 Task: Find connections with filter location Pucheng with filter topic #cybersecuritywith filter profile language German with filter current company Grow Your Staff with filter school GLA University with filter industry IT System Data Services with filter service category Tax Law with filter keywords title Front-Line Employees
Action: Mouse moved to (369, 253)
Screenshot: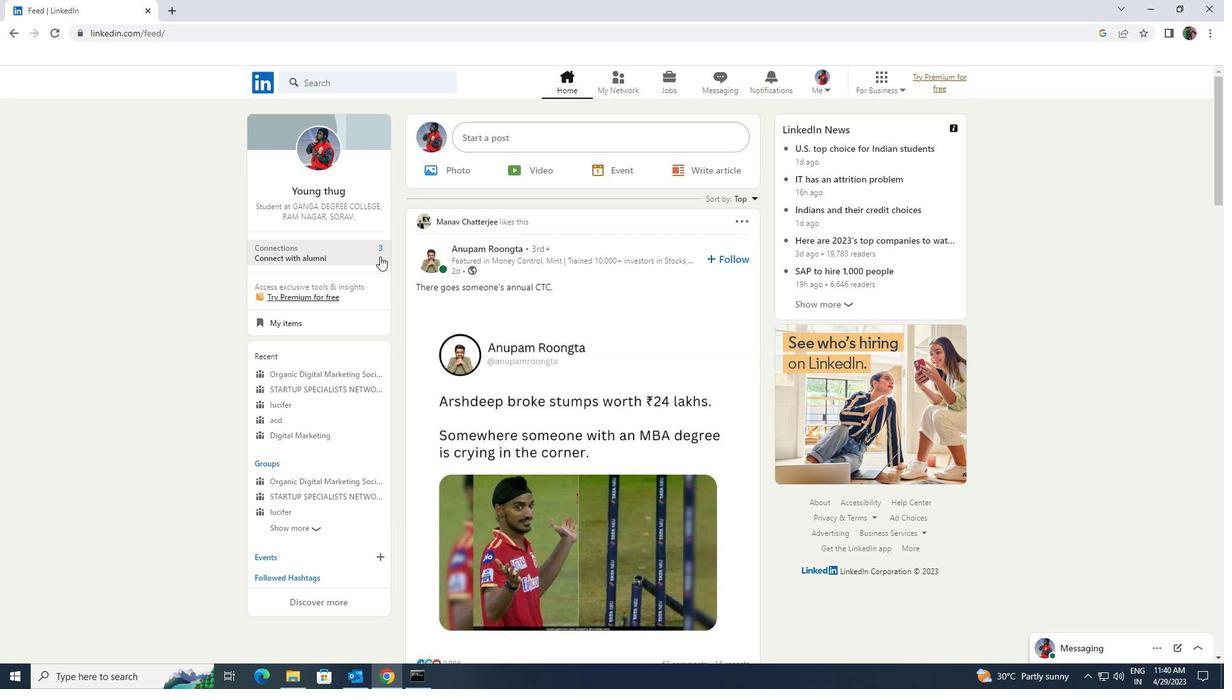 
Action: Mouse pressed left at (369, 253)
Screenshot: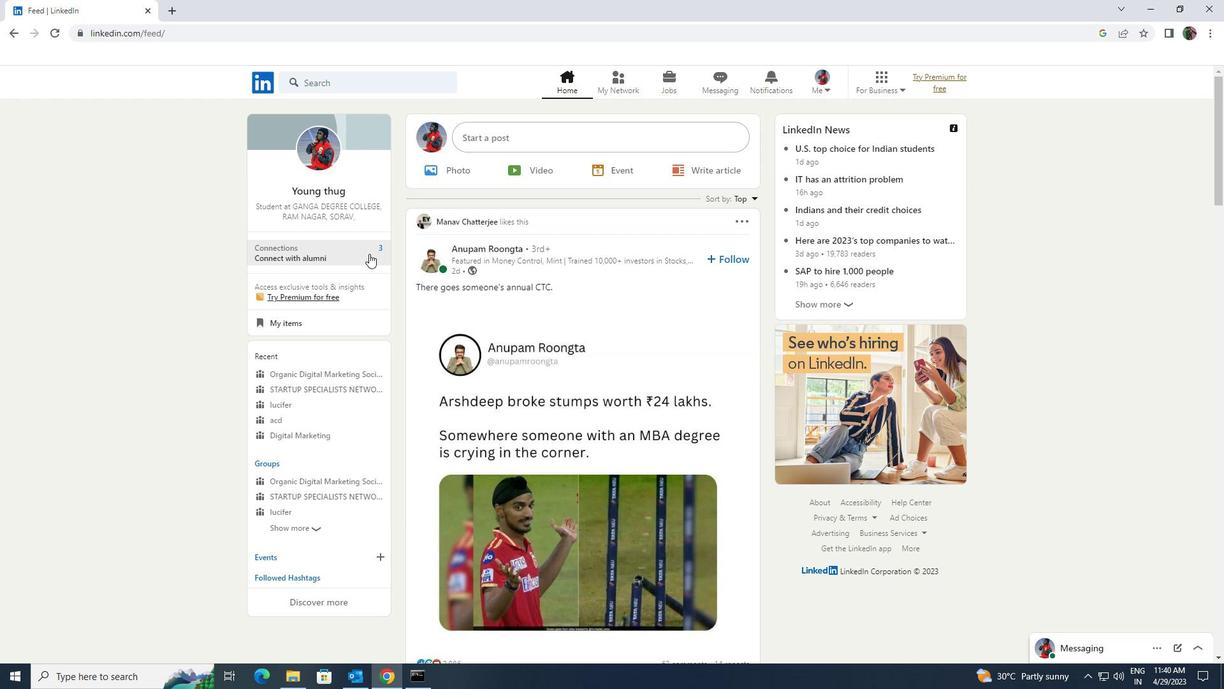 
Action: Mouse moved to (401, 156)
Screenshot: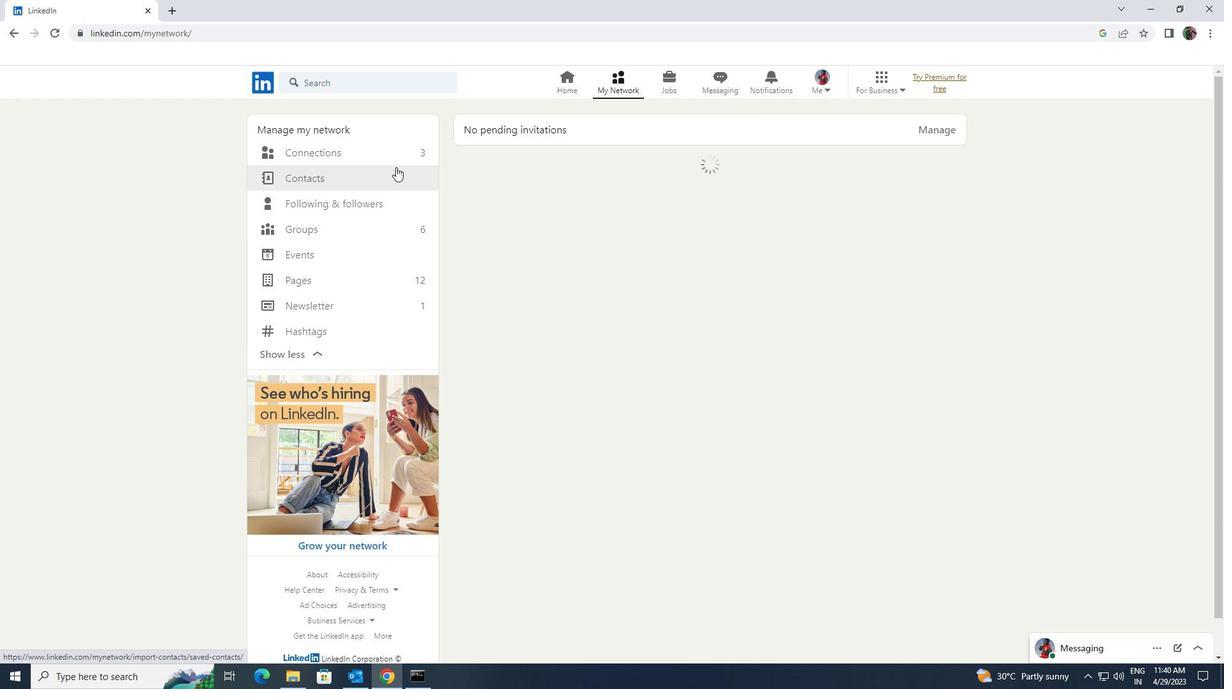 
Action: Mouse pressed left at (401, 156)
Screenshot: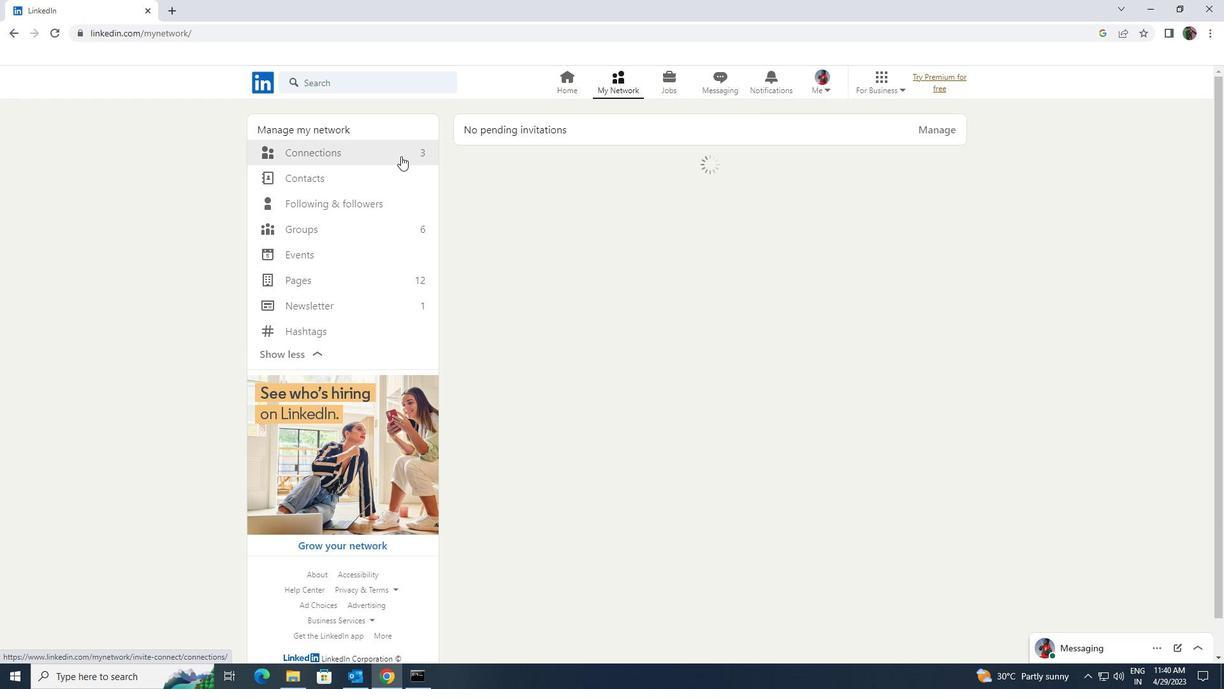 
Action: Mouse moved to (705, 153)
Screenshot: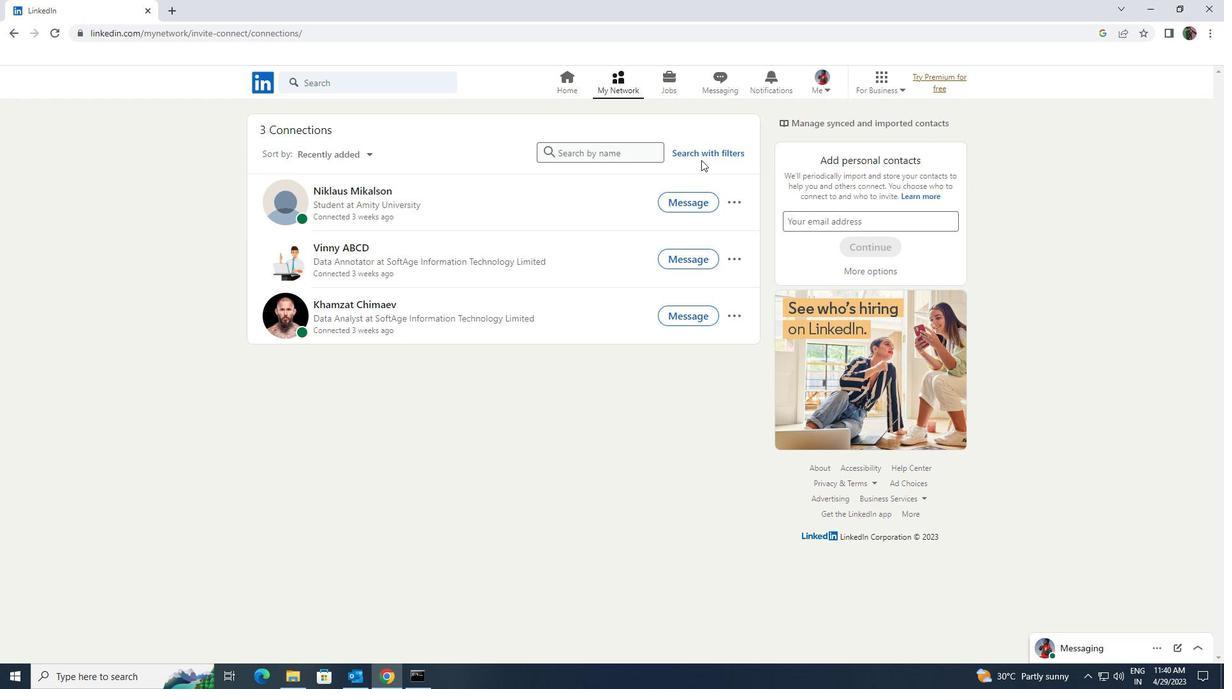 
Action: Mouse pressed left at (705, 153)
Screenshot: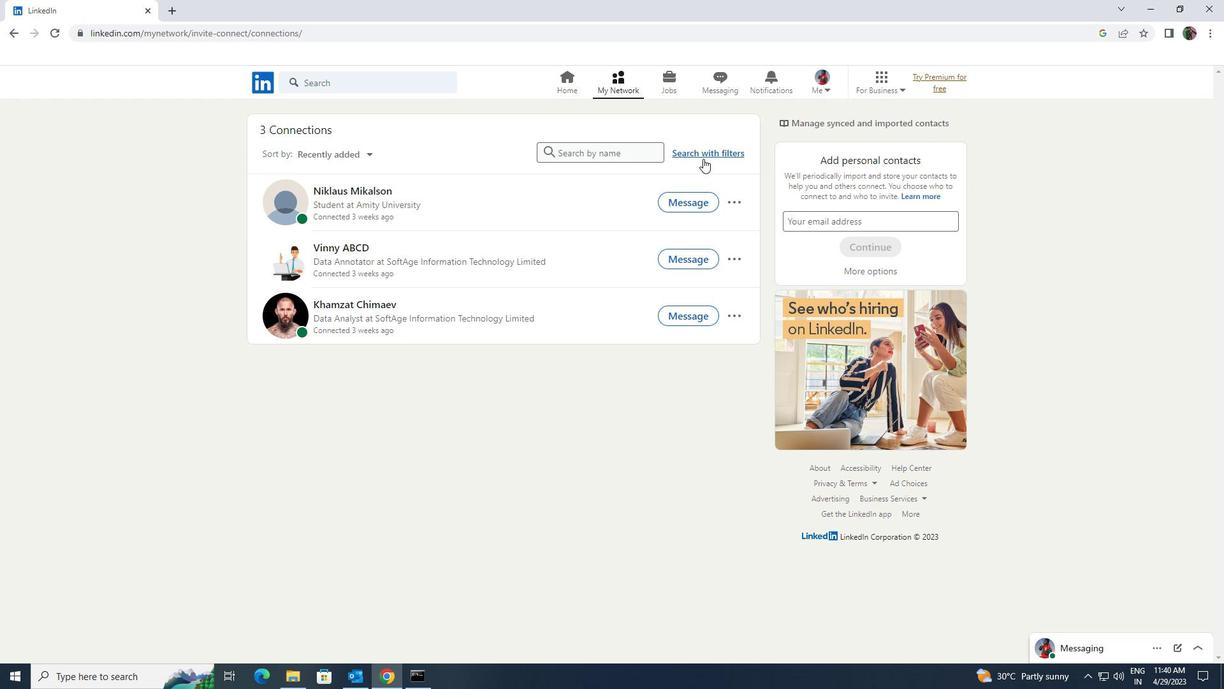 
Action: Mouse moved to (646, 112)
Screenshot: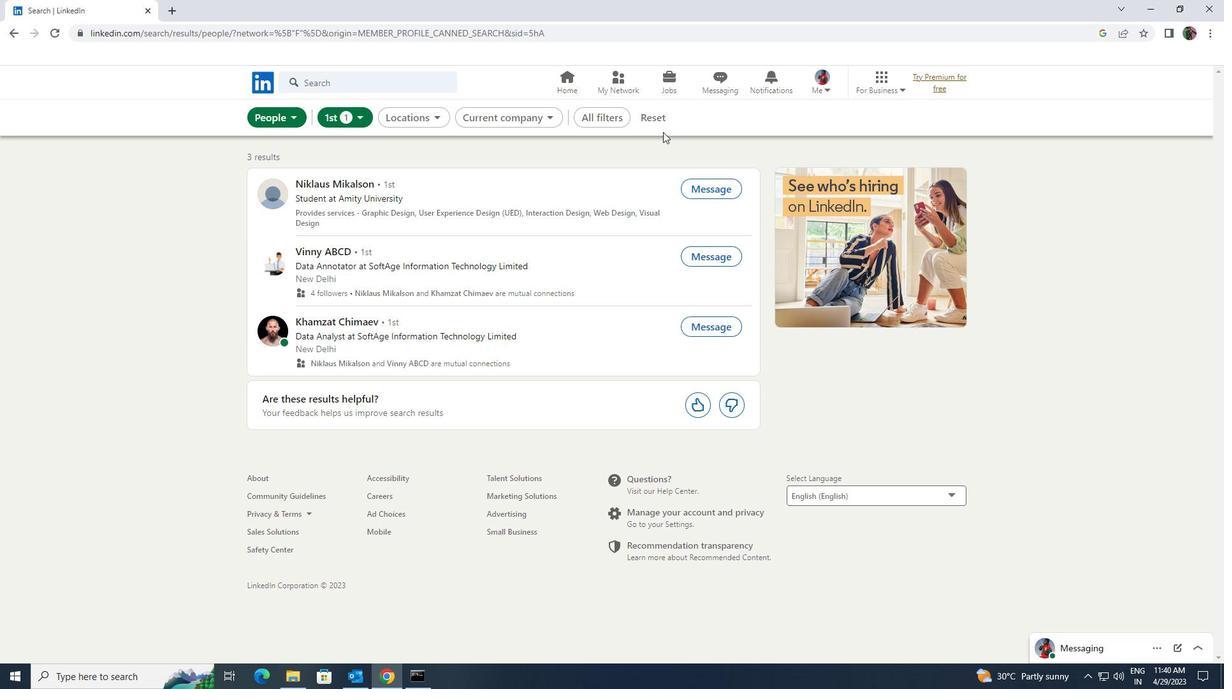 
Action: Mouse pressed left at (646, 112)
Screenshot: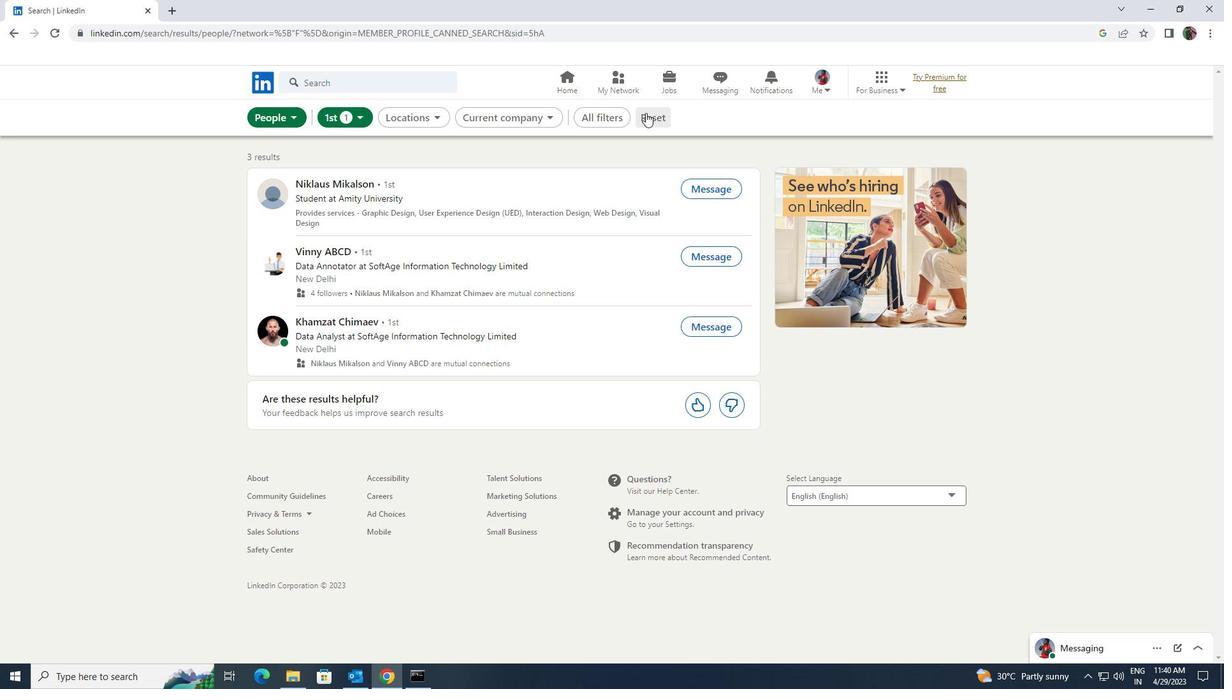 
Action: Mouse moved to (636, 116)
Screenshot: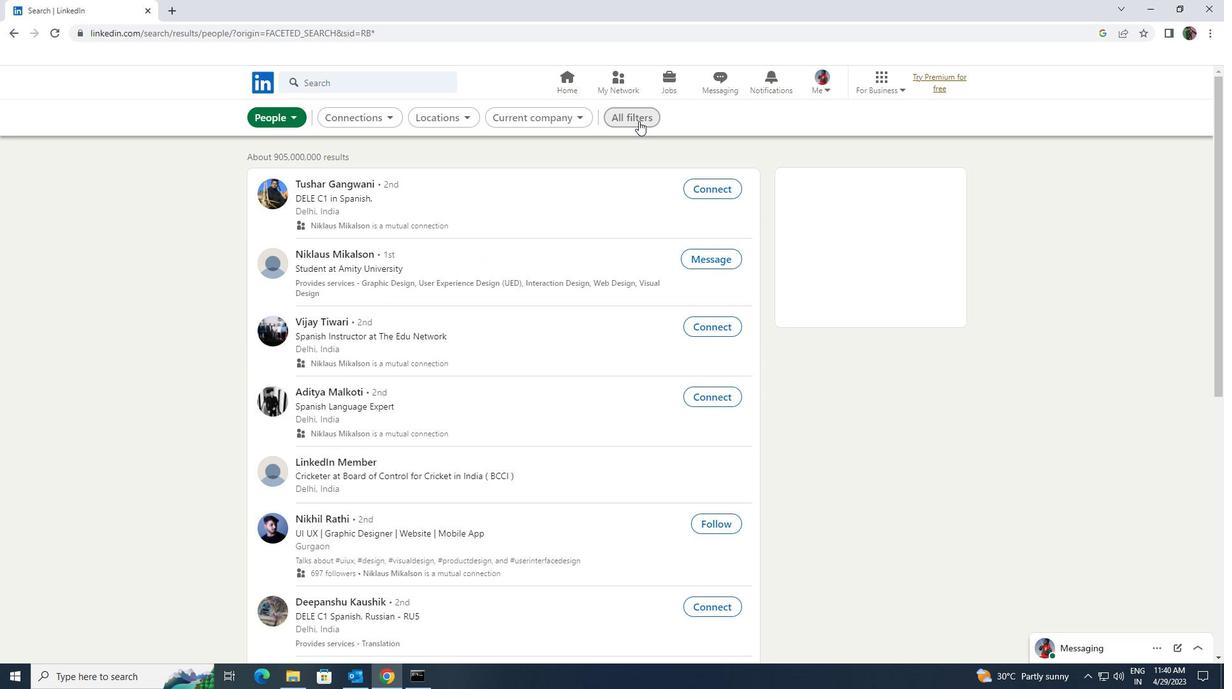 
Action: Mouse pressed left at (636, 116)
Screenshot: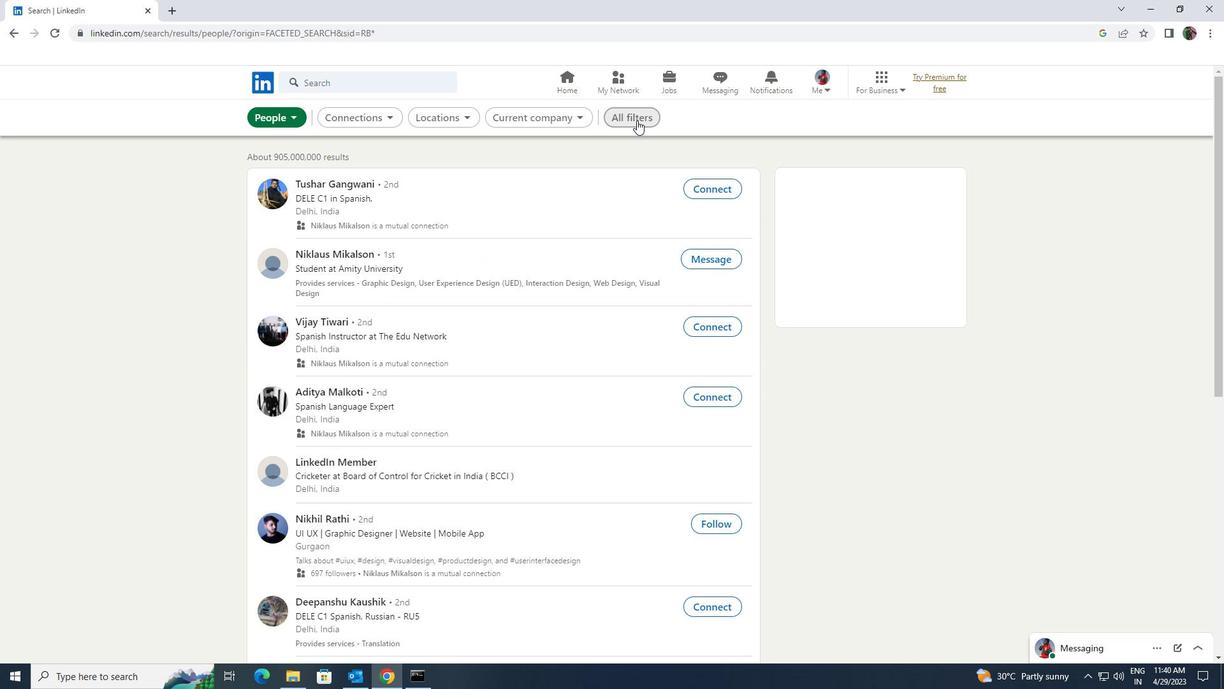 
Action: Mouse moved to (1025, 387)
Screenshot: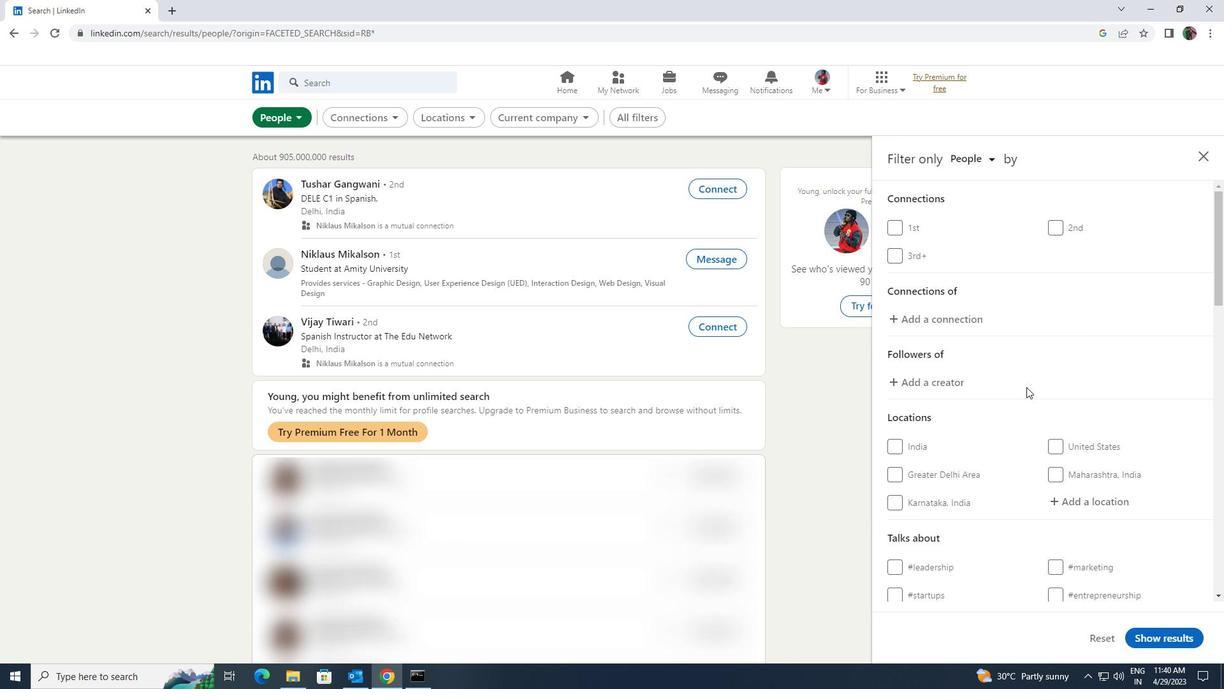 
Action: Mouse scrolled (1025, 386) with delta (0, 0)
Screenshot: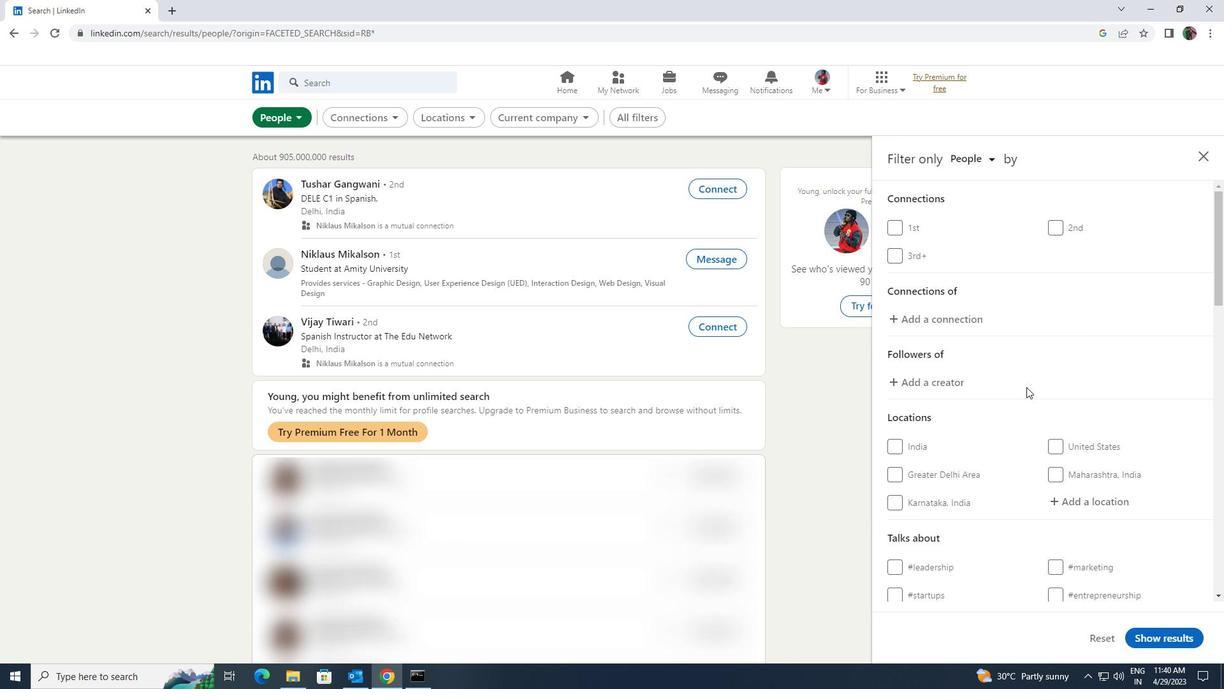 
Action: Mouse moved to (1059, 431)
Screenshot: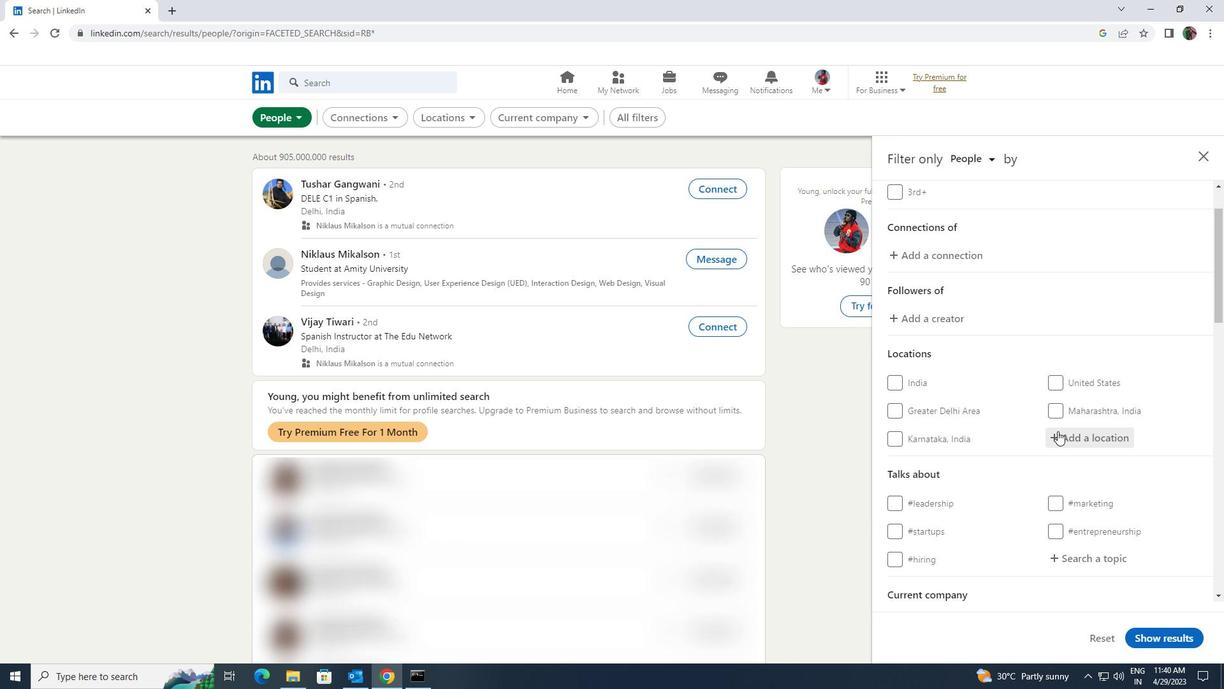 
Action: Mouse pressed left at (1059, 431)
Screenshot: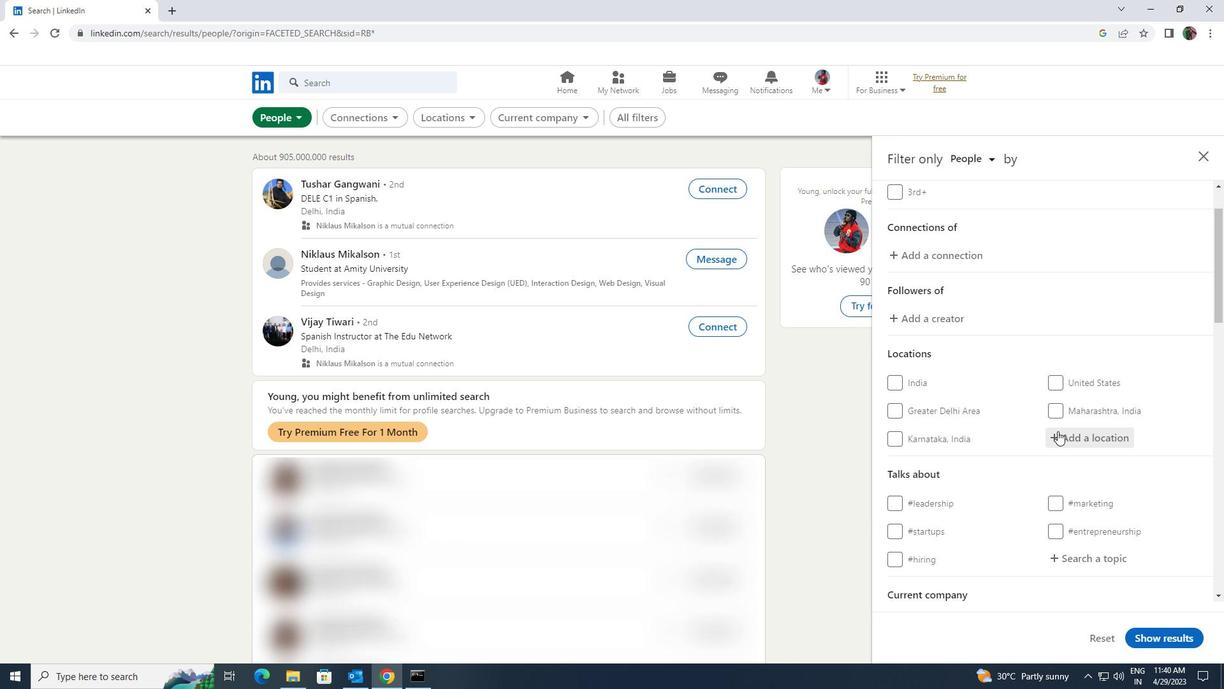 
Action: Mouse moved to (1006, 464)
Screenshot: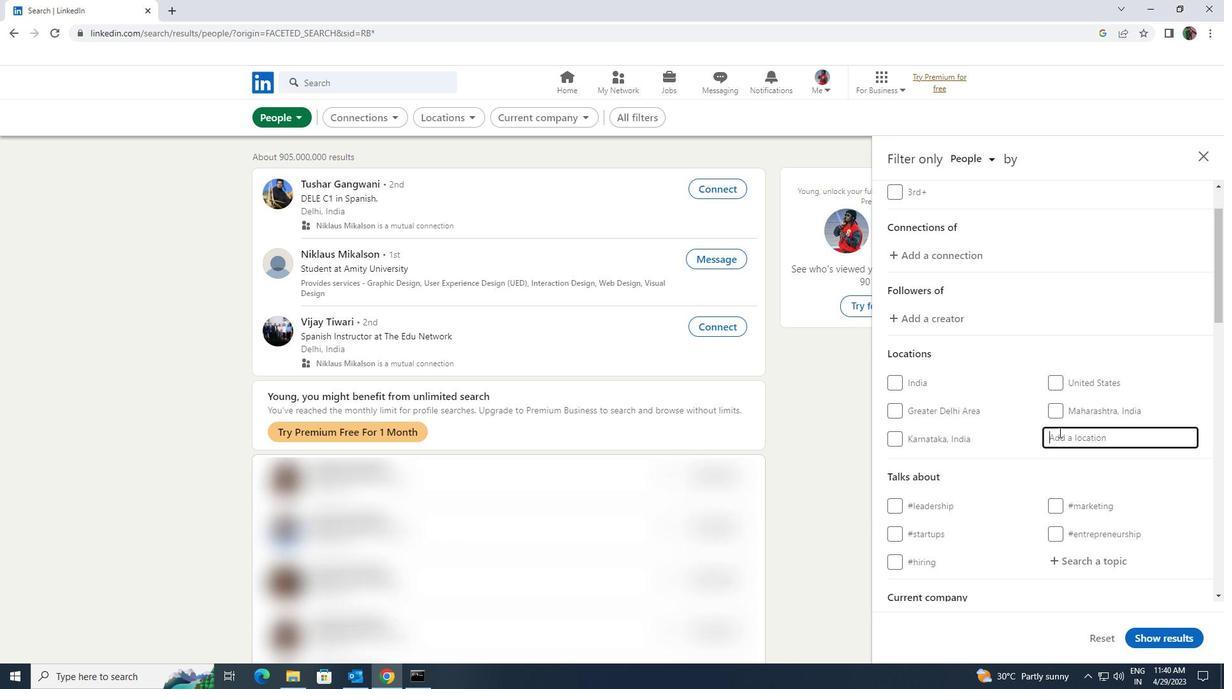 
Action: Key pressed <Key.shift>PUCHENG<Key.enter>
Screenshot: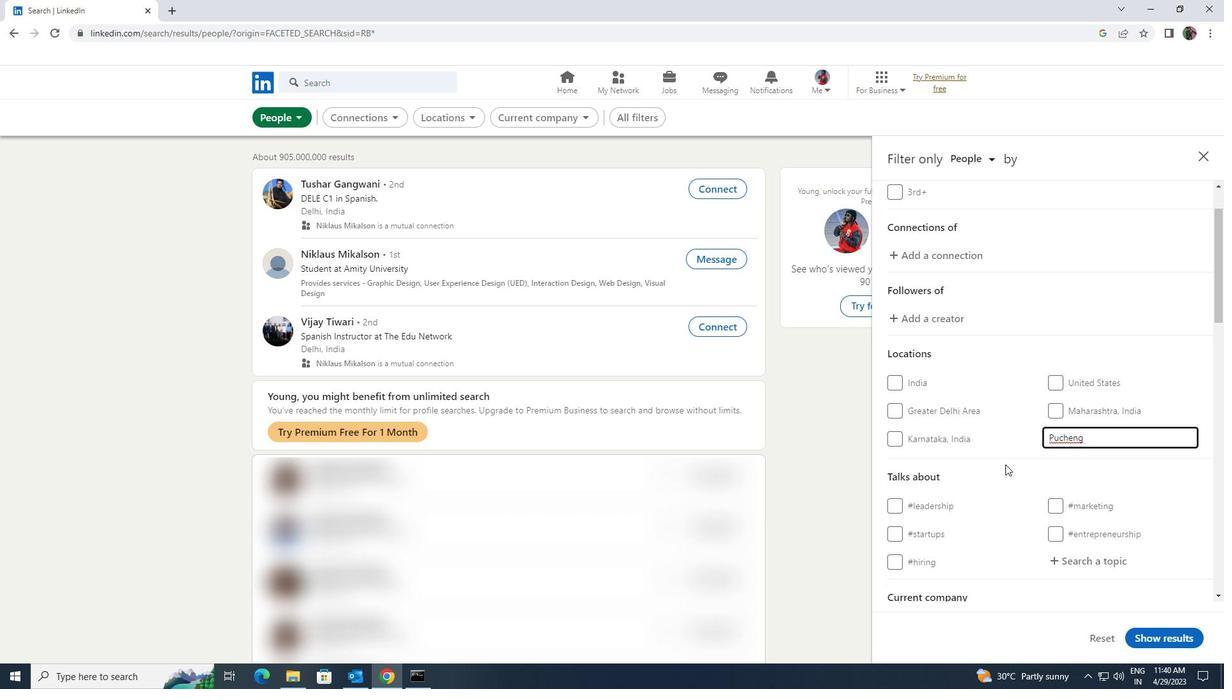 
Action: Mouse scrolled (1006, 463) with delta (0, 0)
Screenshot: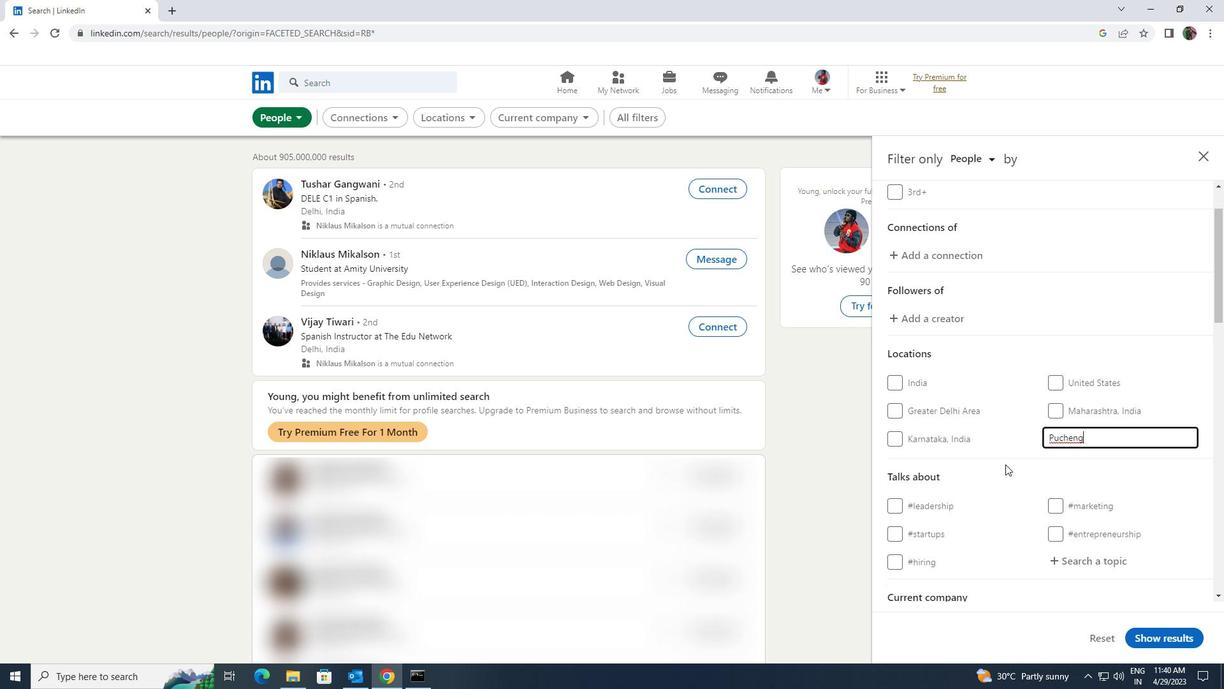 
Action: Mouse scrolled (1006, 463) with delta (0, 0)
Screenshot: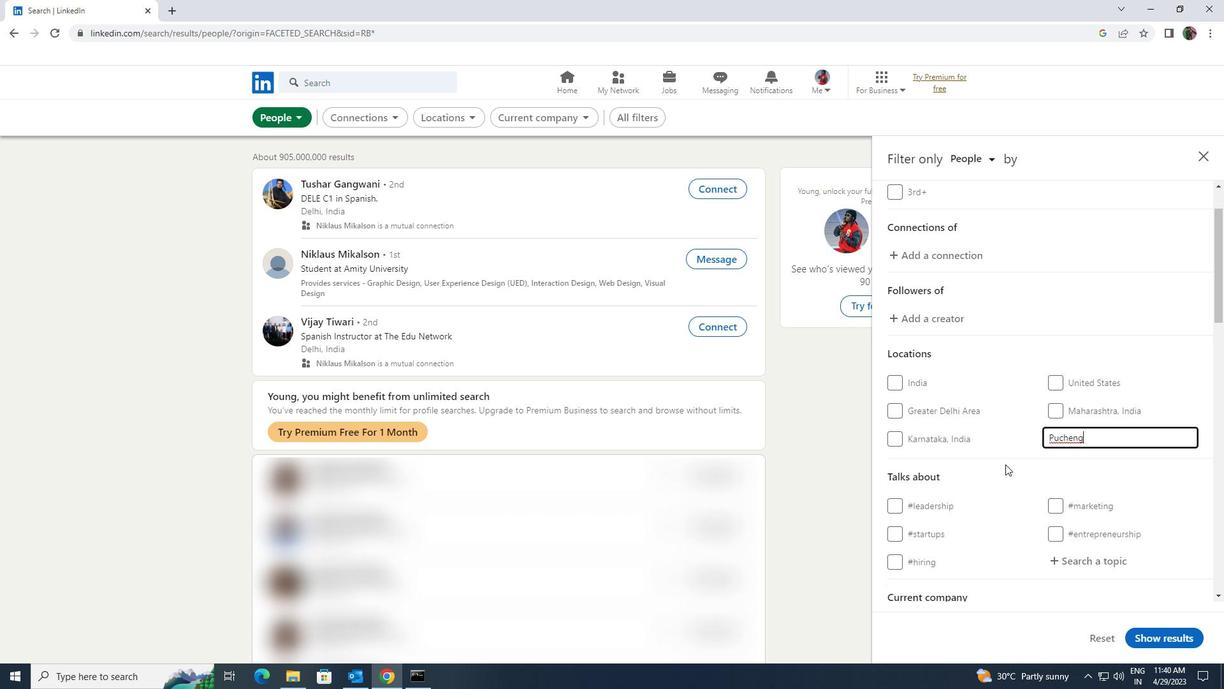 
Action: Mouse moved to (1055, 431)
Screenshot: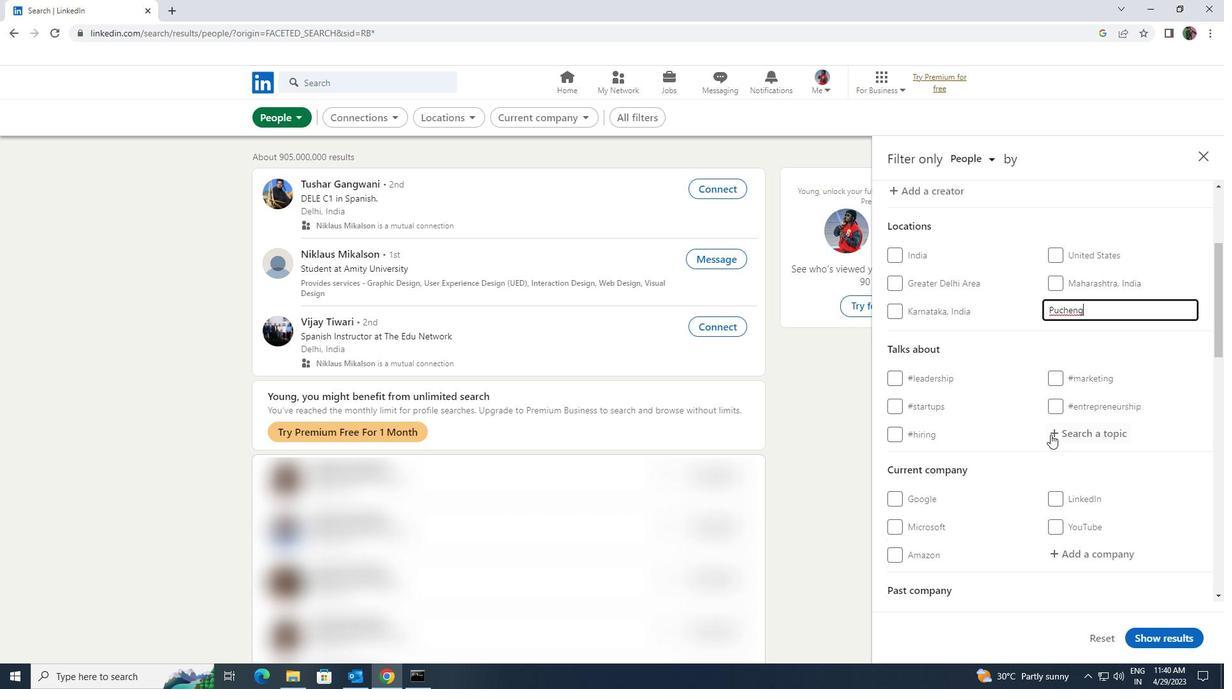 
Action: Mouse pressed left at (1055, 431)
Screenshot: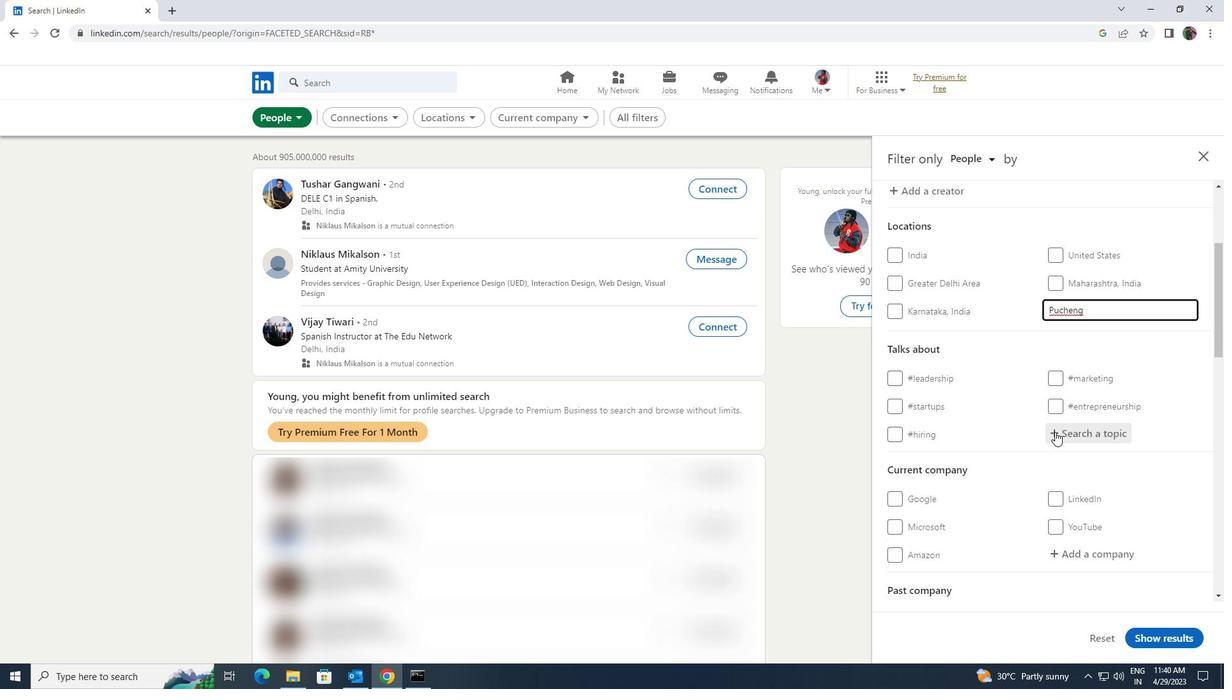 
Action: Mouse moved to (1025, 447)
Screenshot: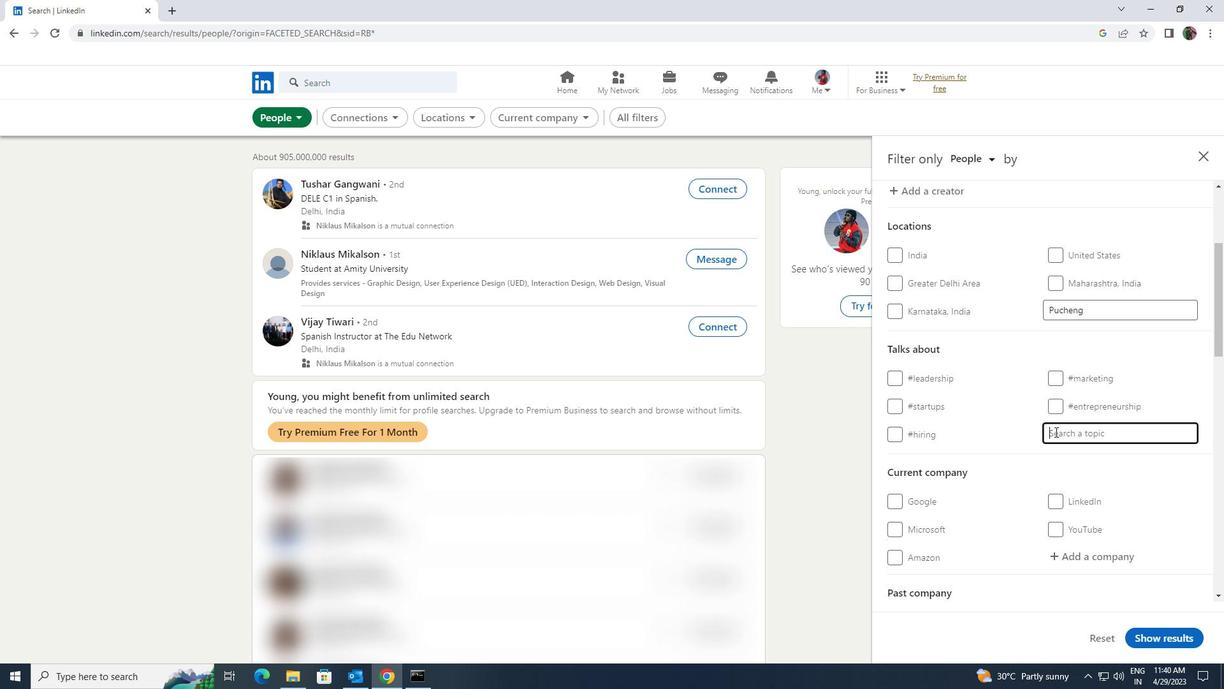 
Action: Key pressed <Key.shift>CYBERSU<Key.backspace>ECURITY
Screenshot: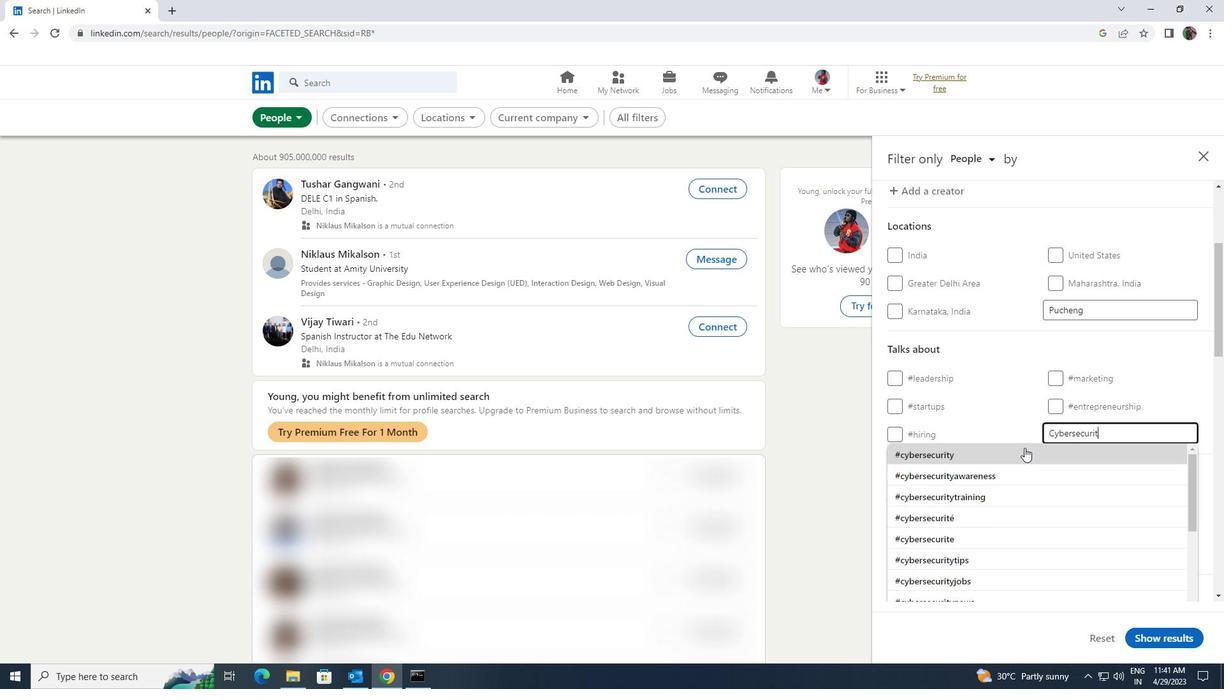 
Action: Mouse pressed left at (1025, 447)
Screenshot: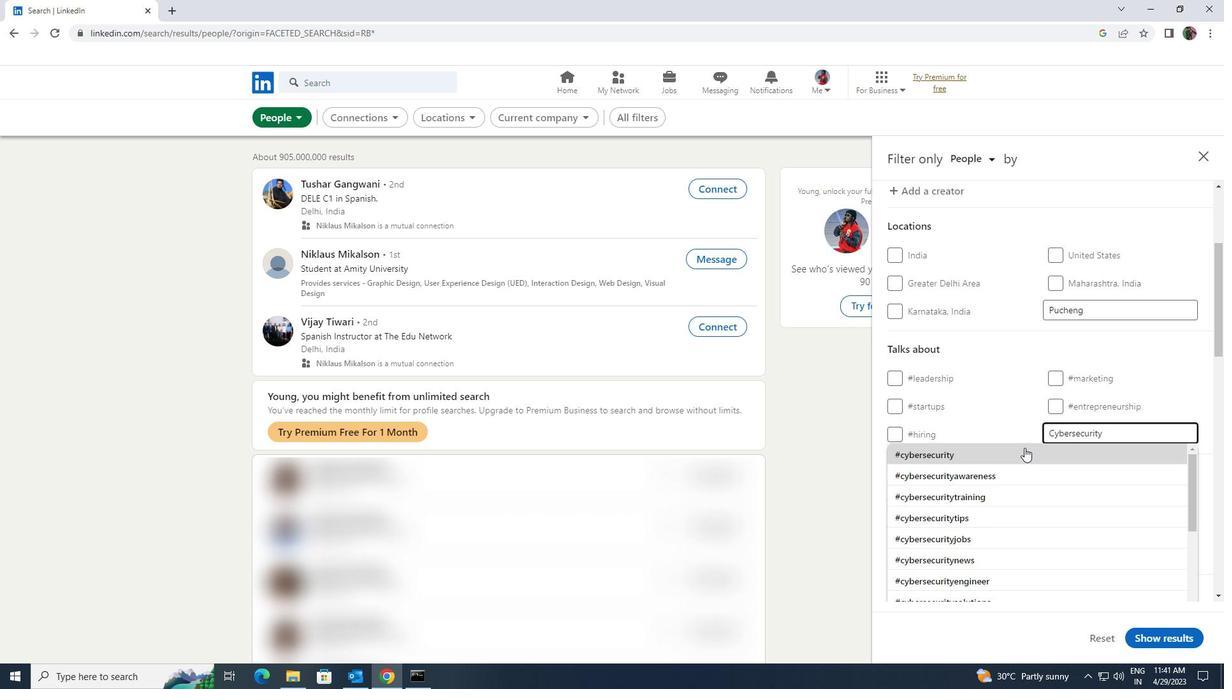 
Action: Mouse scrolled (1025, 447) with delta (0, 0)
Screenshot: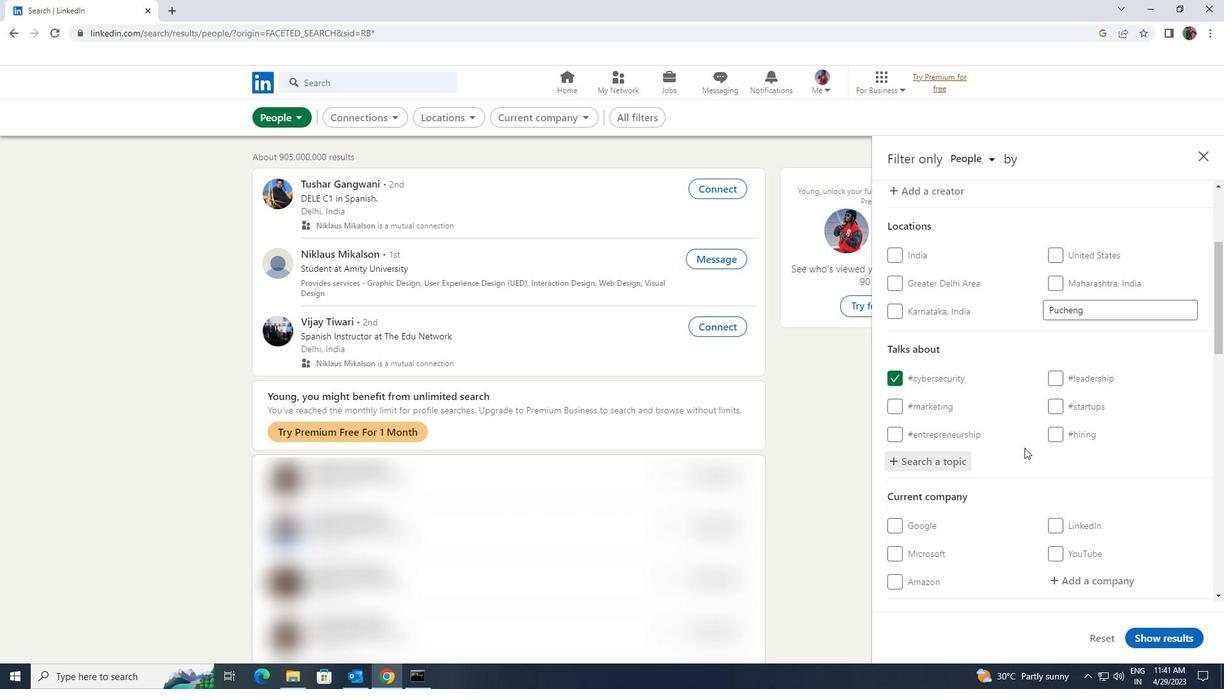 
Action: Mouse scrolled (1025, 447) with delta (0, 0)
Screenshot: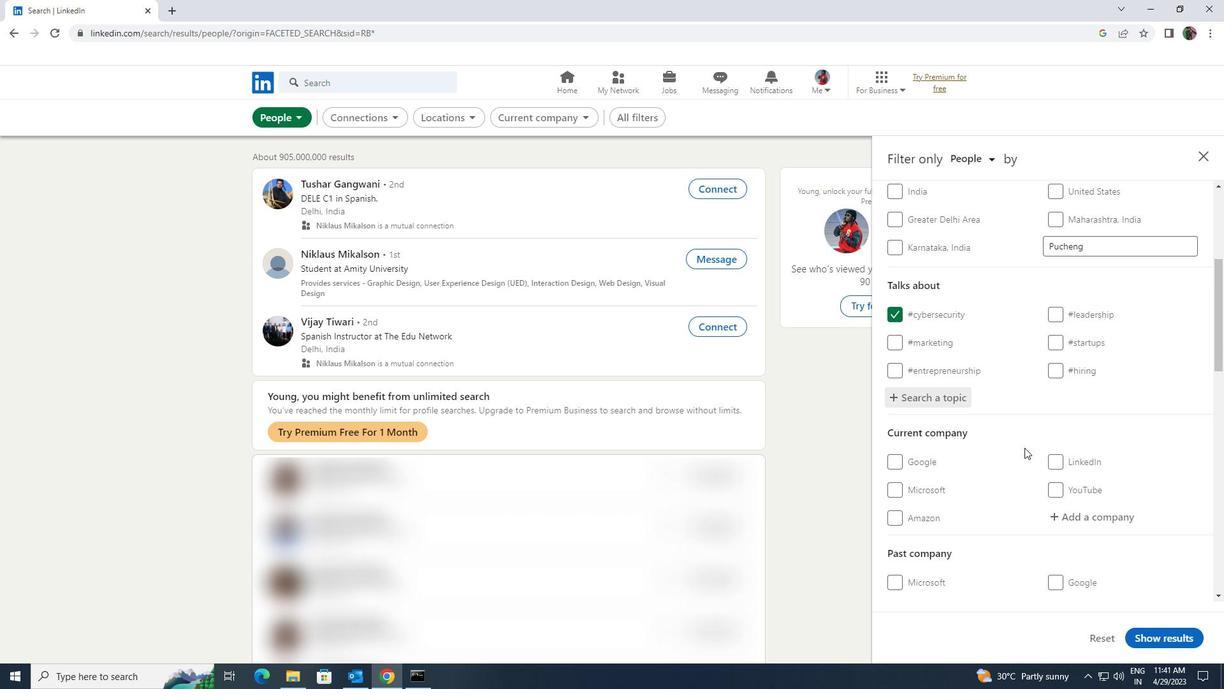 
Action: Mouse scrolled (1025, 447) with delta (0, 0)
Screenshot: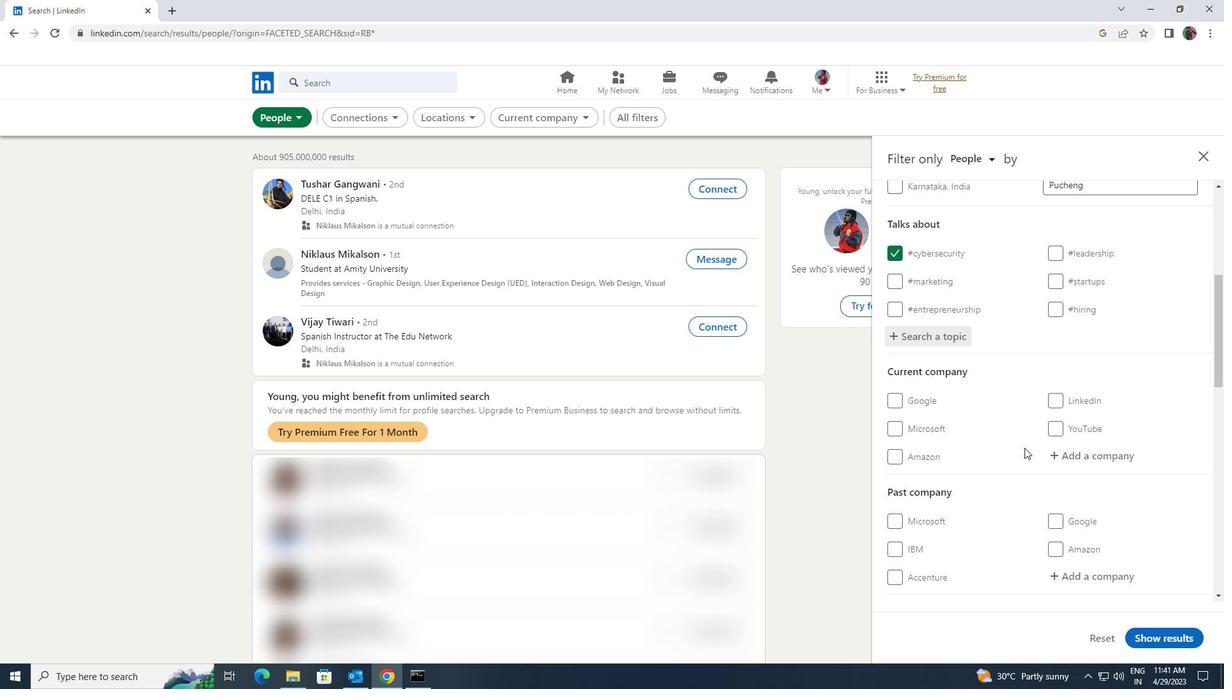 
Action: Mouse moved to (1023, 448)
Screenshot: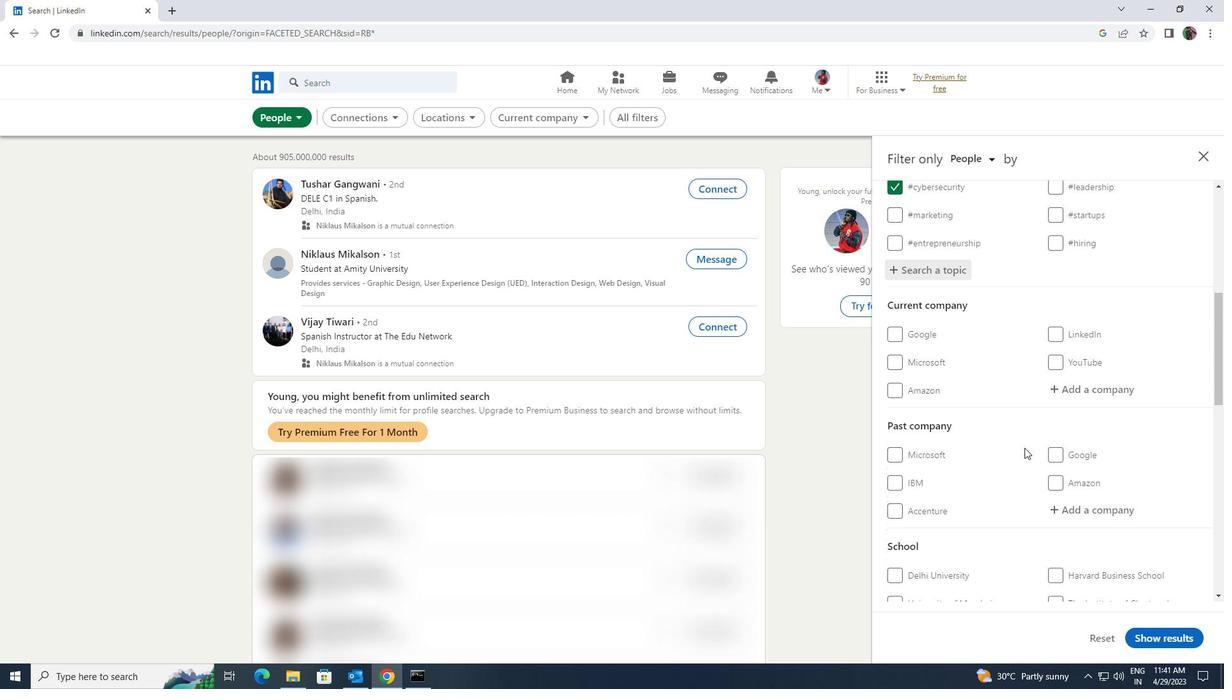 
Action: Mouse scrolled (1023, 447) with delta (0, 0)
Screenshot: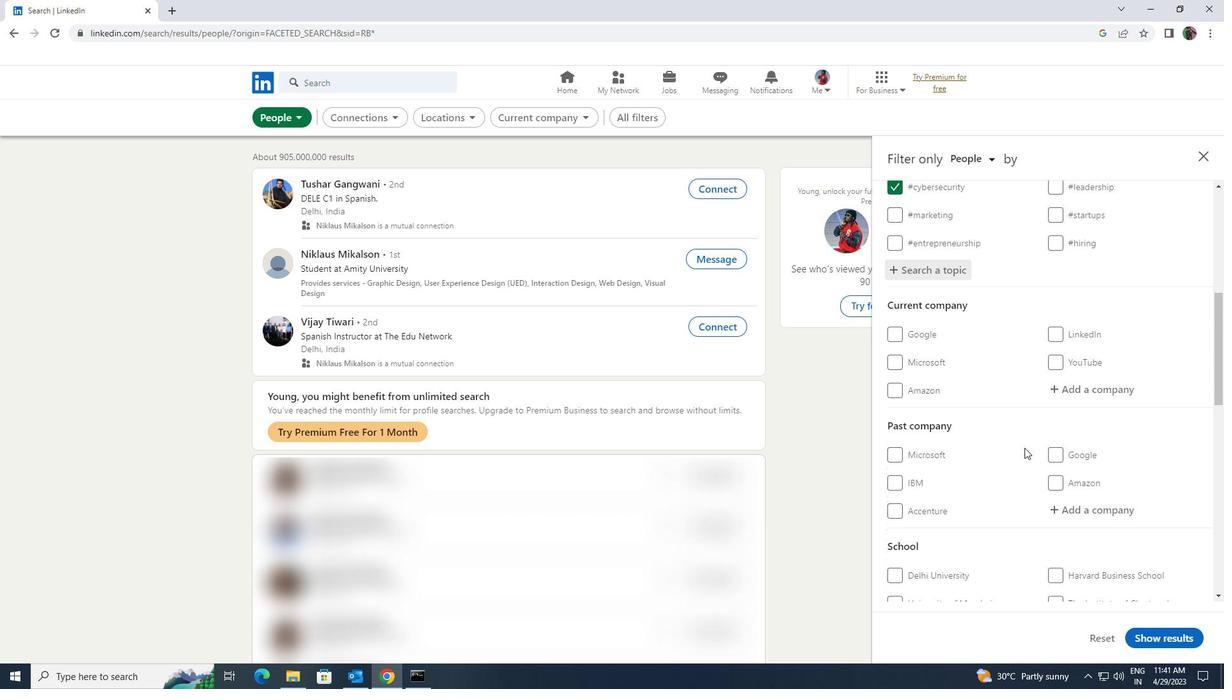 
Action: Mouse scrolled (1023, 447) with delta (0, 0)
Screenshot: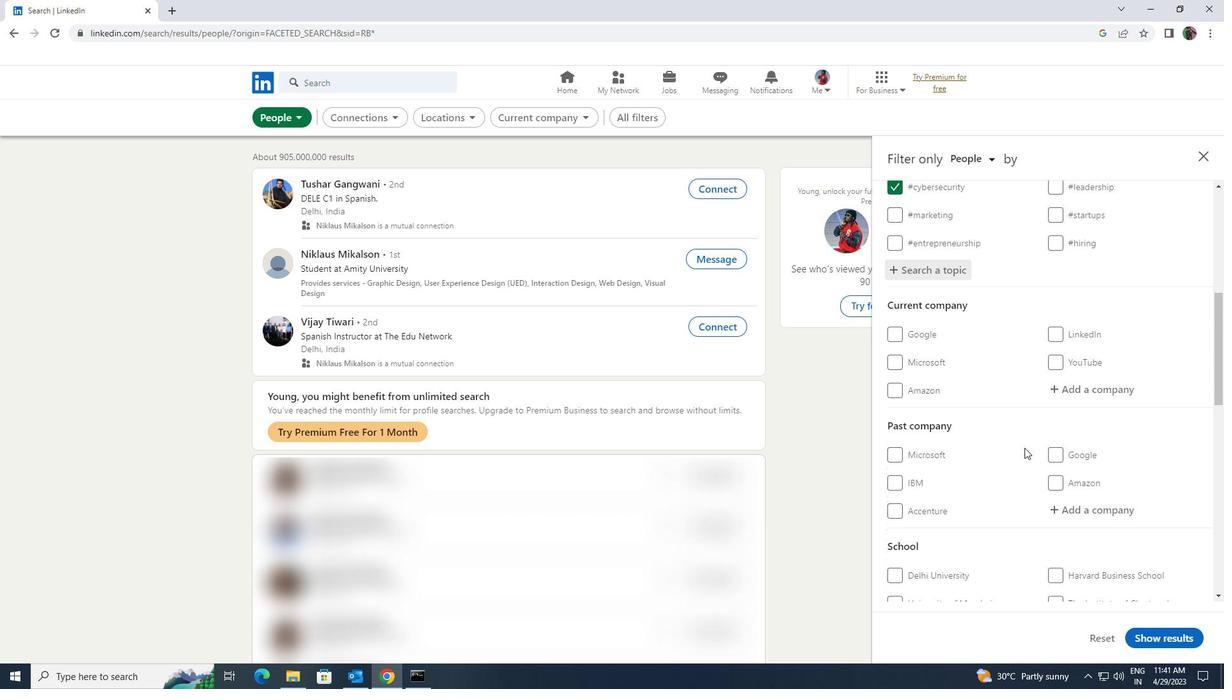
Action: Mouse scrolled (1023, 447) with delta (0, 0)
Screenshot: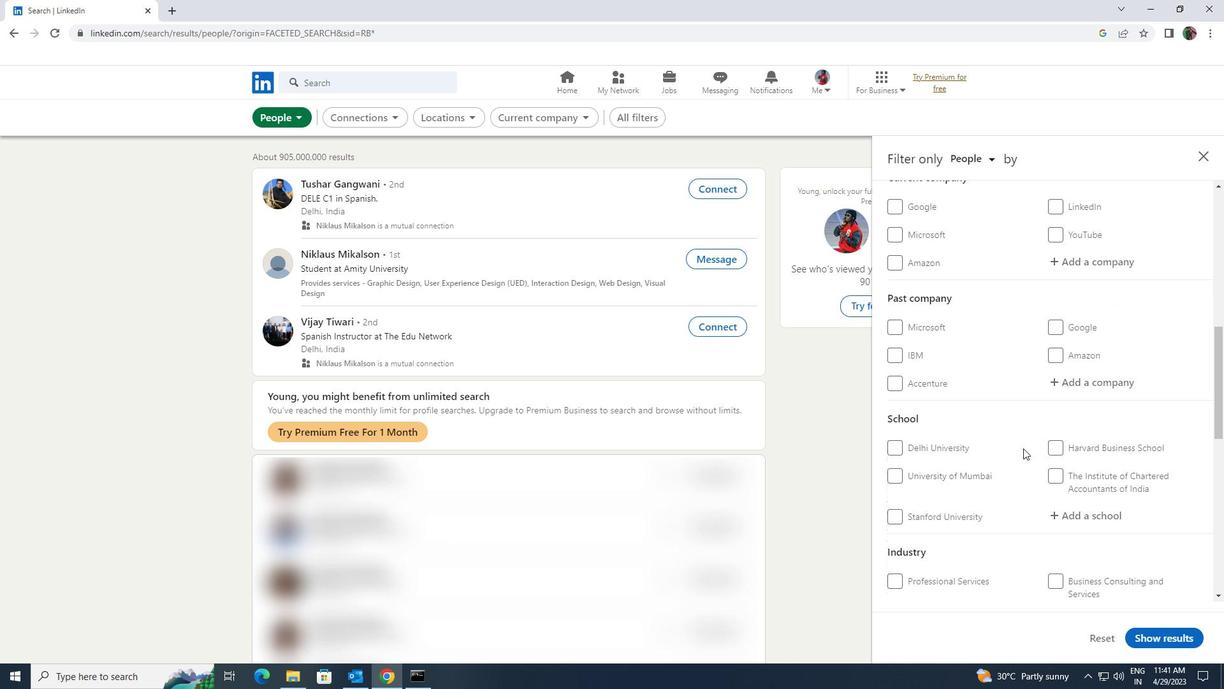 
Action: Mouse scrolled (1023, 447) with delta (0, 0)
Screenshot: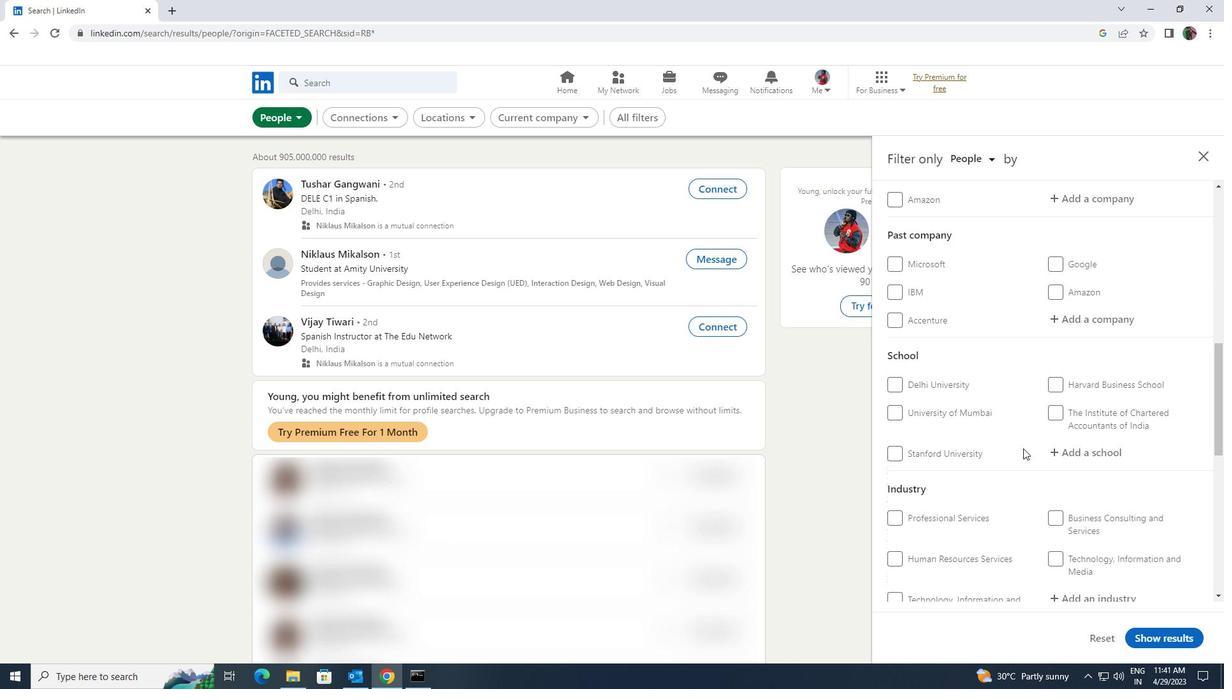 
Action: Mouse scrolled (1023, 447) with delta (0, 0)
Screenshot: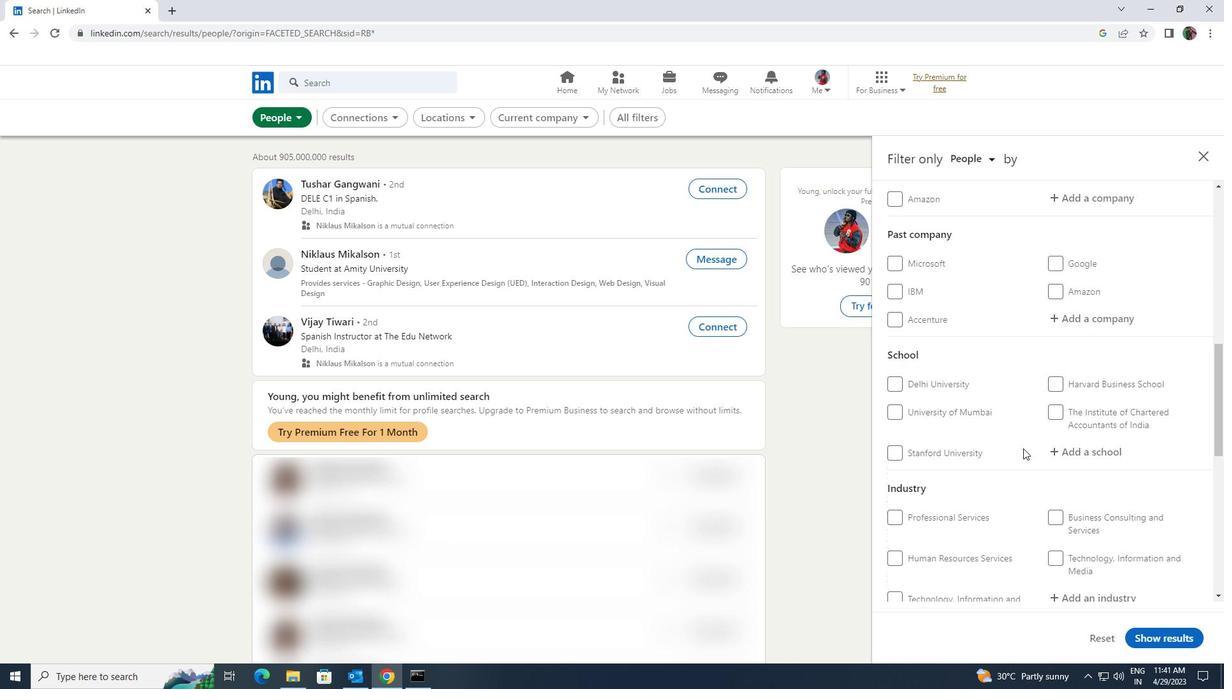 
Action: Mouse scrolled (1023, 447) with delta (0, 0)
Screenshot: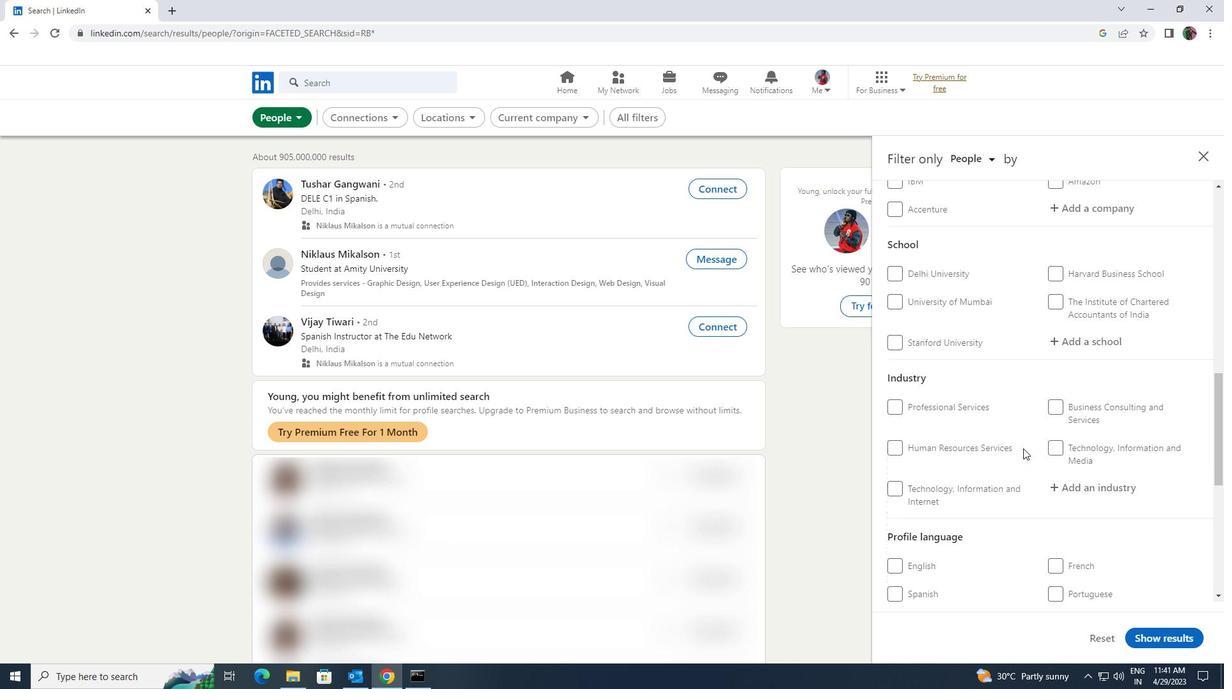 
Action: Mouse scrolled (1023, 447) with delta (0, 0)
Screenshot: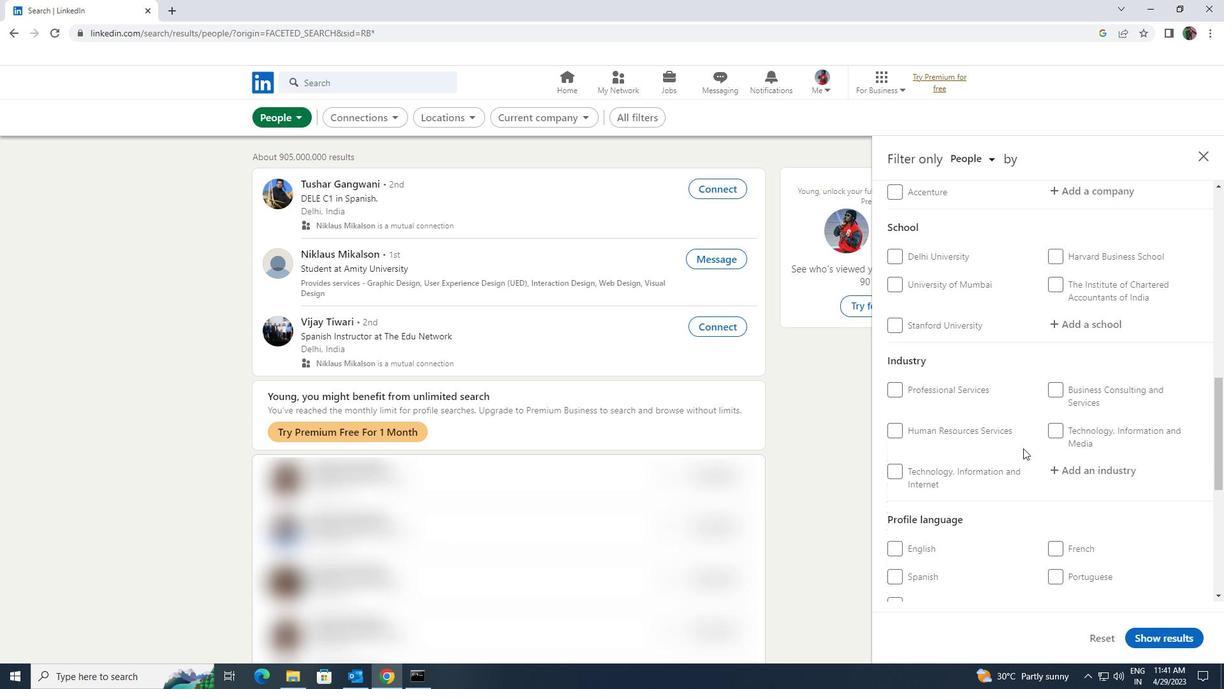 
Action: Mouse moved to (898, 474)
Screenshot: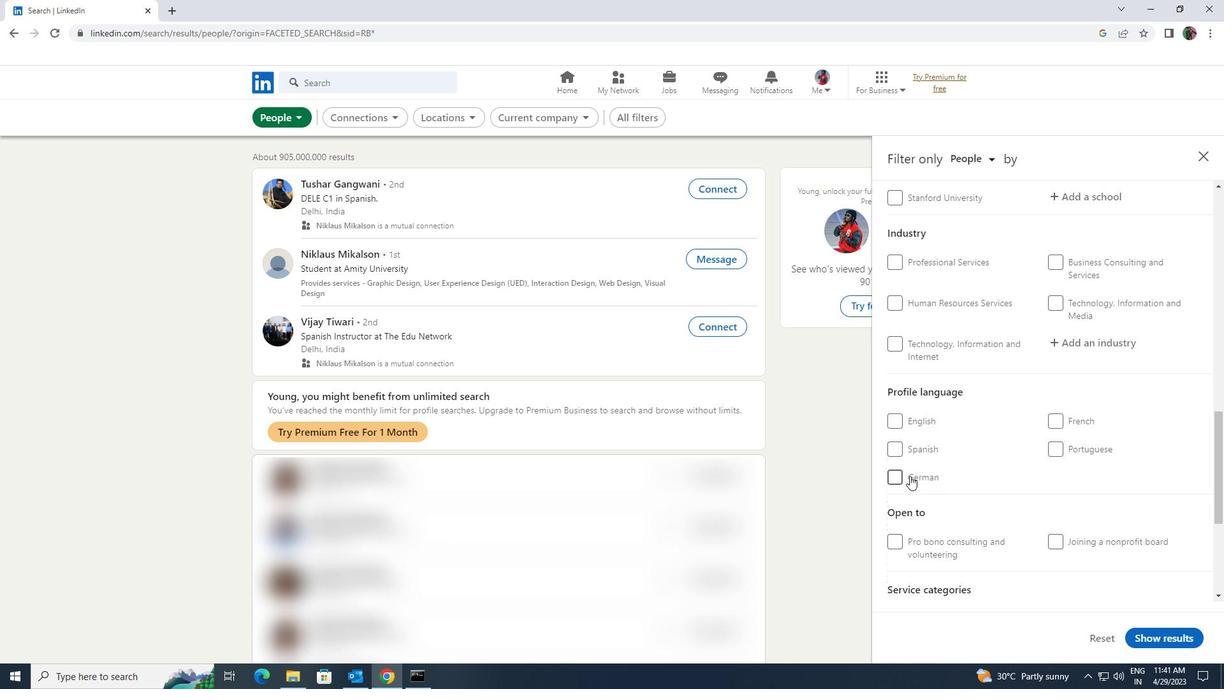 
Action: Mouse pressed left at (898, 474)
Screenshot: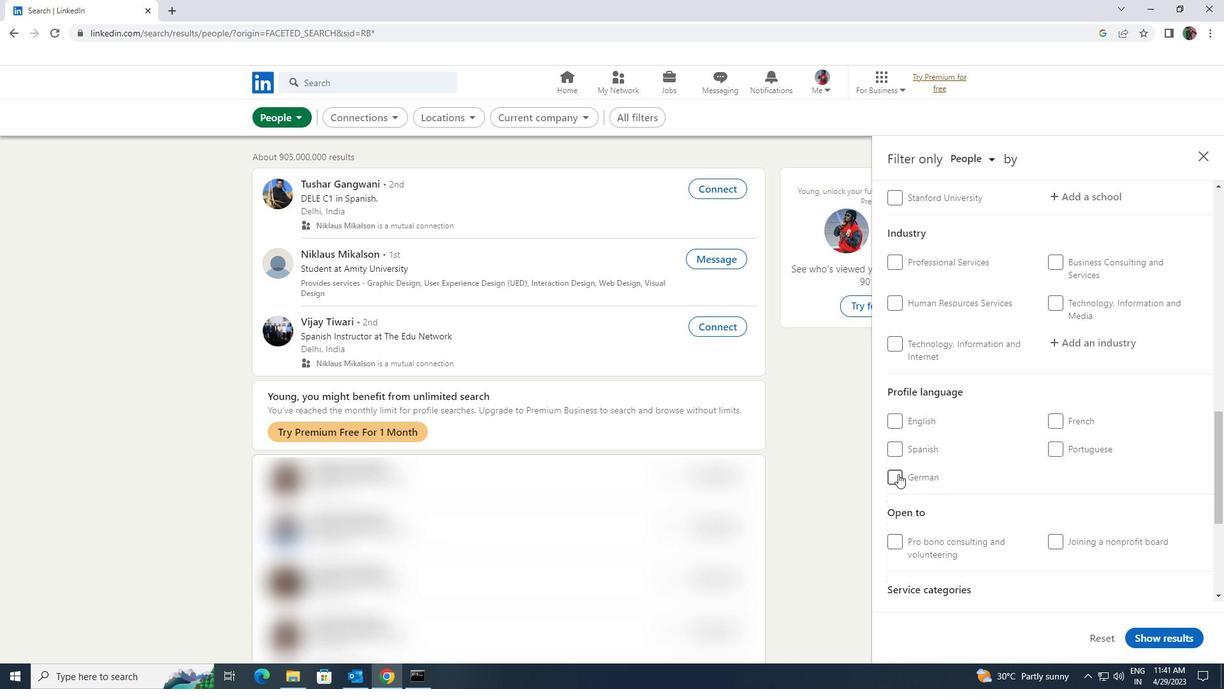 
Action: Mouse moved to (1007, 470)
Screenshot: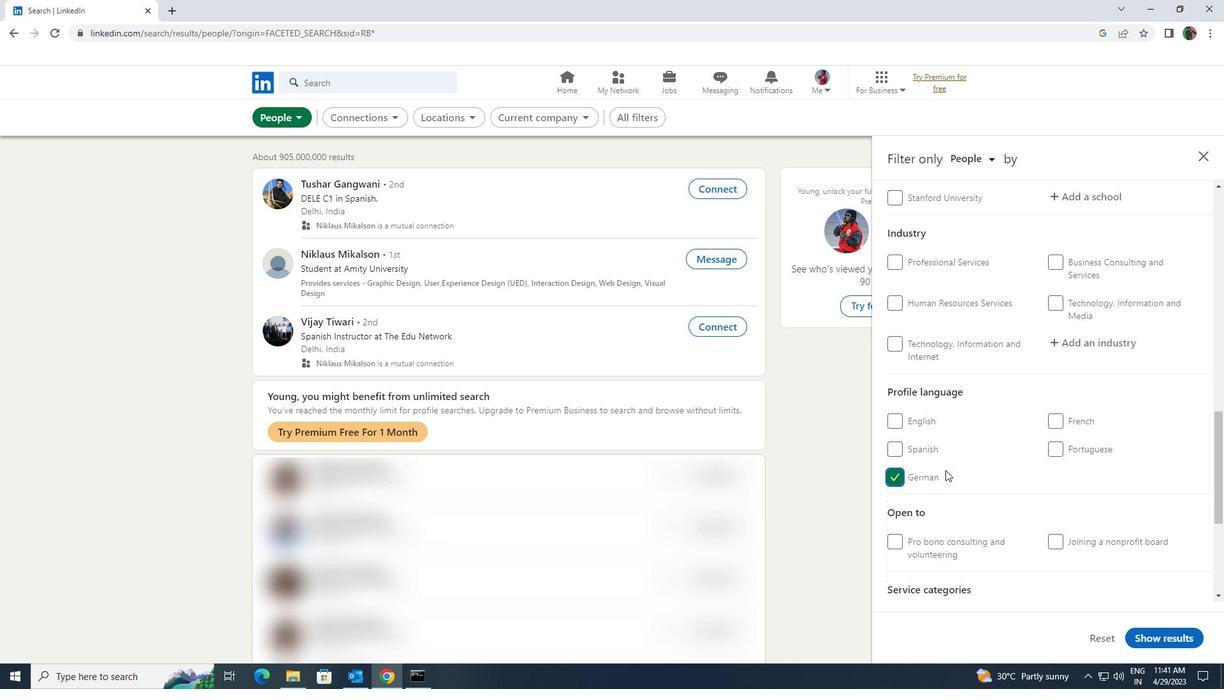 
Action: Mouse scrolled (1007, 470) with delta (0, 0)
Screenshot: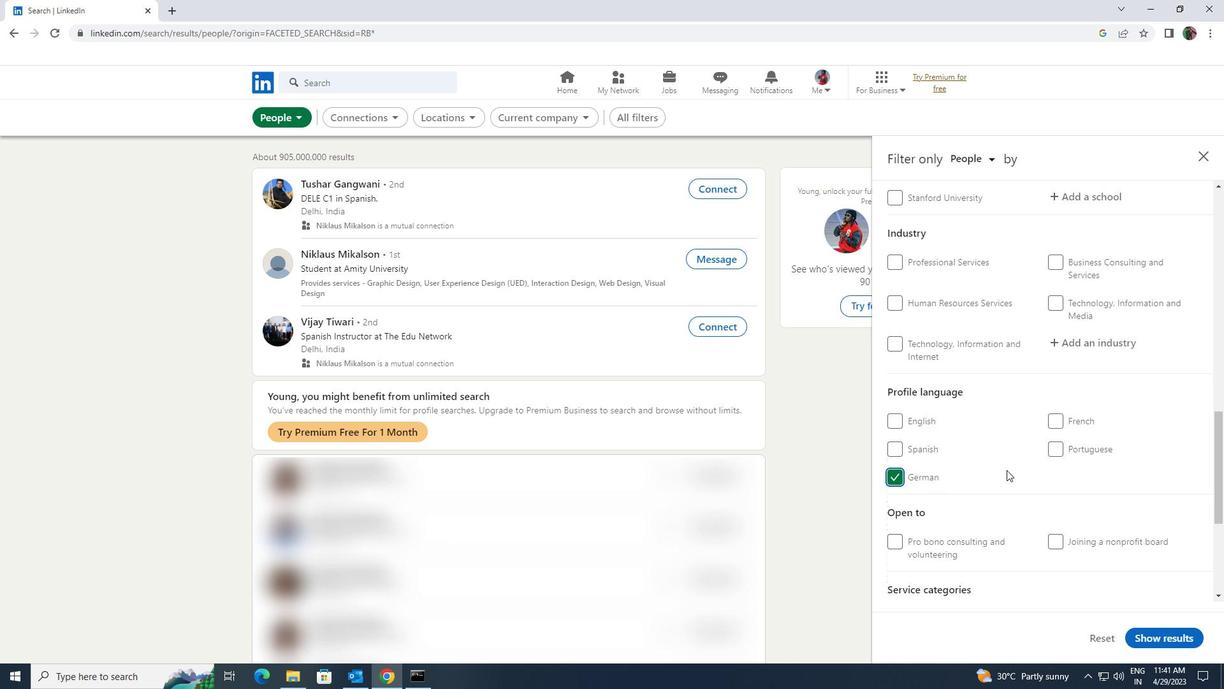 
Action: Mouse scrolled (1007, 470) with delta (0, 0)
Screenshot: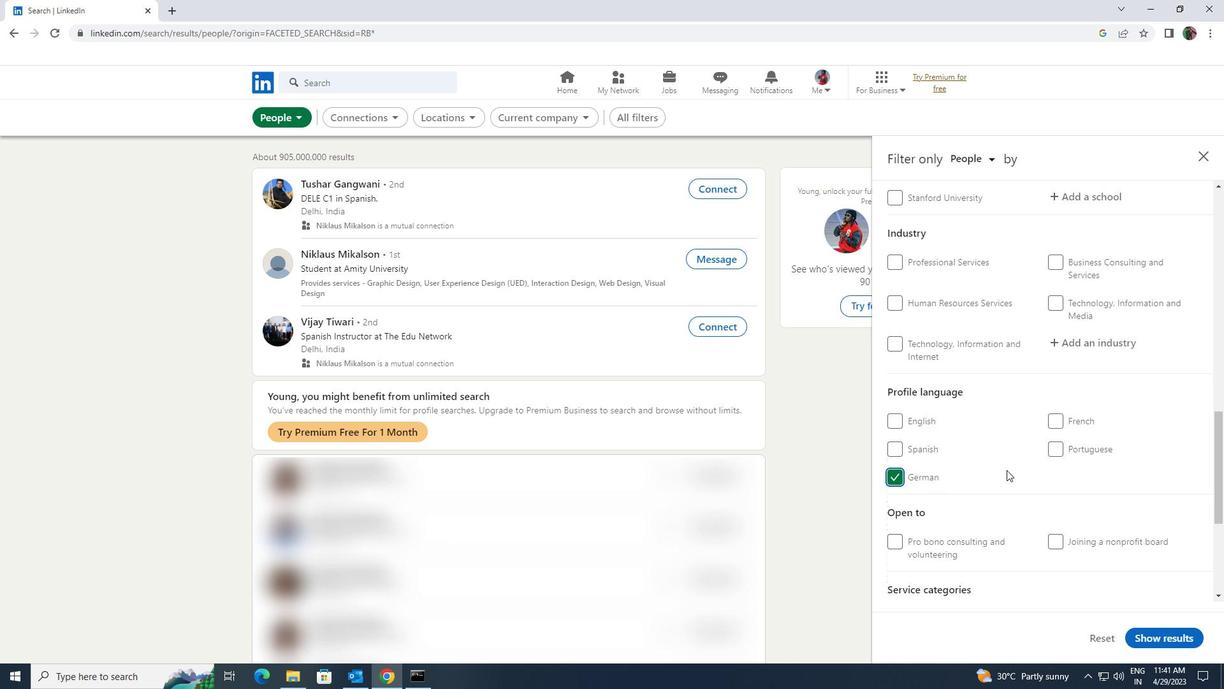 
Action: Mouse moved to (1010, 470)
Screenshot: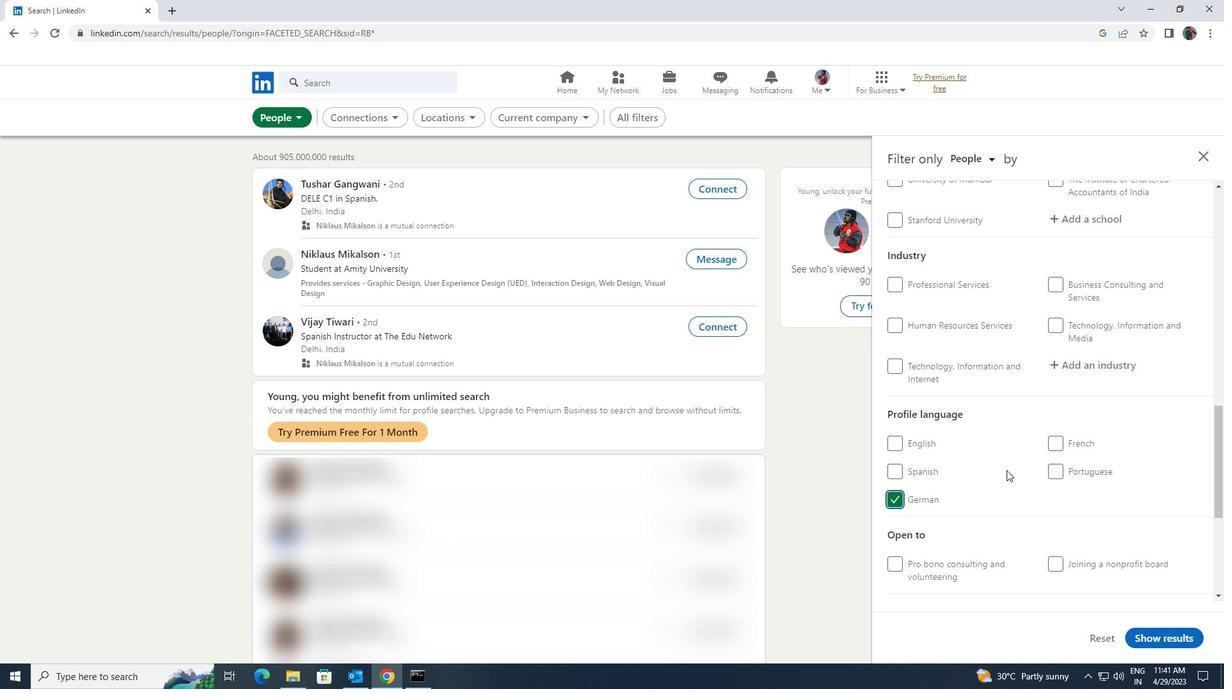 
Action: Mouse scrolled (1010, 470) with delta (0, 0)
Screenshot: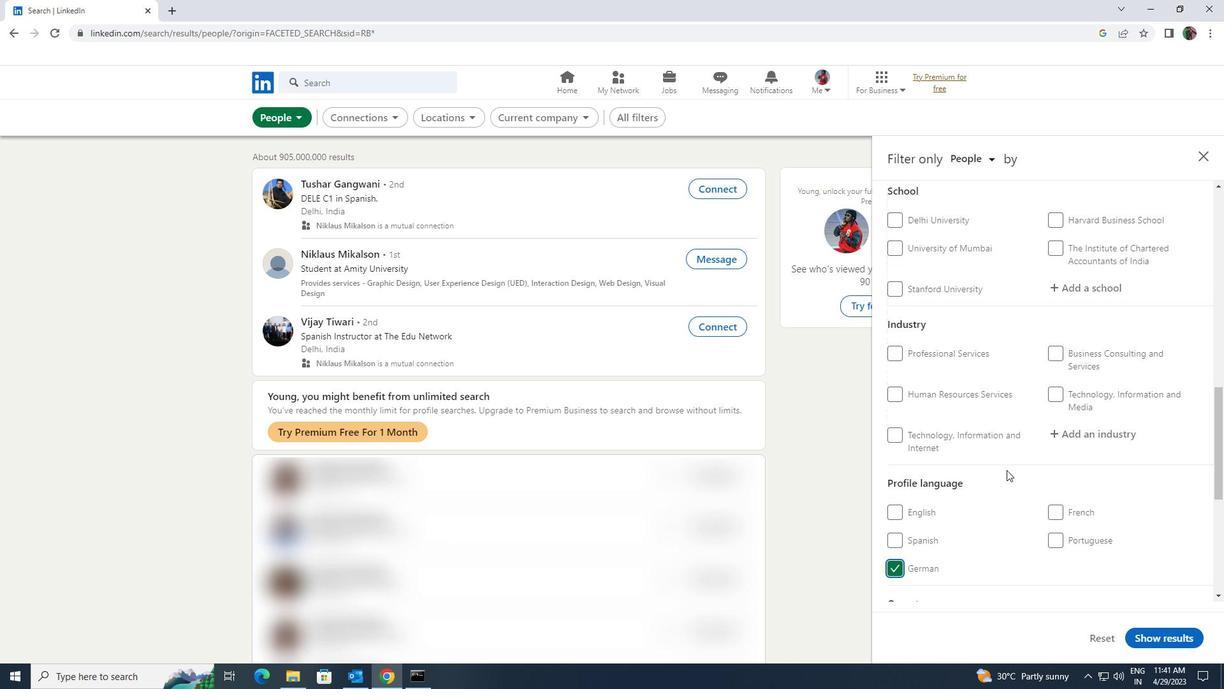 
Action: Mouse scrolled (1010, 470) with delta (0, 0)
Screenshot: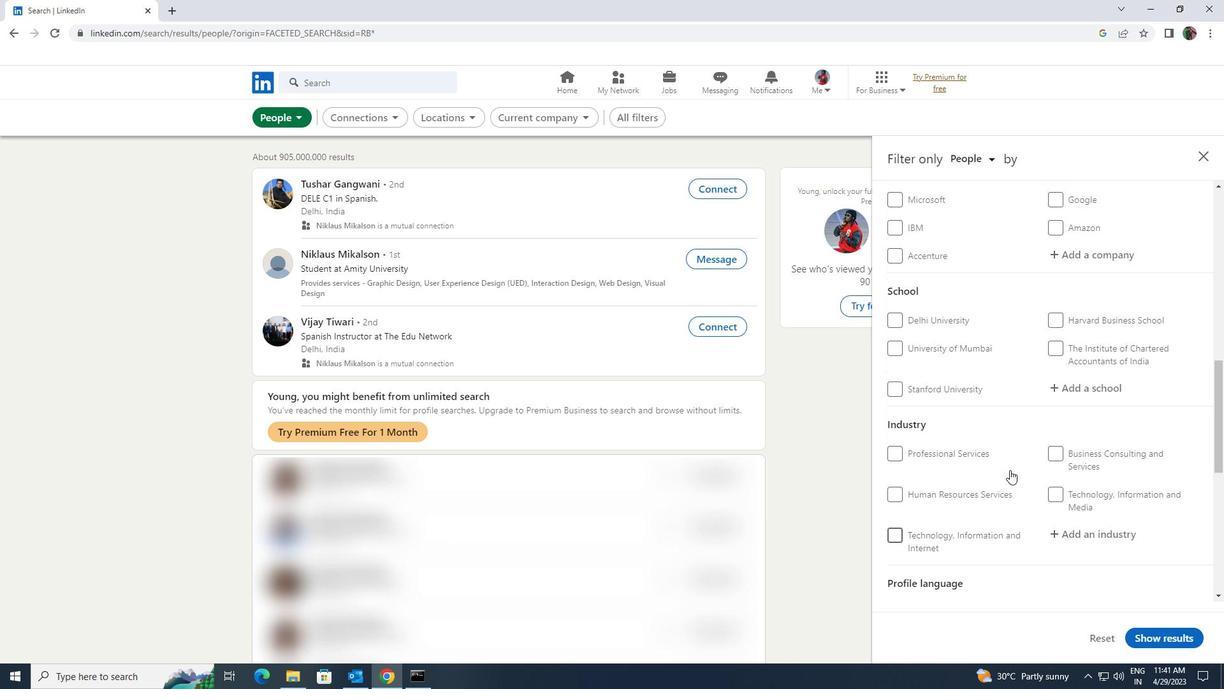 
Action: Mouse moved to (1011, 470)
Screenshot: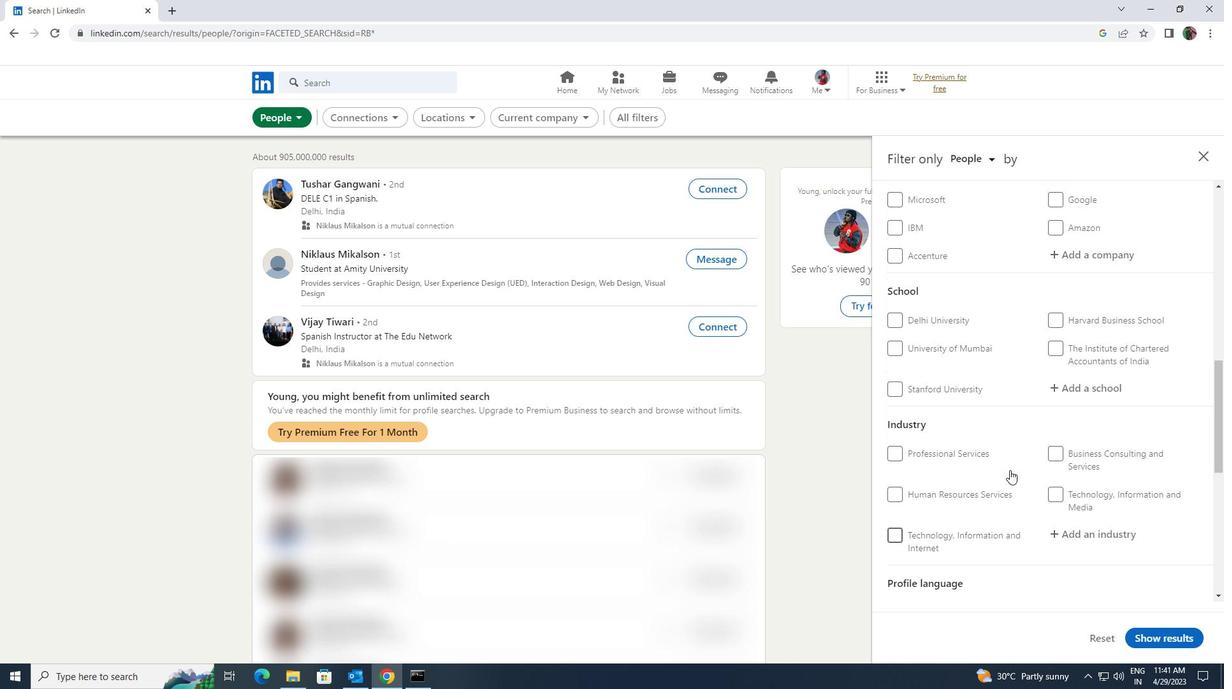 
Action: Mouse scrolled (1011, 470) with delta (0, 0)
Screenshot: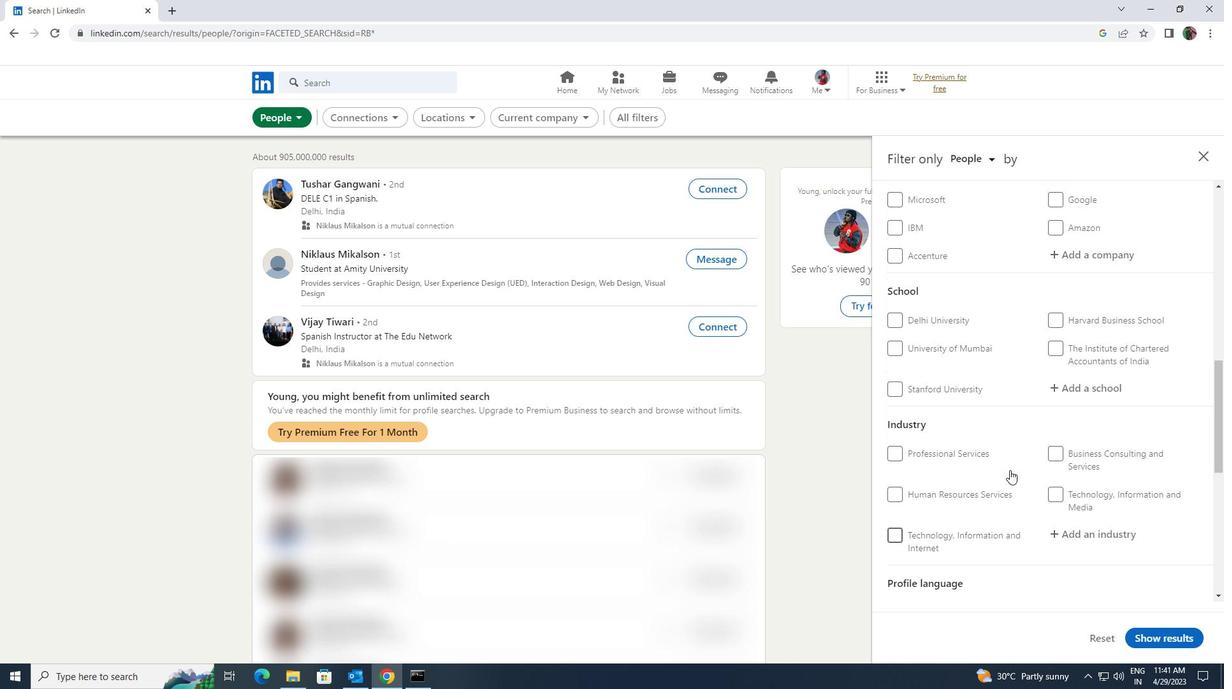 
Action: Mouse moved to (1011, 469)
Screenshot: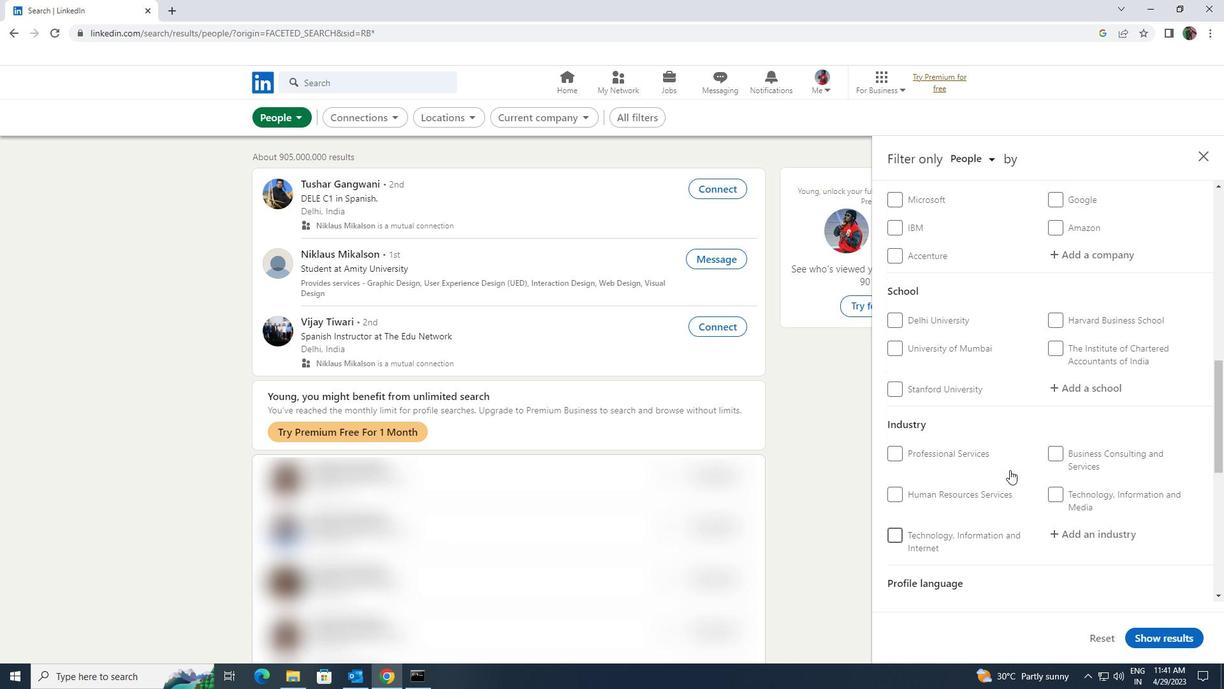 
Action: Mouse scrolled (1011, 470) with delta (0, 0)
Screenshot: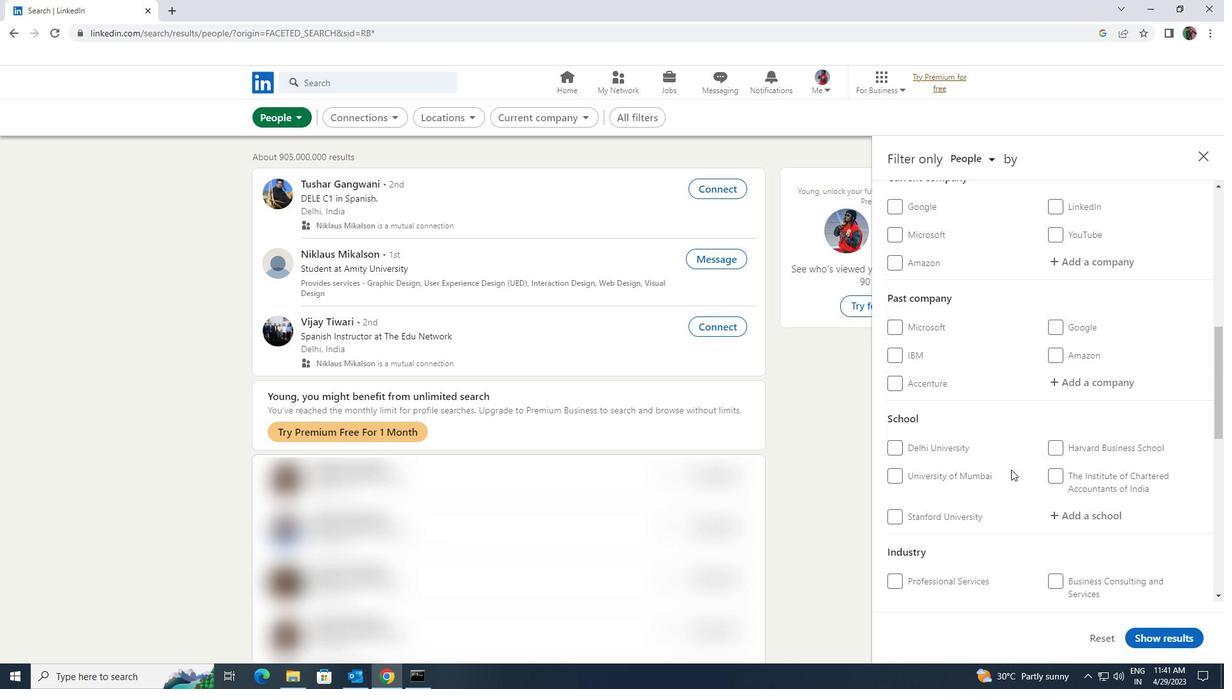 
Action: Mouse scrolled (1011, 470) with delta (0, 0)
Screenshot: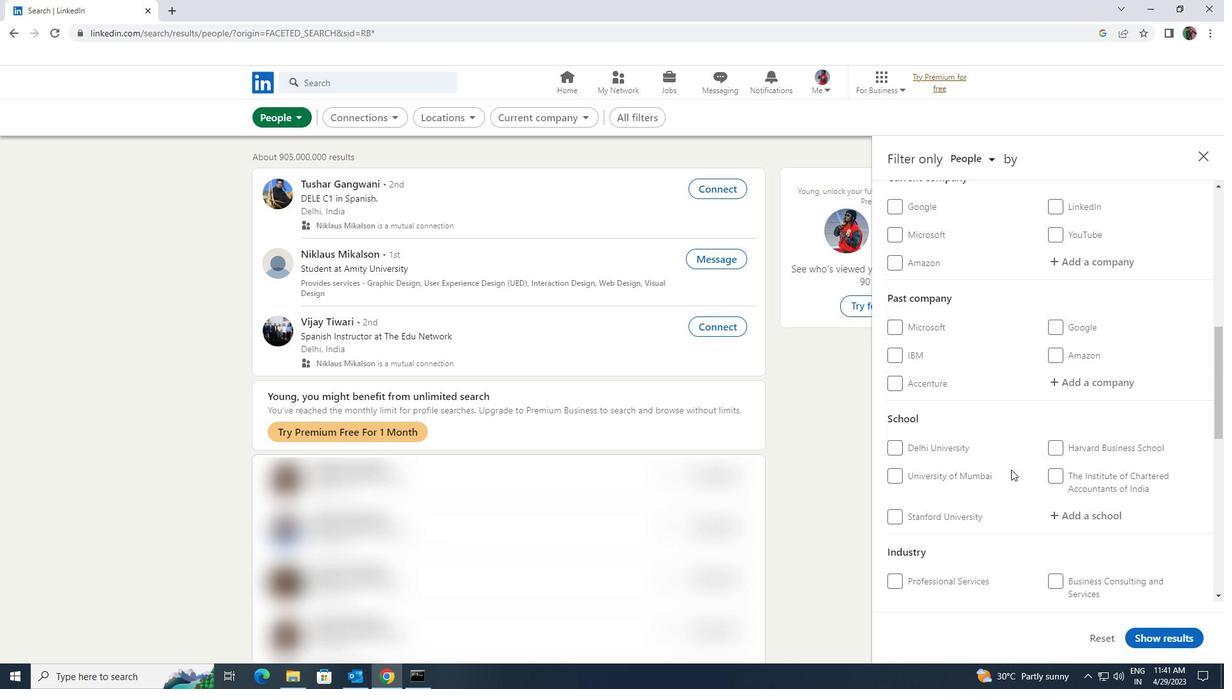 
Action: Mouse moved to (1058, 384)
Screenshot: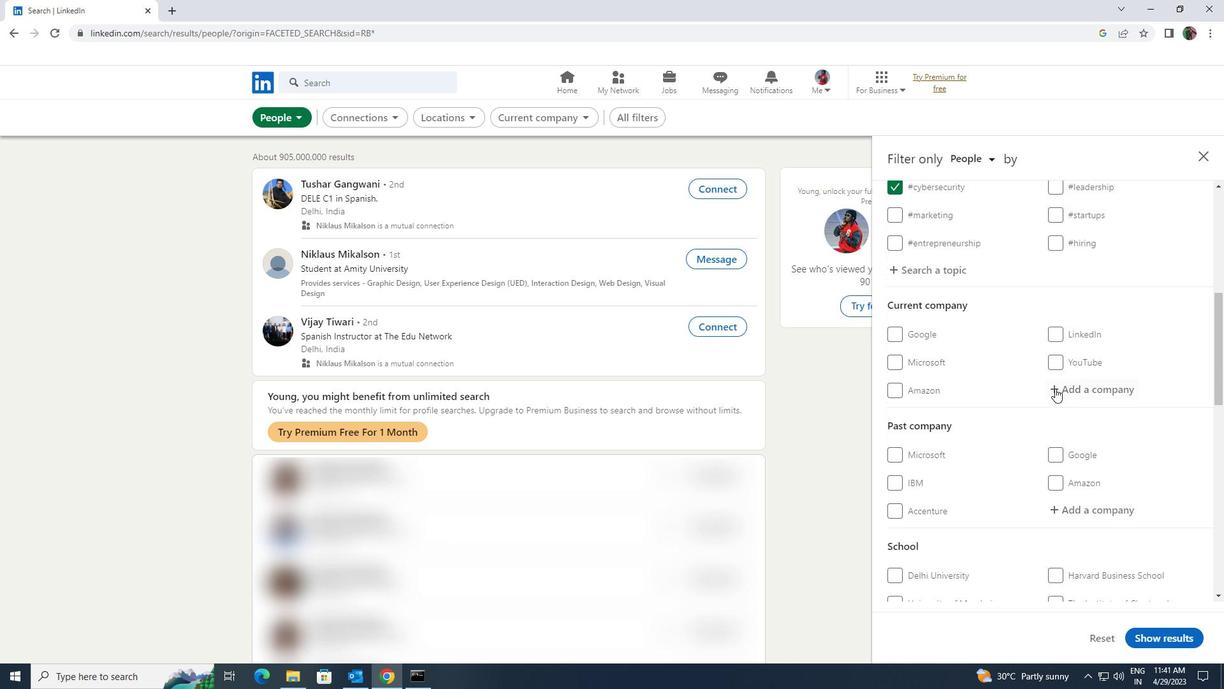 
Action: Mouse pressed left at (1058, 384)
Screenshot: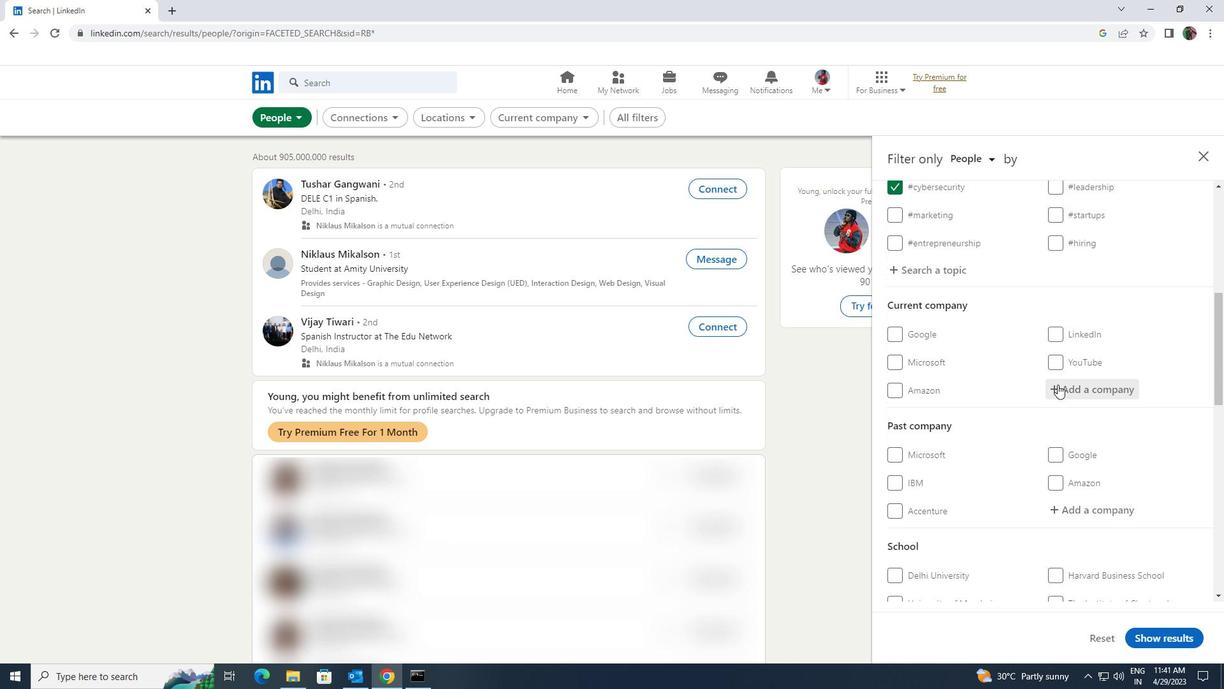 
Action: Key pressed <Key.shift>GROW<Key.space><Key.shift>YOUR
Screenshot: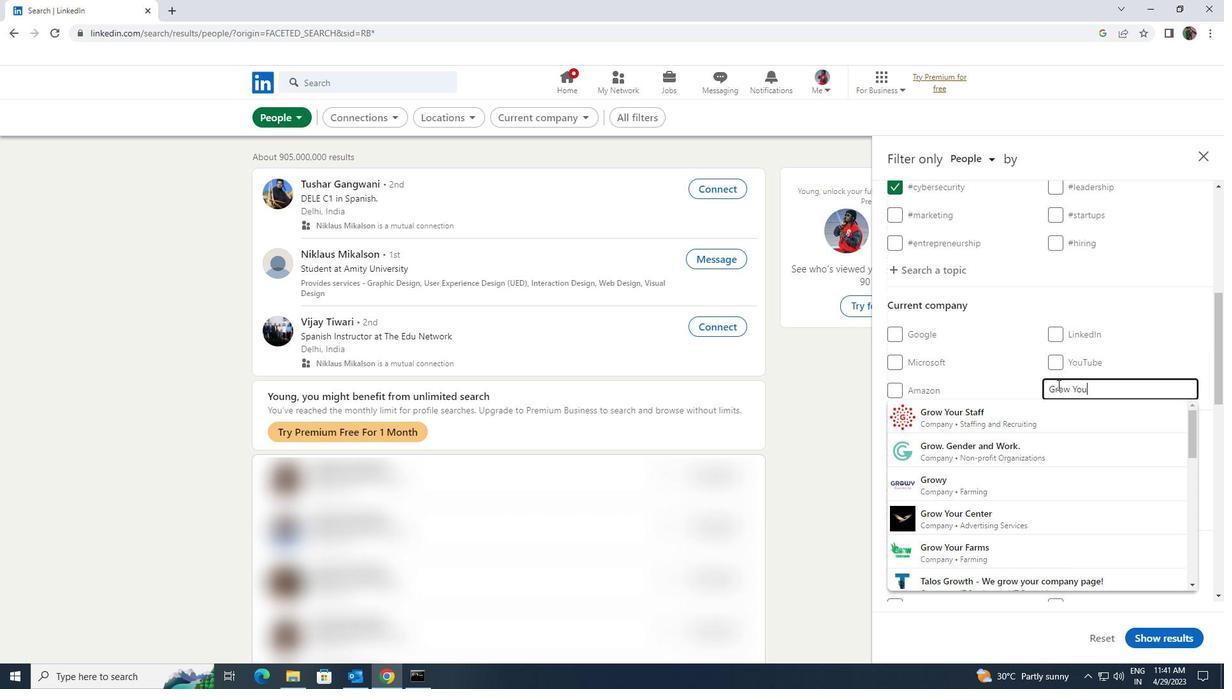
Action: Mouse moved to (1045, 402)
Screenshot: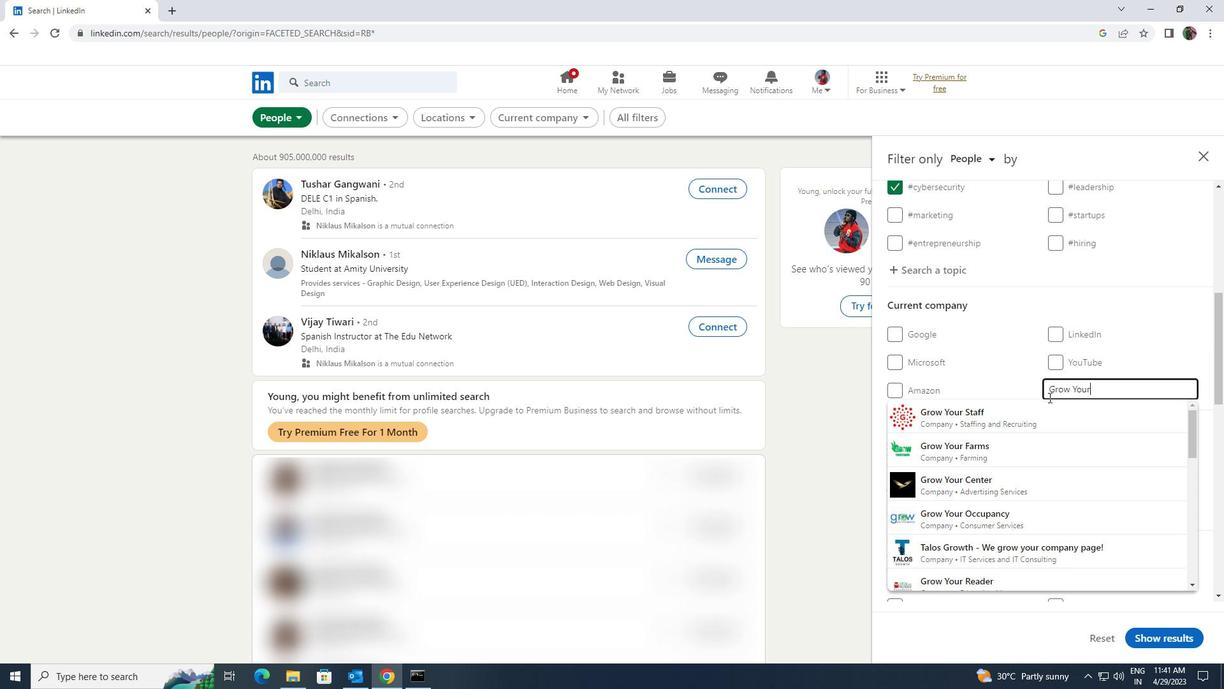 
Action: Mouse pressed left at (1045, 402)
Screenshot: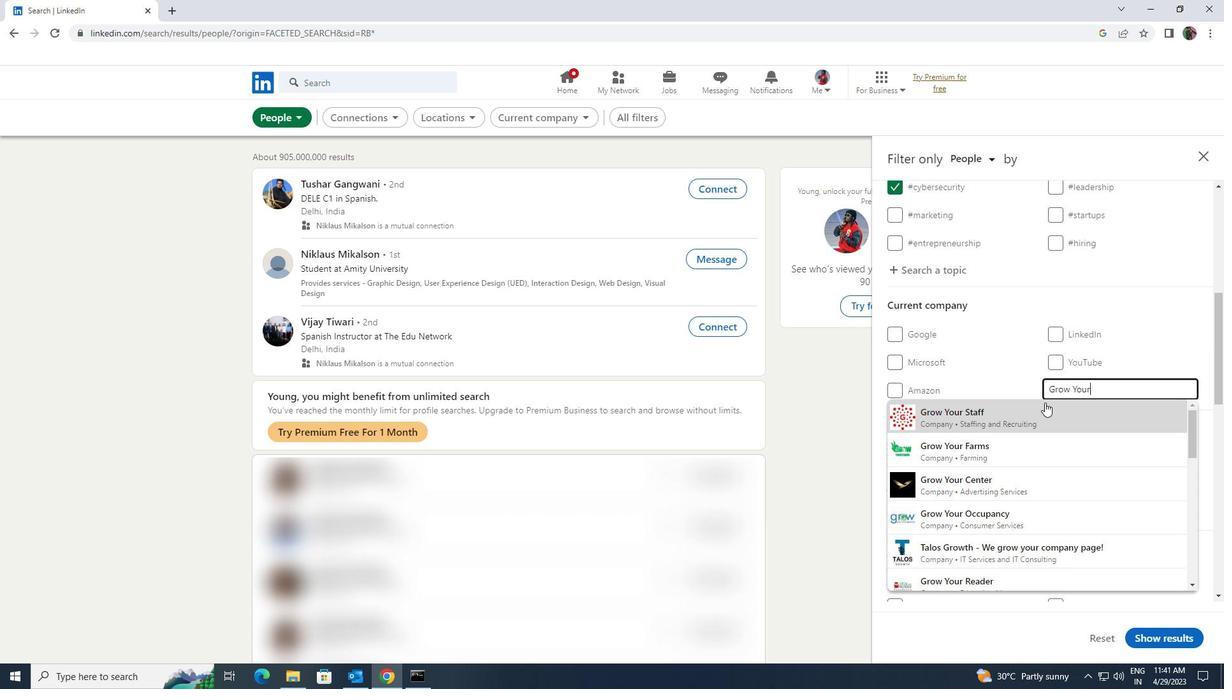 
Action: Mouse scrolled (1045, 401) with delta (0, 0)
Screenshot: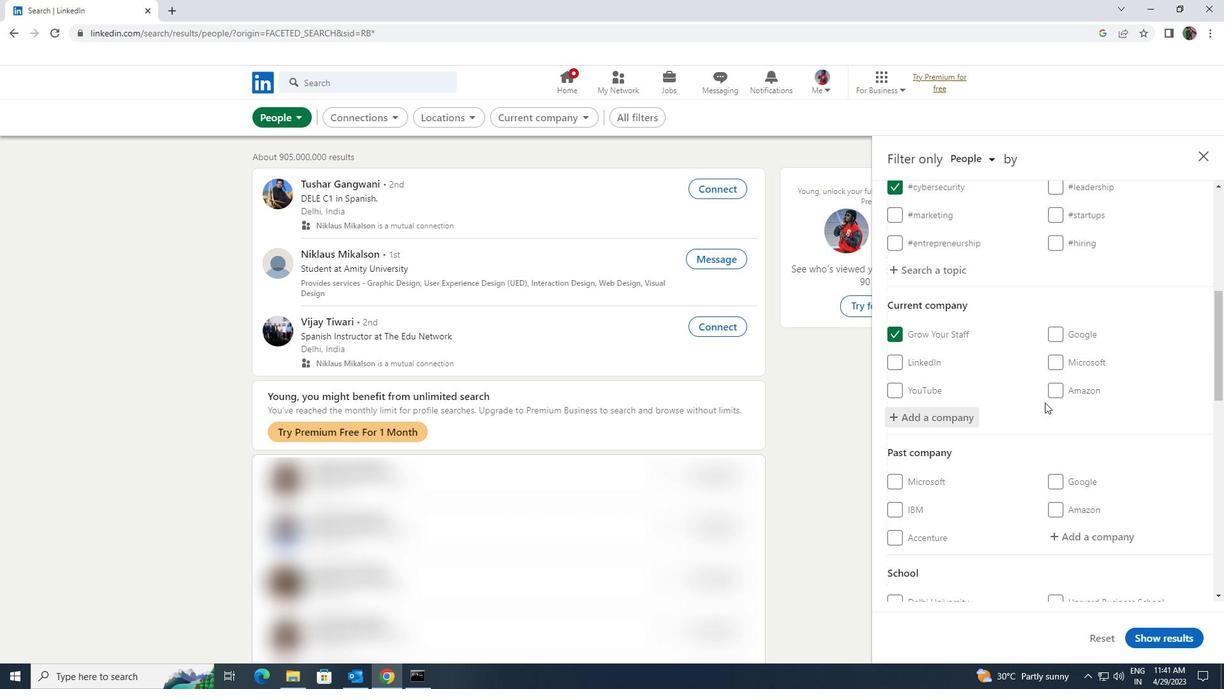 
Action: Mouse scrolled (1045, 401) with delta (0, 0)
Screenshot: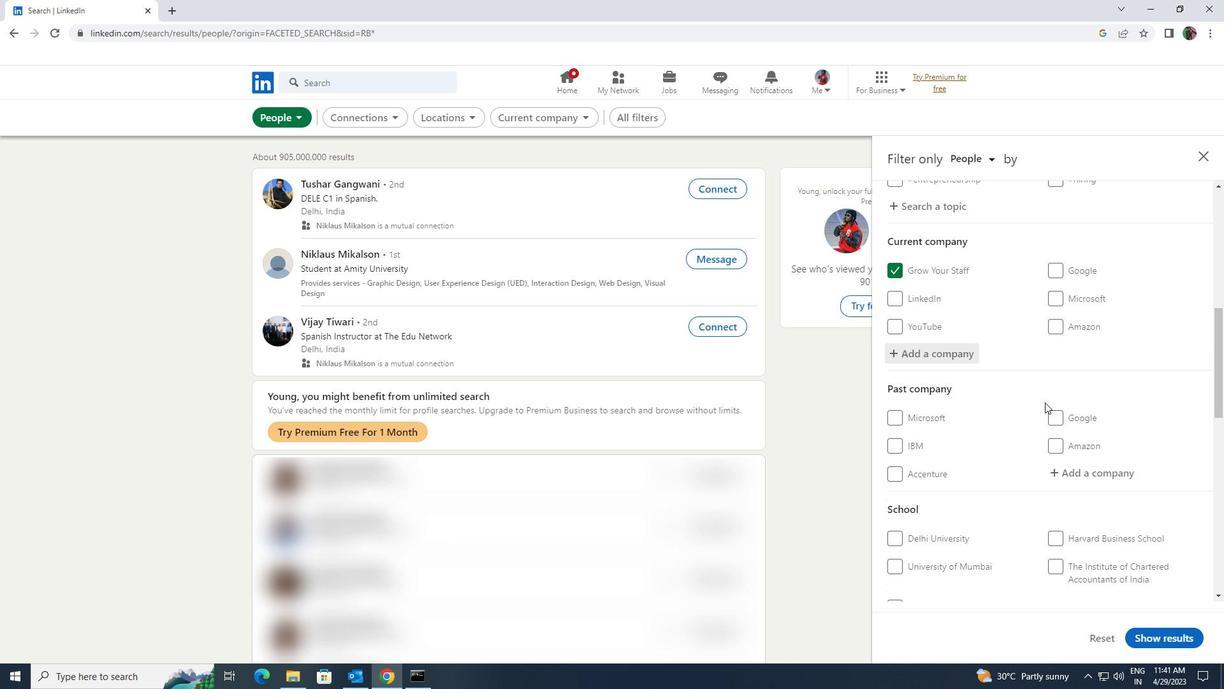 
Action: Mouse scrolled (1045, 401) with delta (0, 0)
Screenshot: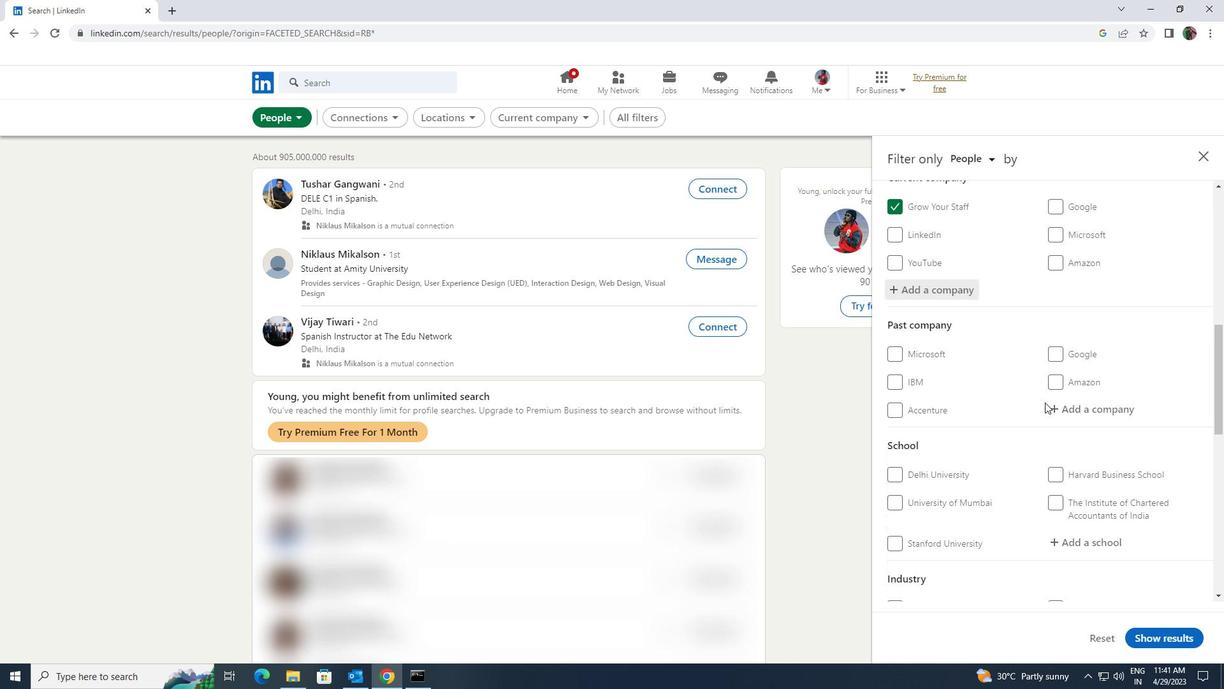 
Action: Mouse moved to (1064, 482)
Screenshot: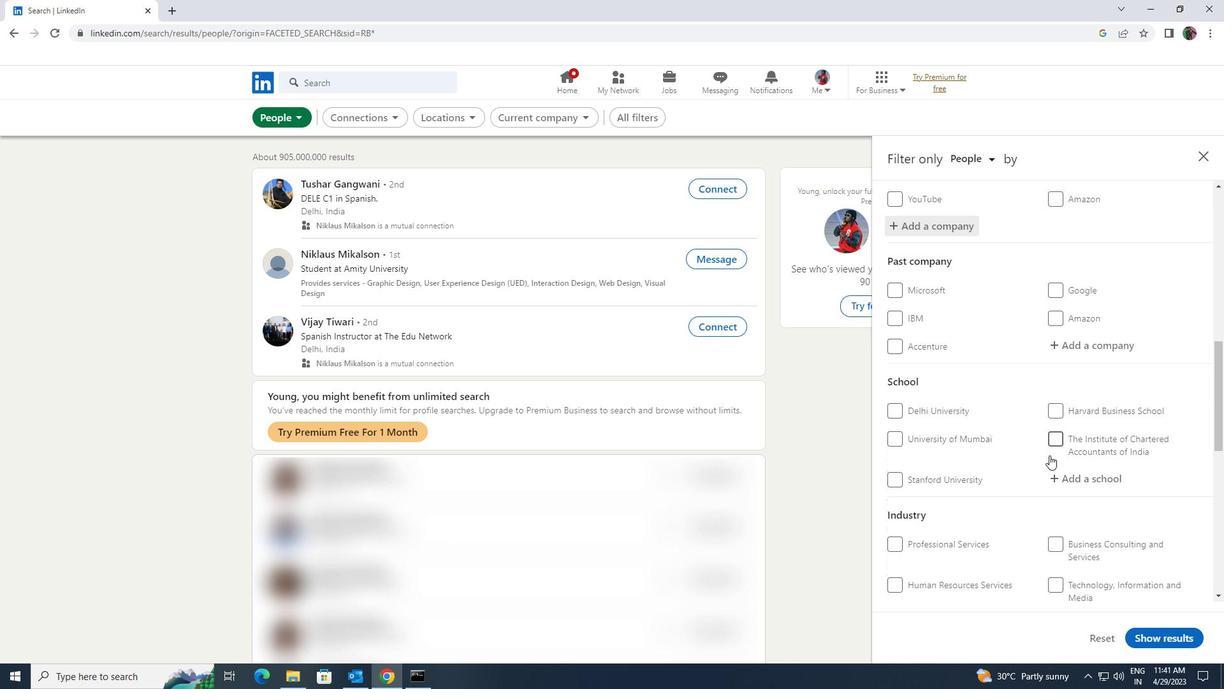 
Action: Mouse pressed left at (1064, 482)
Screenshot: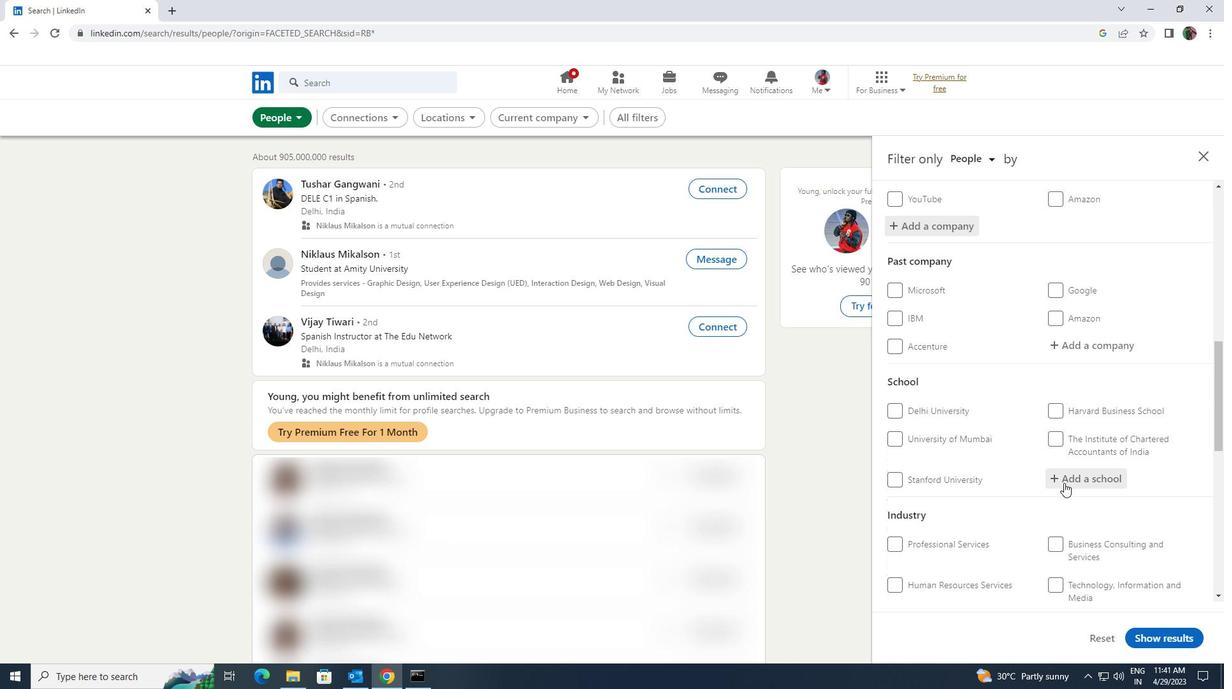 
Action: Key pressed <Key.shift><Key.shift><Key.shift>GLA
Screenshot: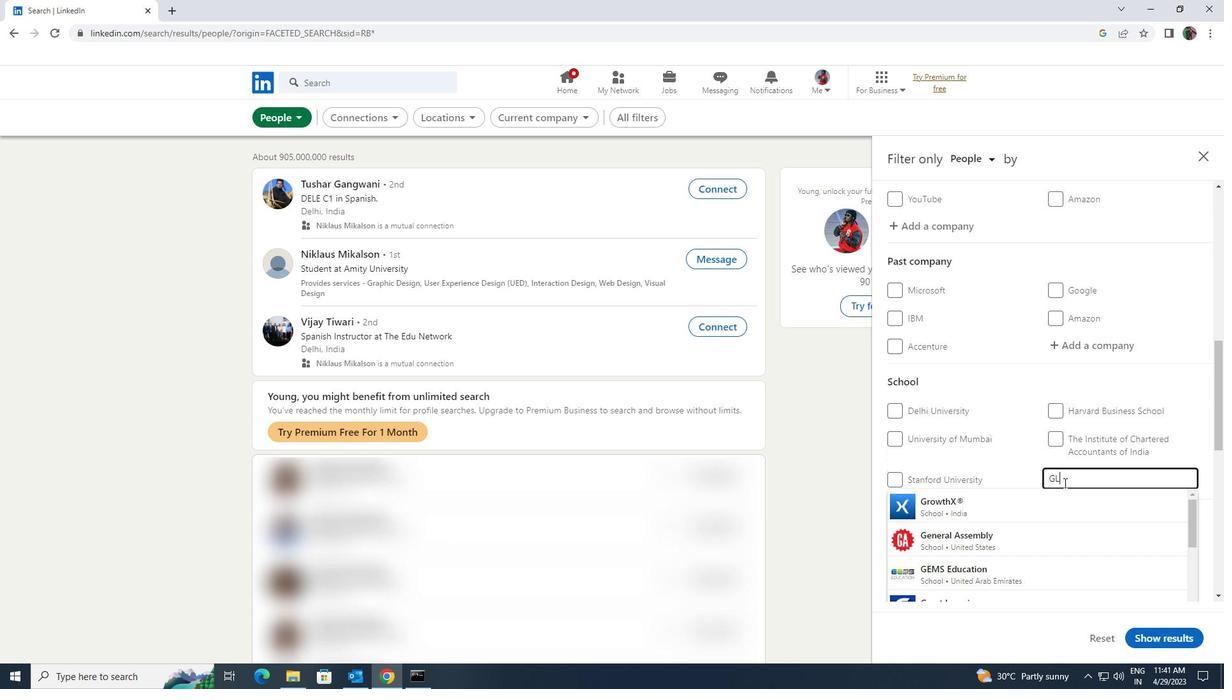 
Action: Mouse moved to (1062, 506)
Screenshot: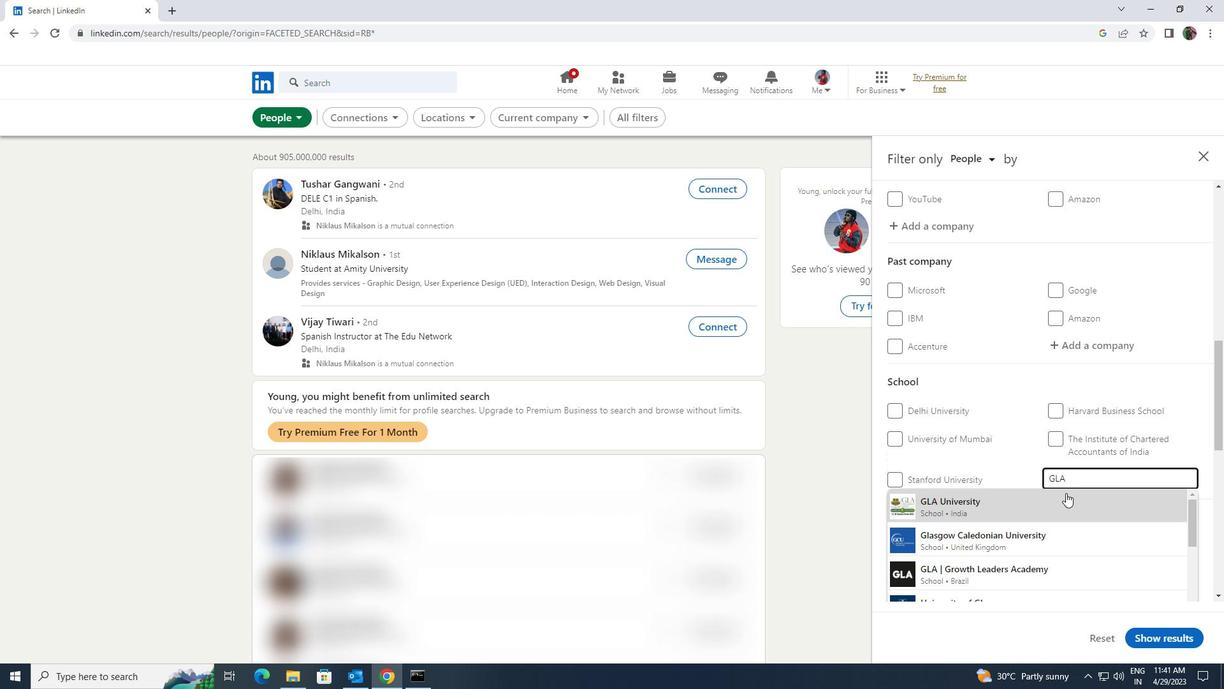 
Action: Mouse pressed left at (1062, 506)
Screenshot: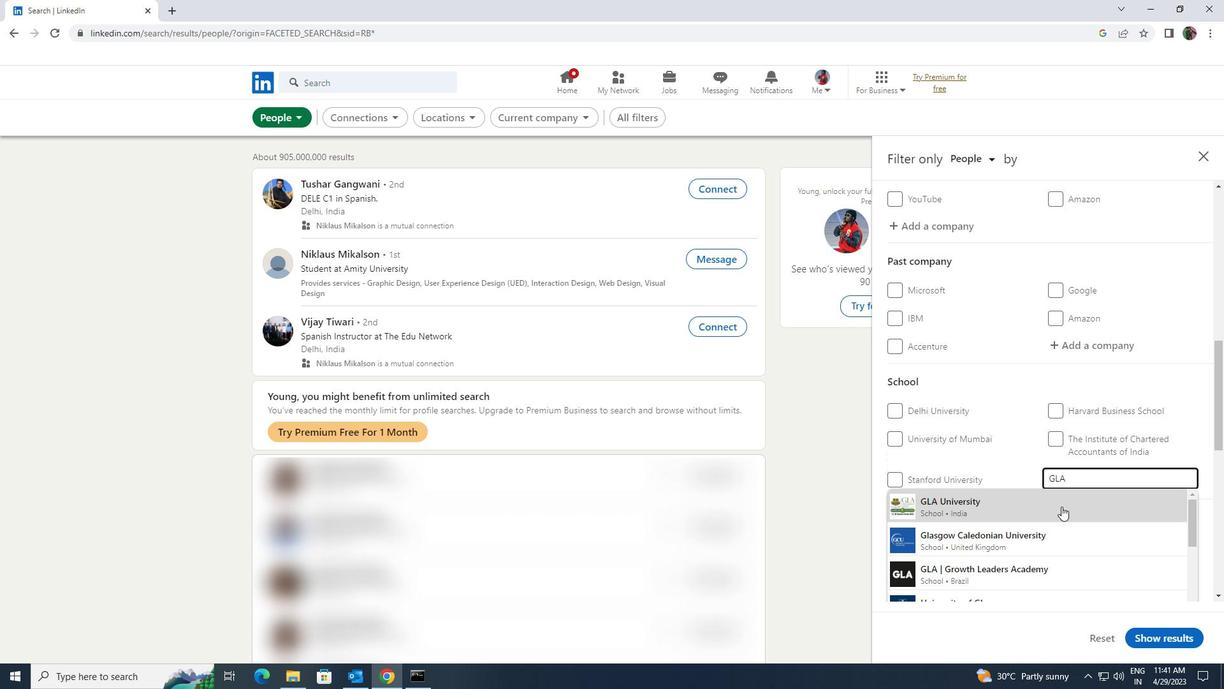 
Action: Mouse scrolled (1062, 505) with delta (0, 0)
Screenshot: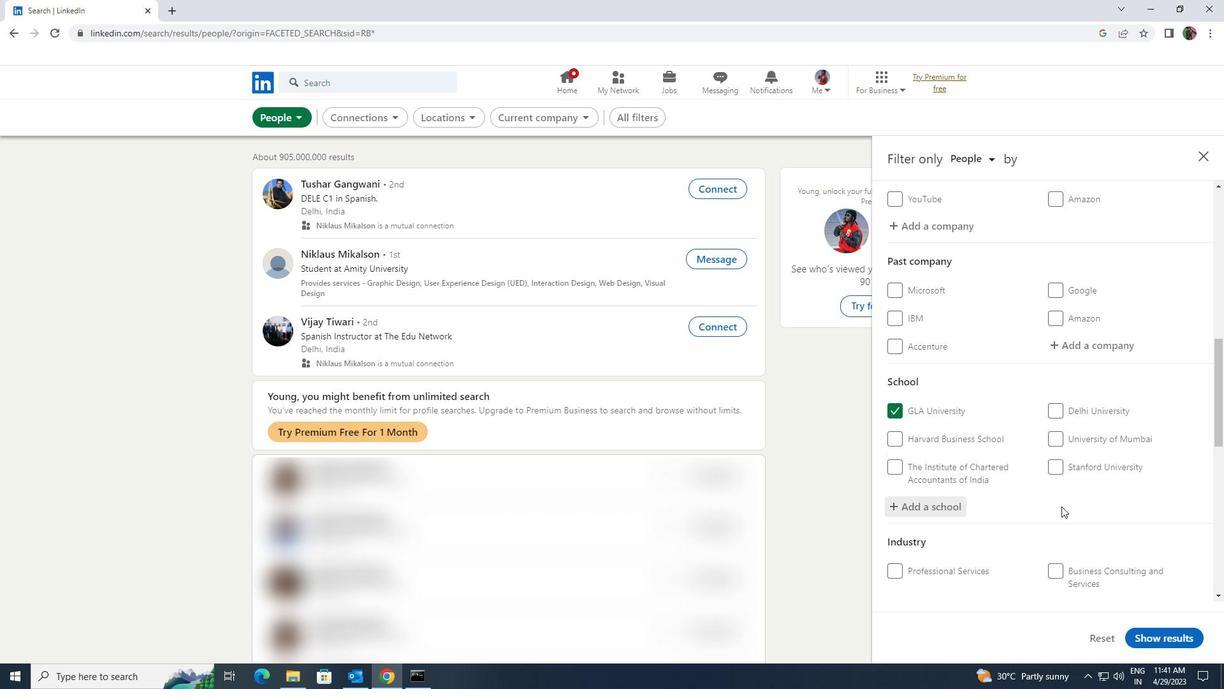 
Action: Mouse scrolled (1062, 505) with delta (0, 0)
Screenshot: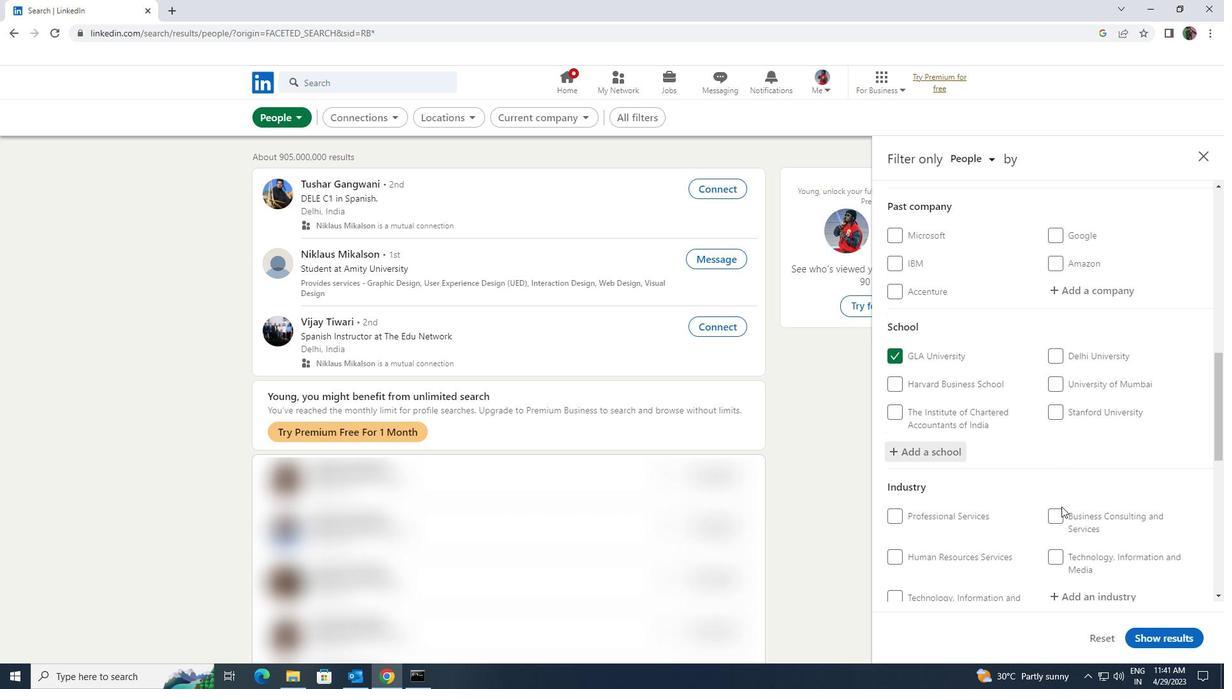 
Action: Mouse moved to (1066, 519)
Screenshot: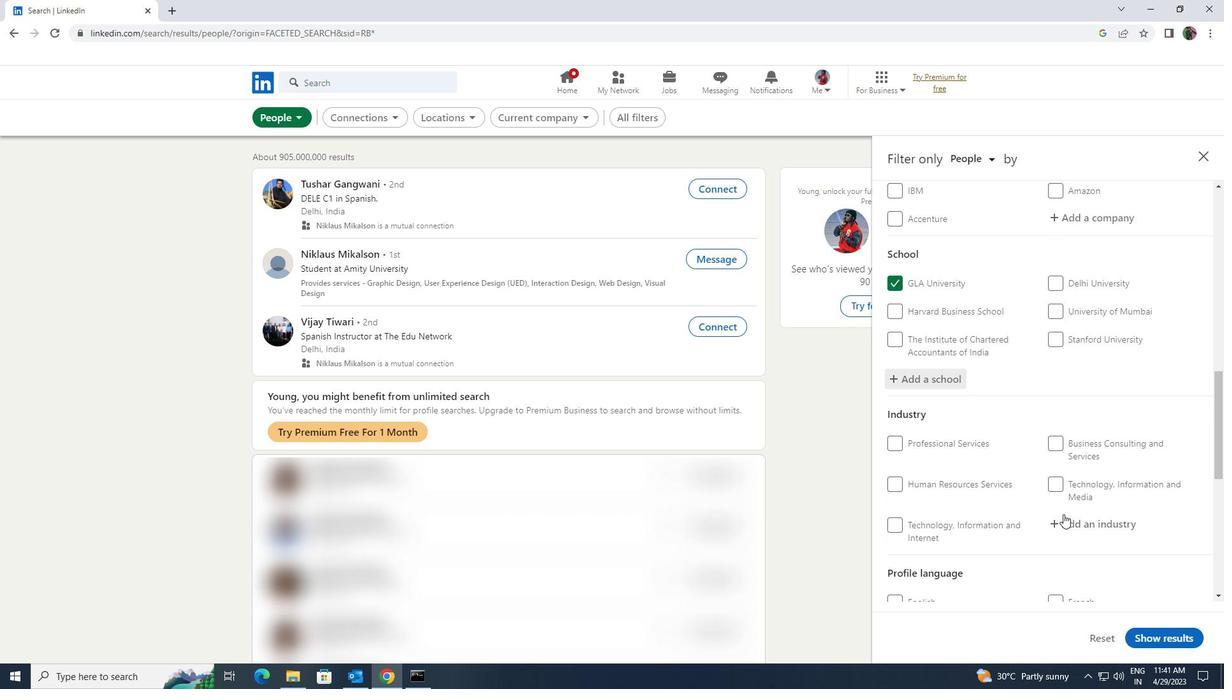 
Action: Mouse pressed left at (1066, 519)
Screenshot: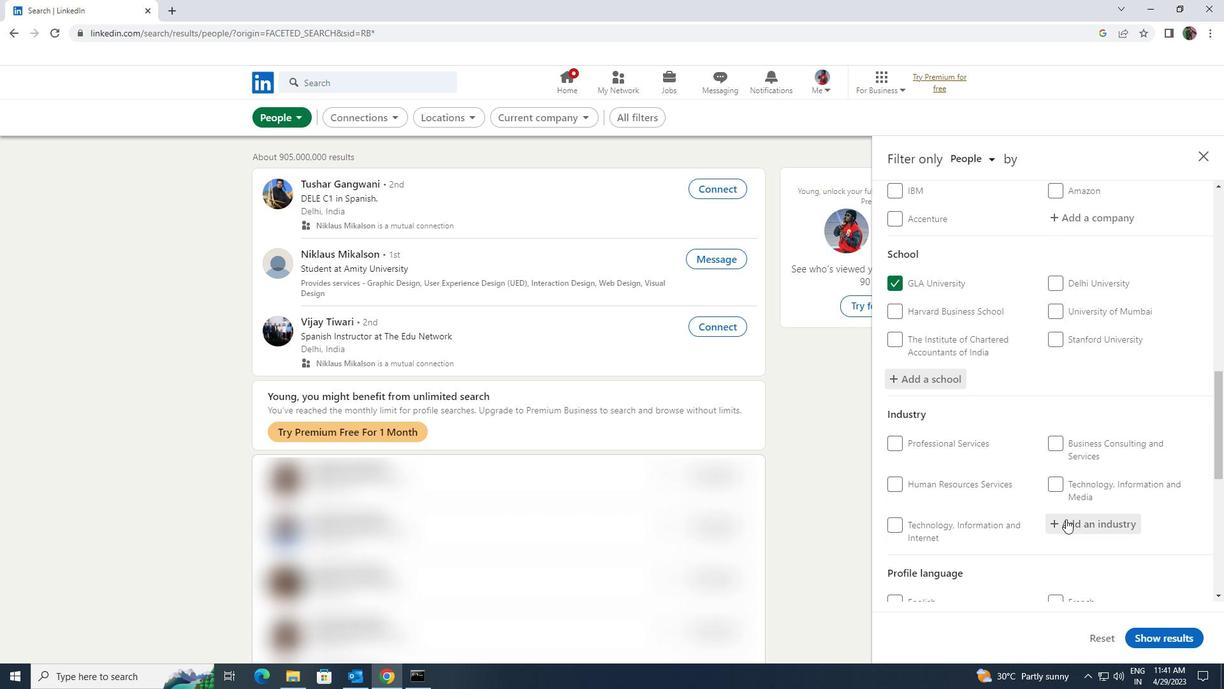 
Action: Key pressed <Key.shift>O<Key.backspace><Key.shift><Key.shift>IT<Key.space>SYSTEM
Screenshot: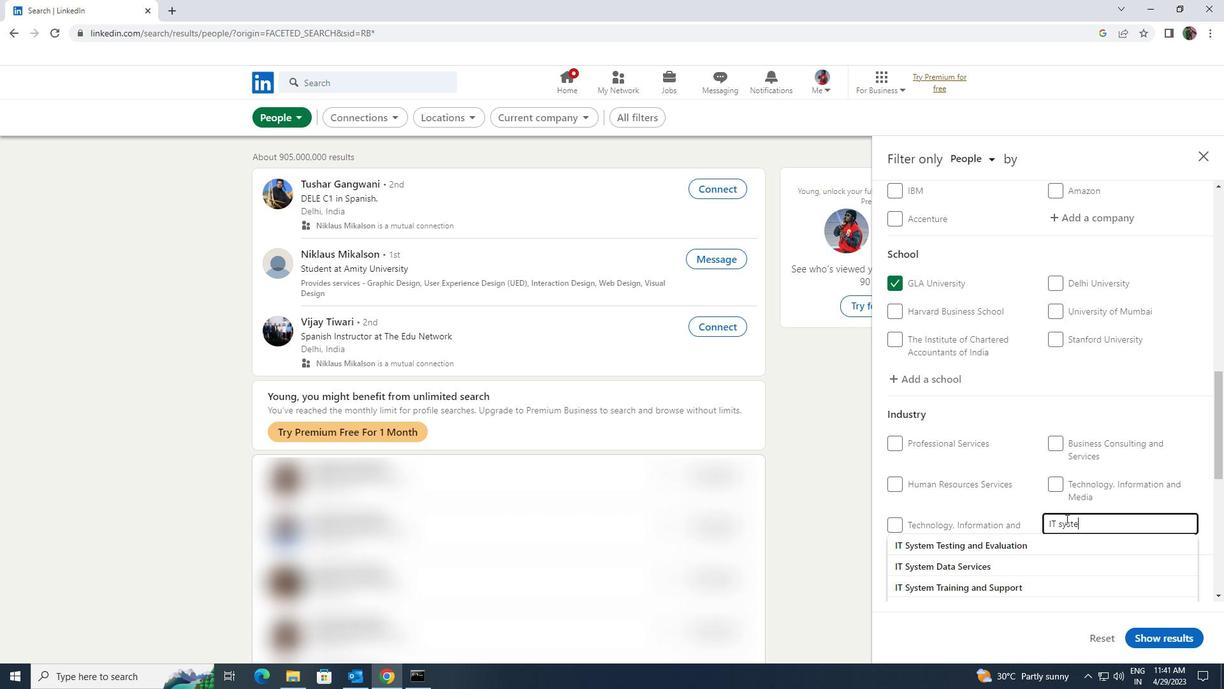 
Action: Mouse moved to (1052, 559)
Screenshot: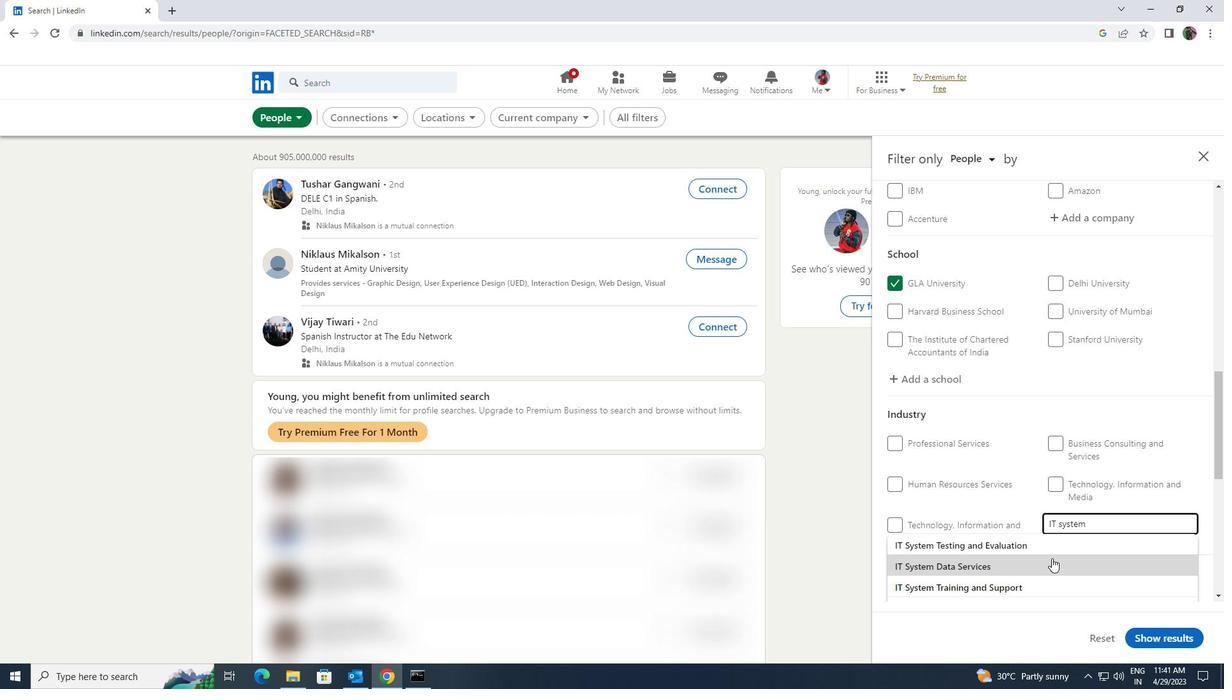 
Action: Mouse pressed left at (1052, 559)
Screenshot: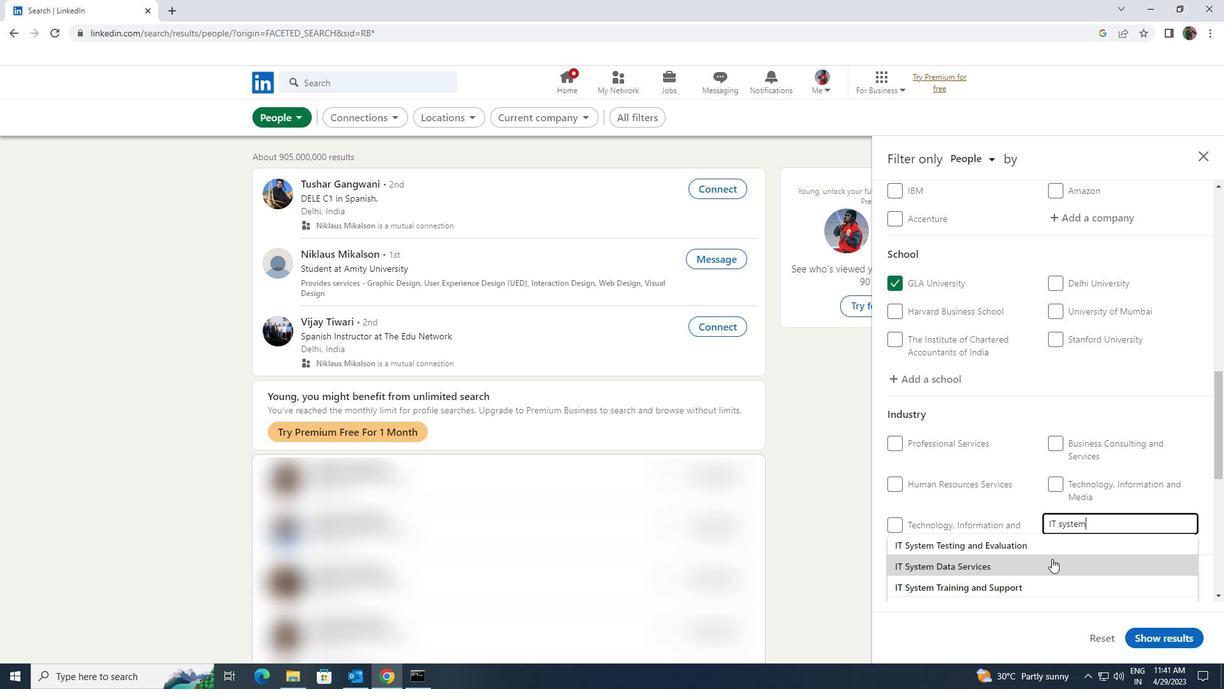 
Action: Mouse moved to (1051, 559)
Screenshot: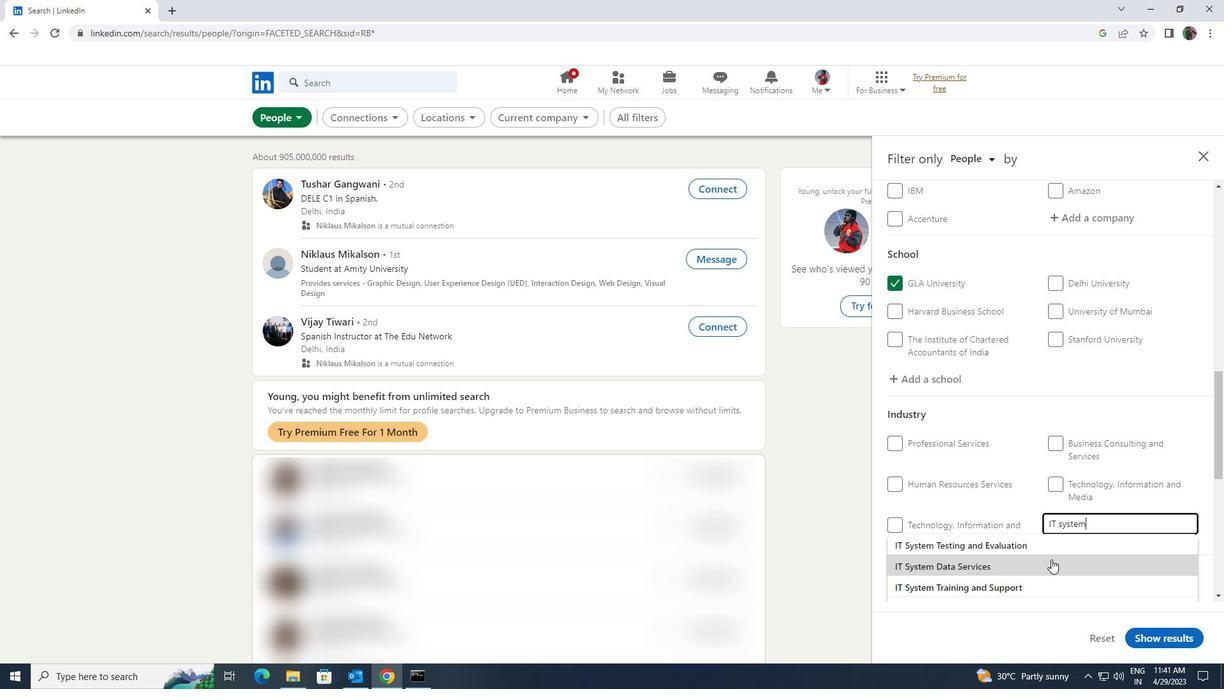 
Action: Mouse scrolled (1051, 558) with delta (0, 0)
Screenshot: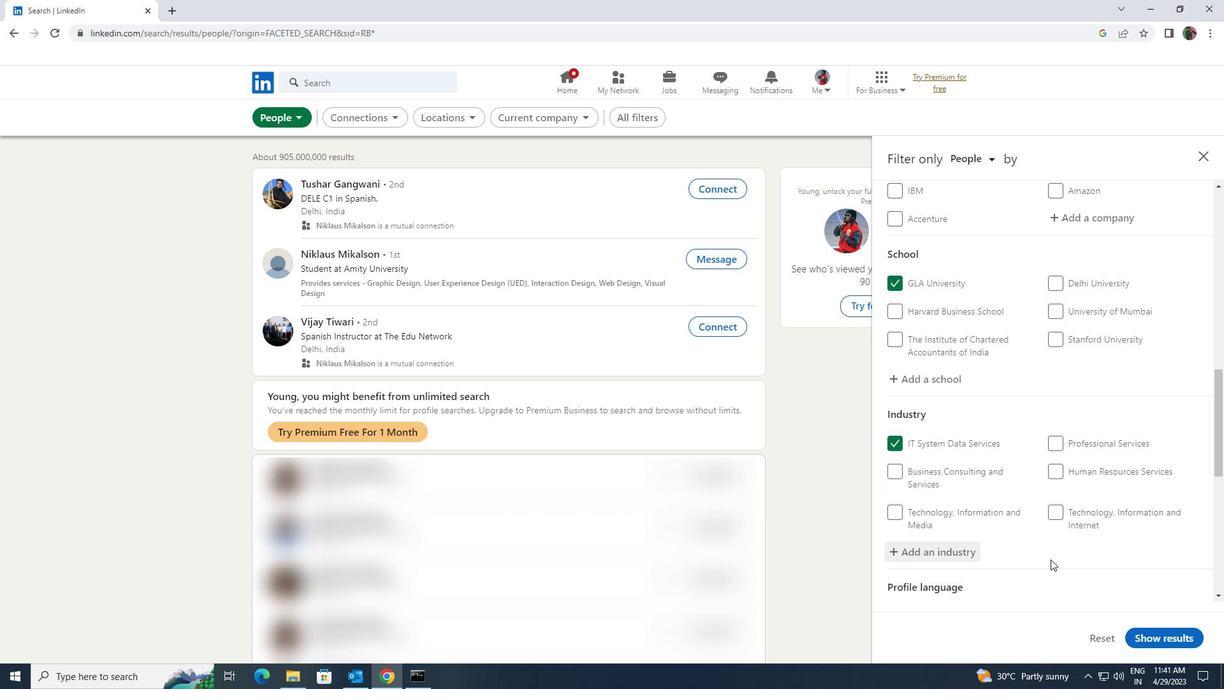 
Action: Mouse scrolled (1051, 558) with delta (0, 0)
Screenshot: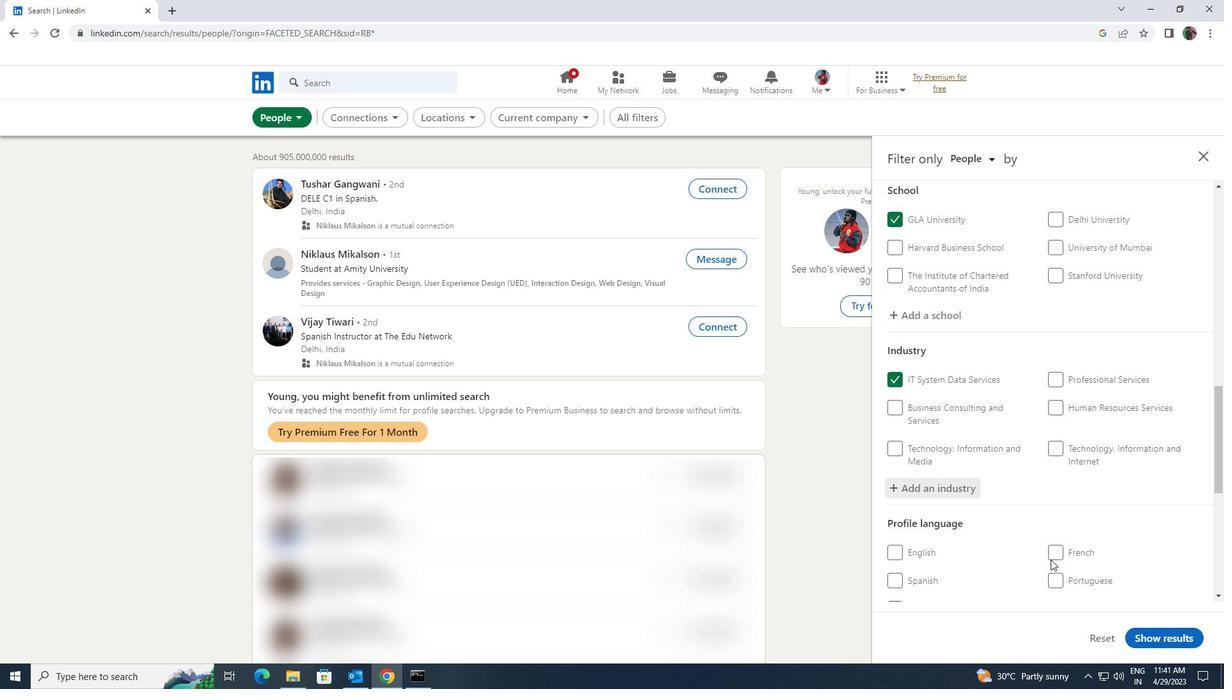 
Action: Mouse scrolled (1051, 558) with delta (0, 0)
Screenshot: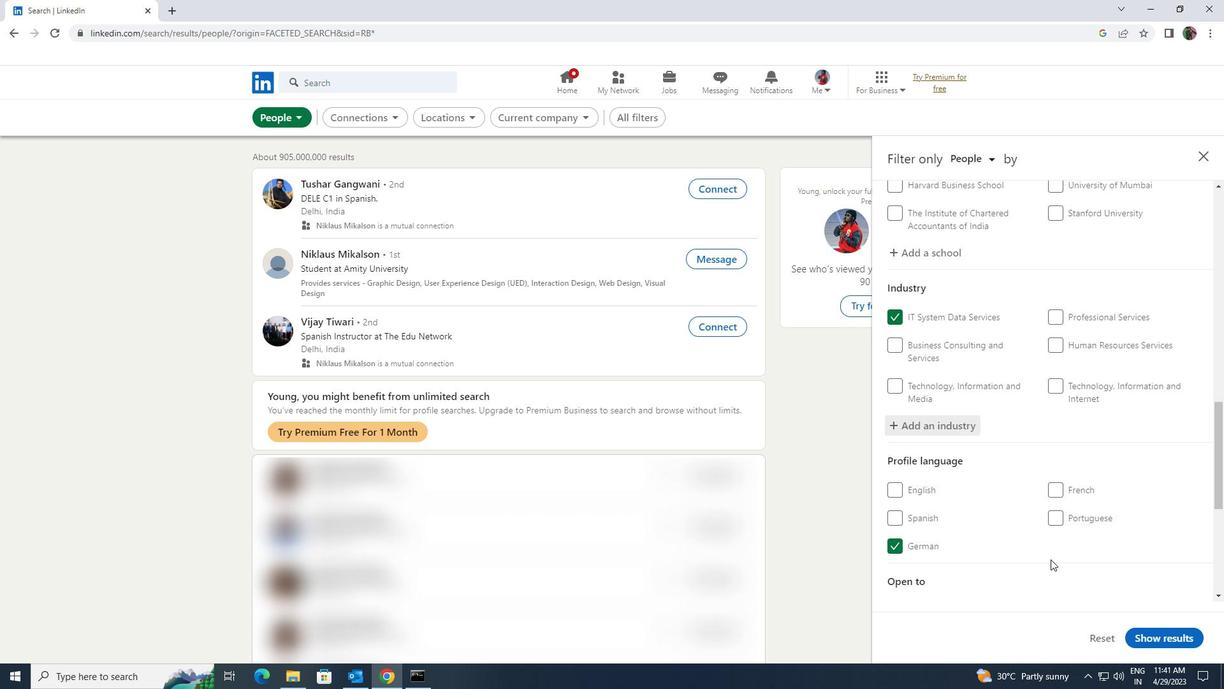 
Action: Mouse scrolled (1051, 558) with delta (0, 0)
Screenshot: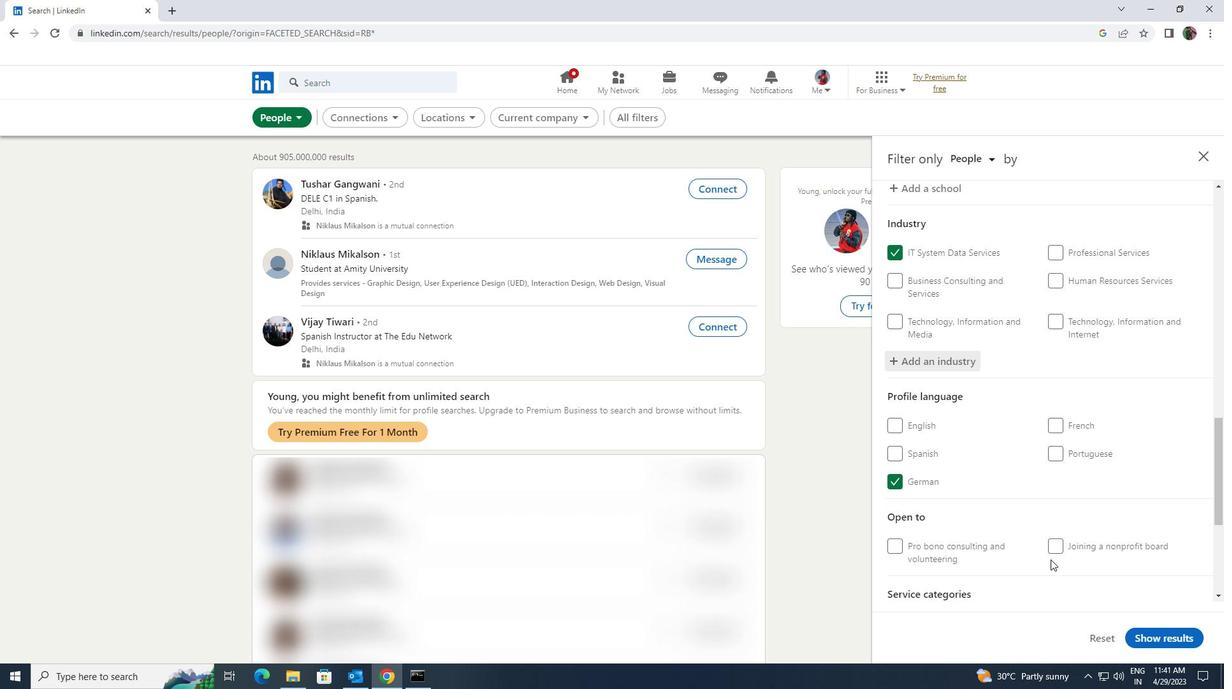 
Action: Mouse scrolled (1051, 558) with delta (0, 0)
Screenshot: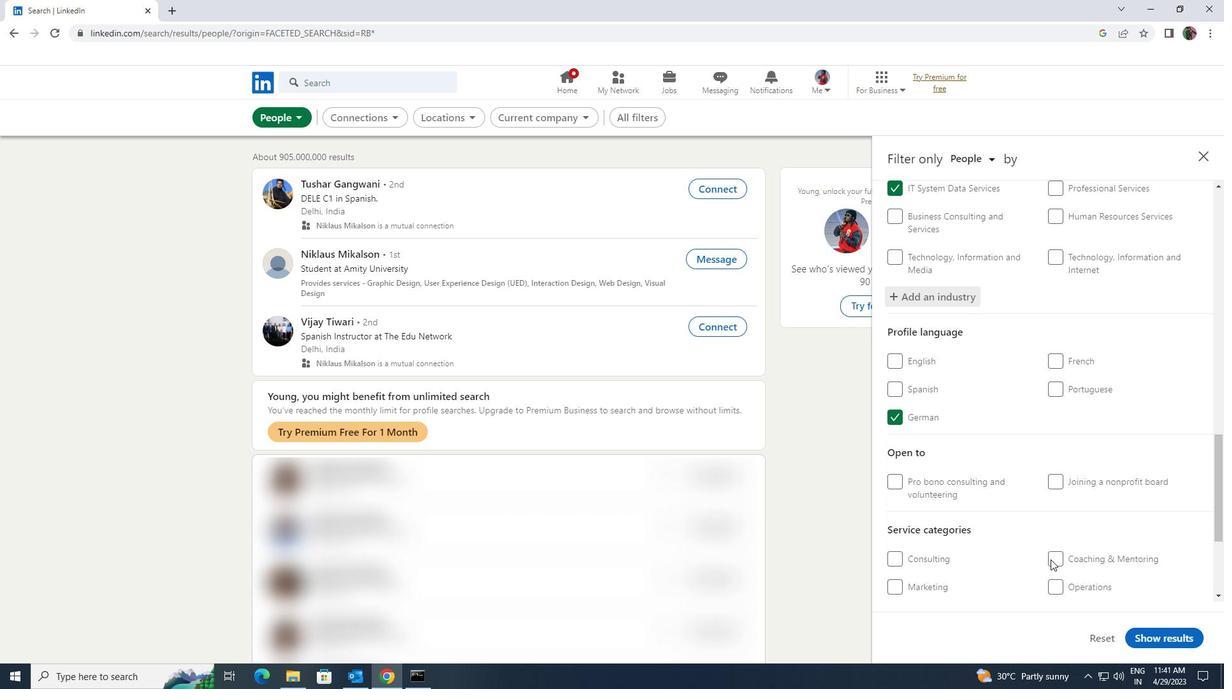 
Action: Mouse moved to (1053, 548)
Screenshot: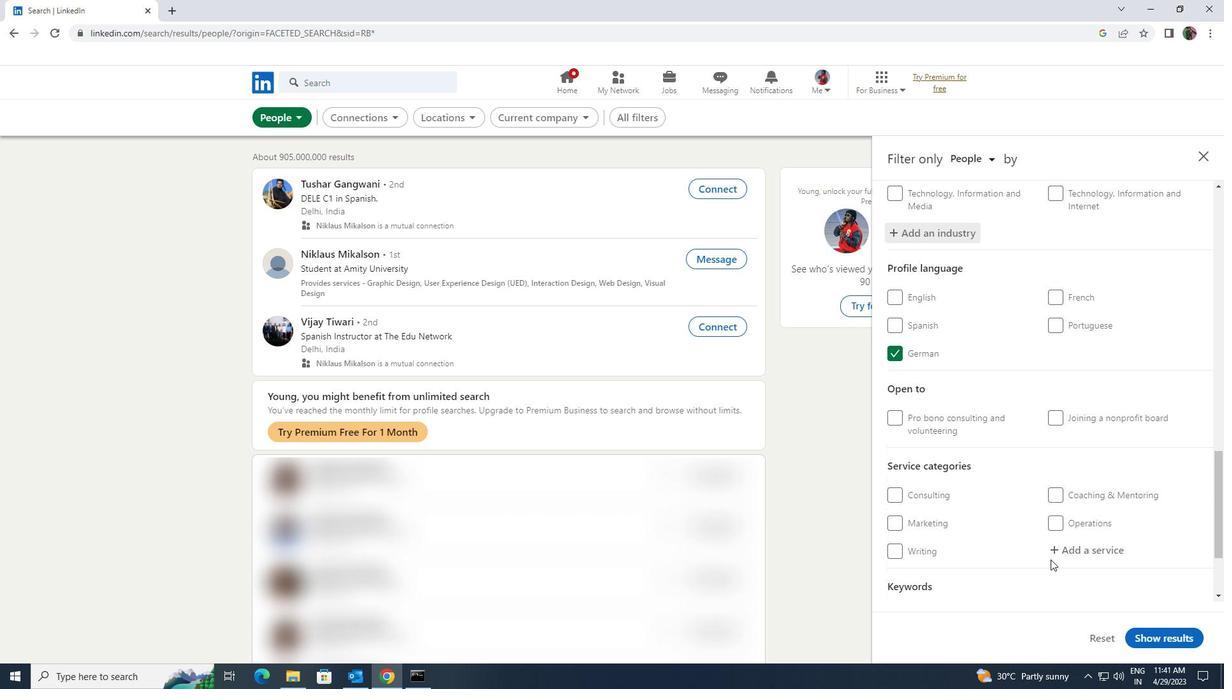 
Action: Mouse pressed left at (1053, 548)
Screenshot: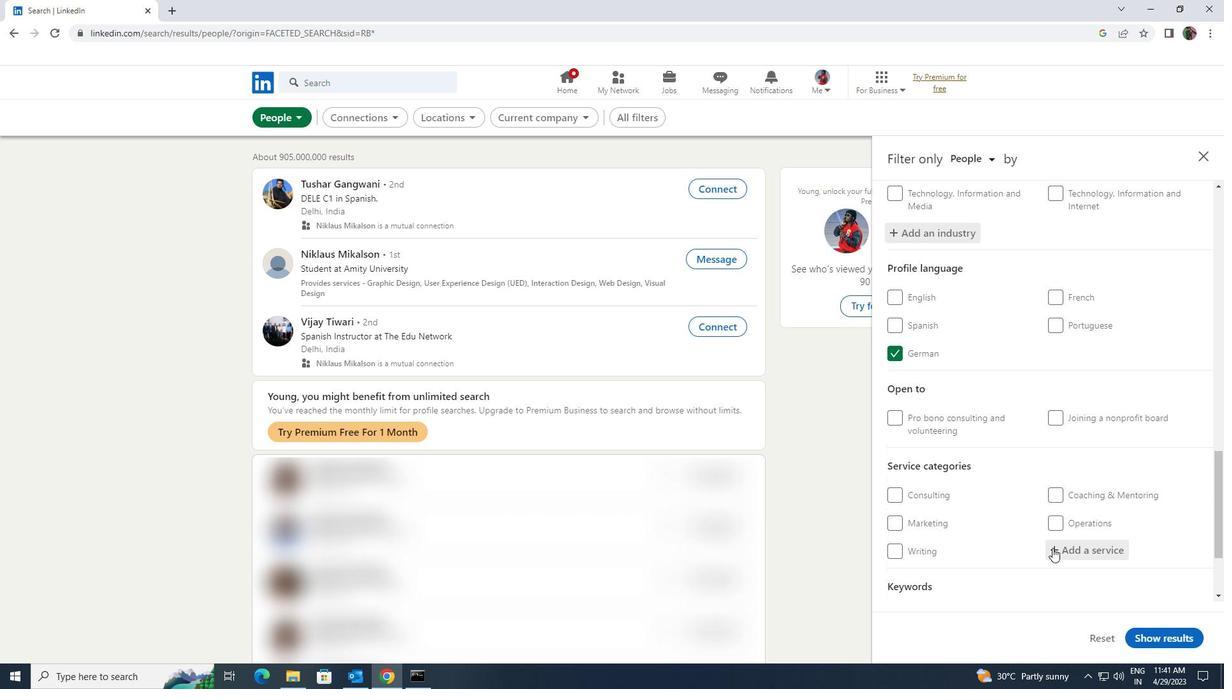
Action: Key pressed <Key.shift>TAX<Key.space><Key.shift>LAW
Screenshot: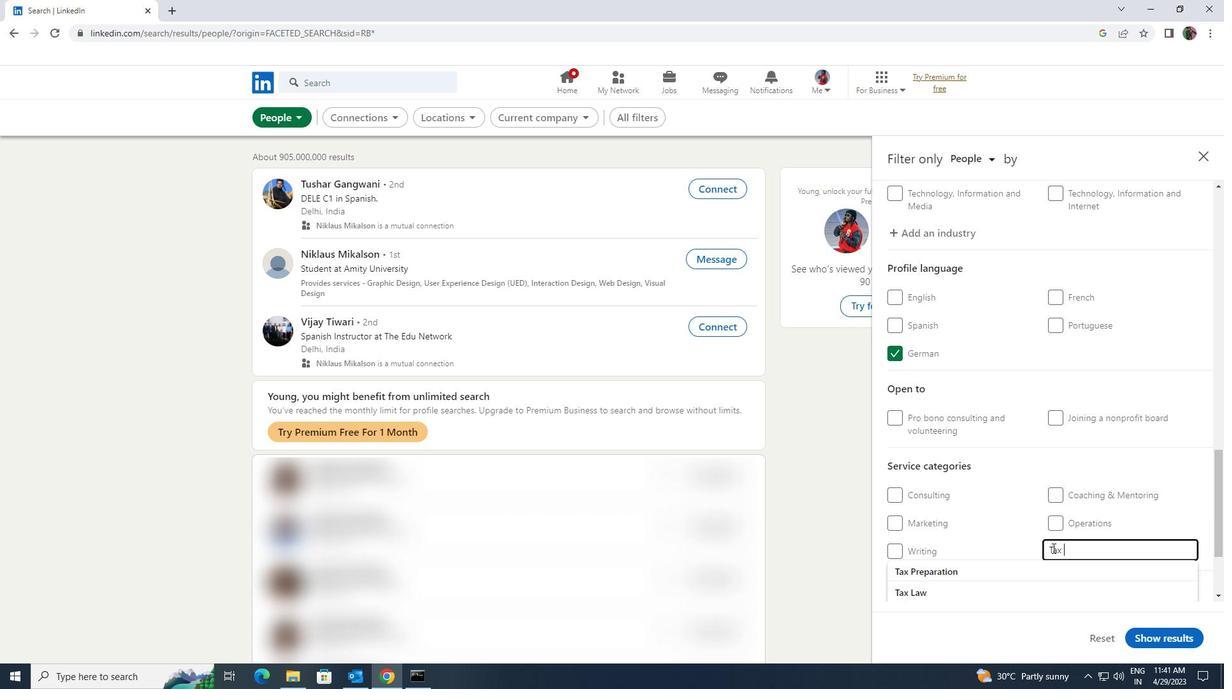 
Action: Mouse moved to (1045, 563)
Screenshot: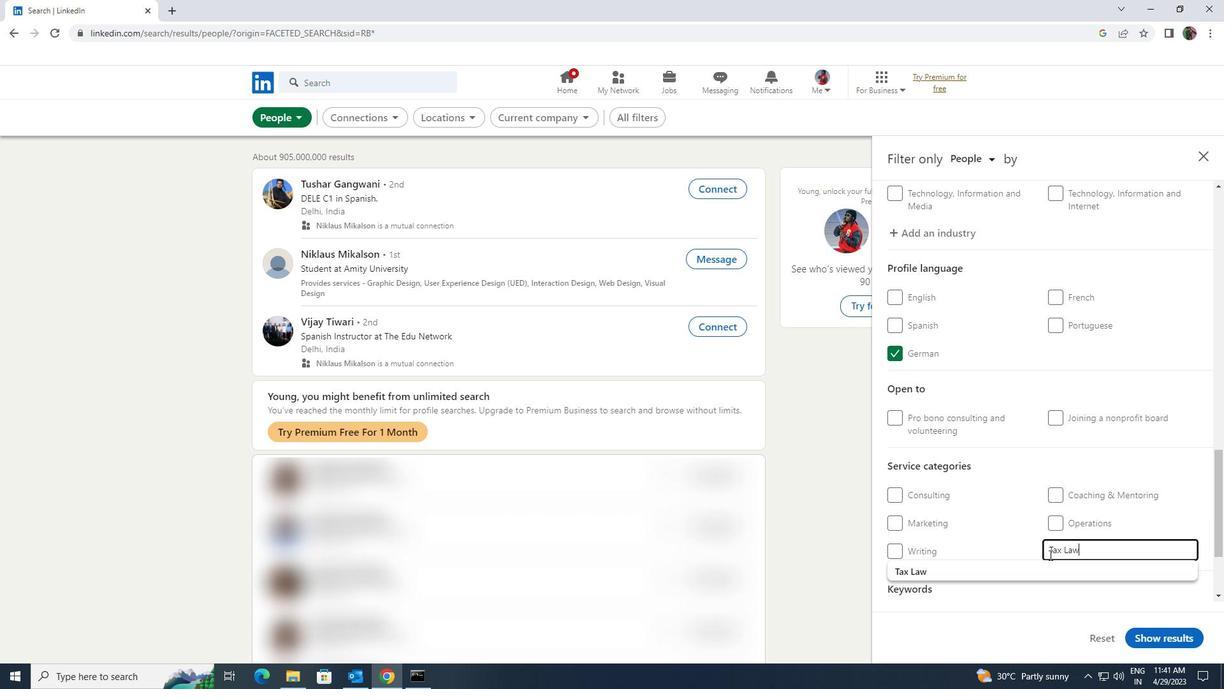 
Action: Mouse pressed left at (1045, 563)
Screenshot: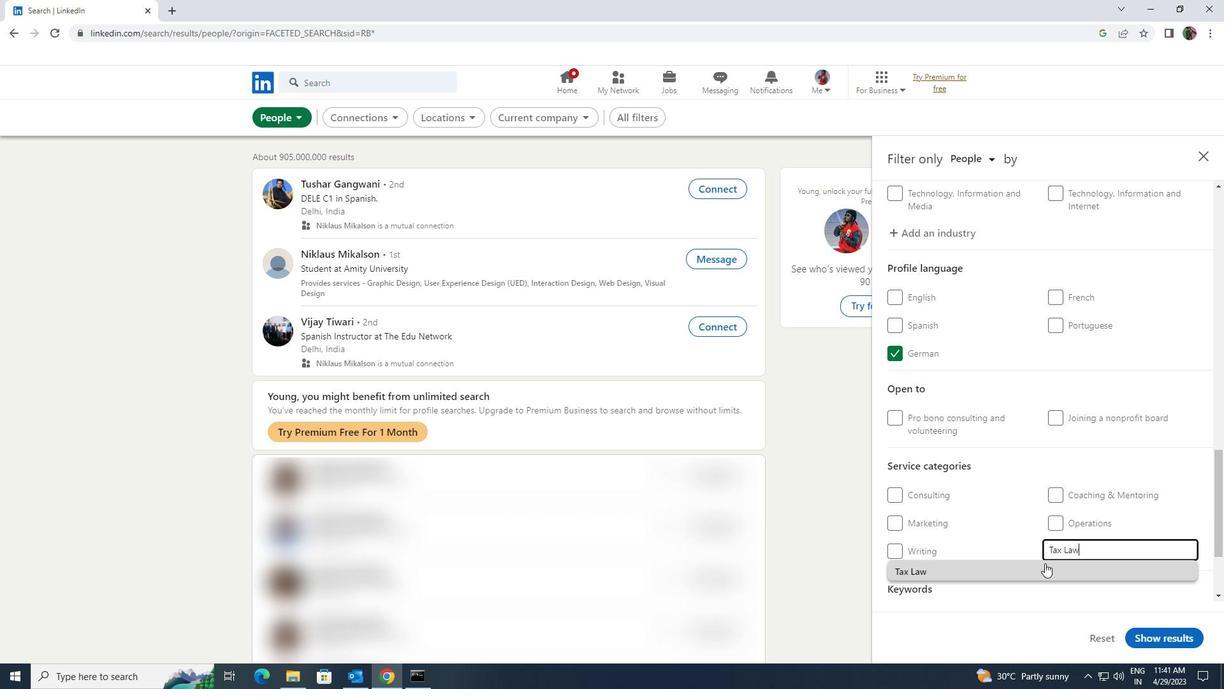 
Action: Mouse scrolled (1045, 562) with delta (0, 0)
Screenshot: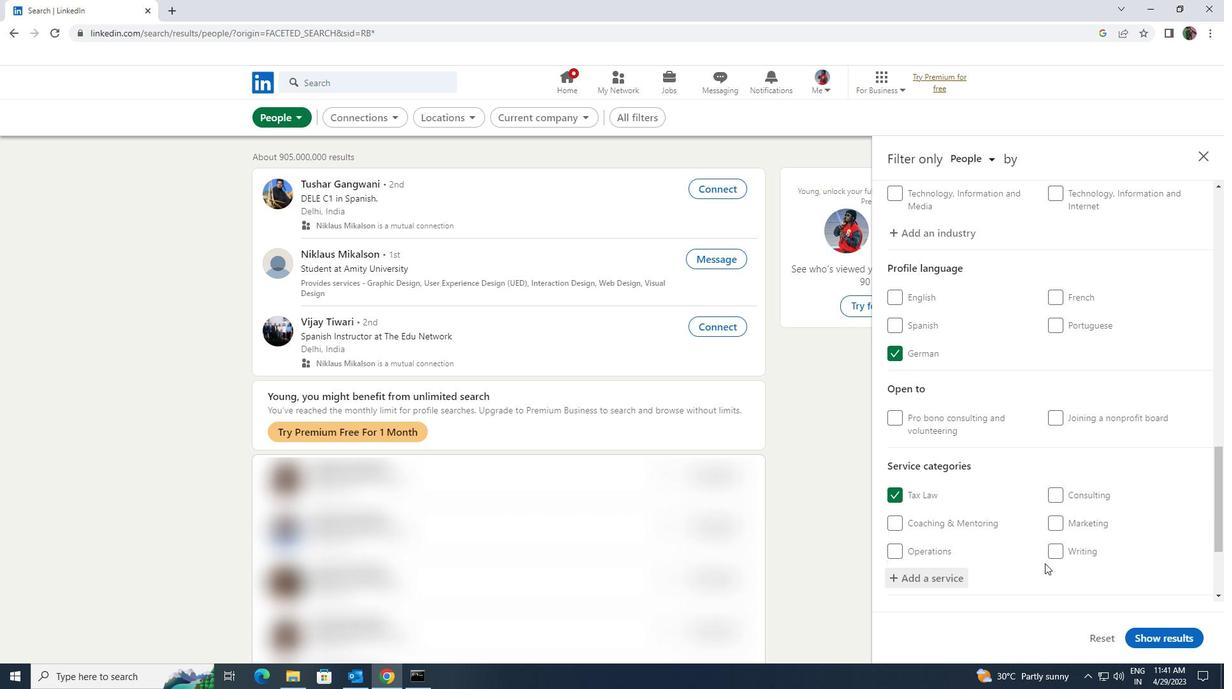 
Action: Mouse scrolled (1045, 562) with delta (0, 0)
Screenshot: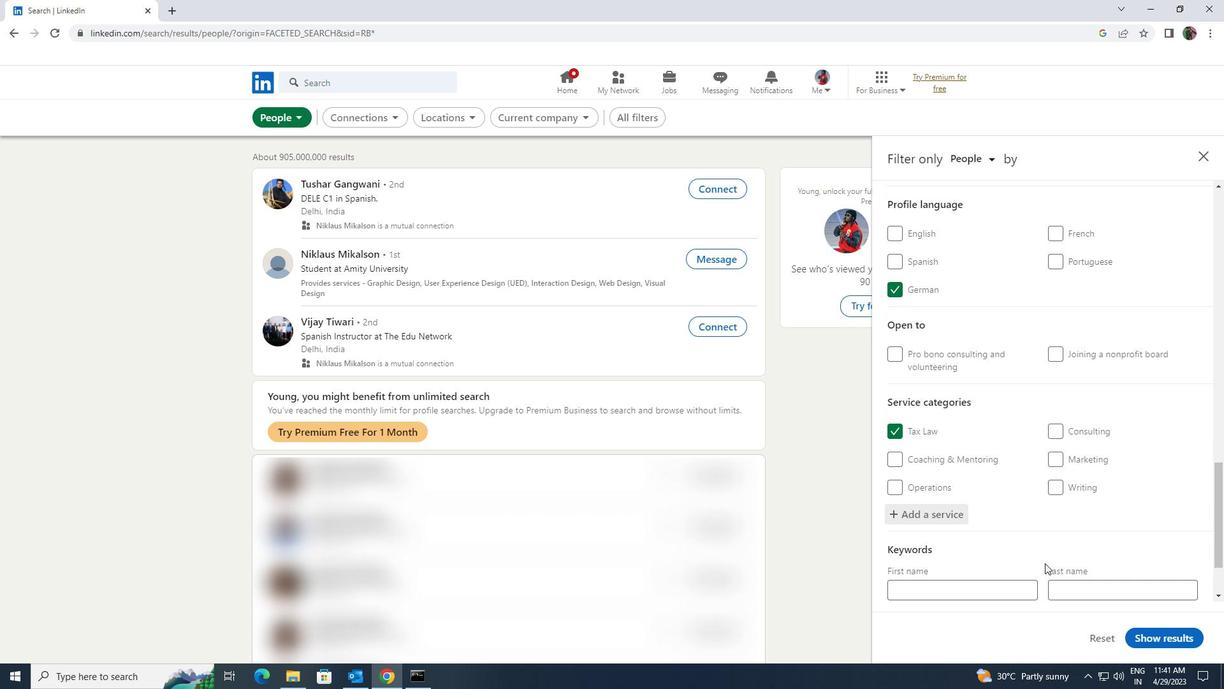
Action: Mouse moved to (1025, 568)
Screenshot: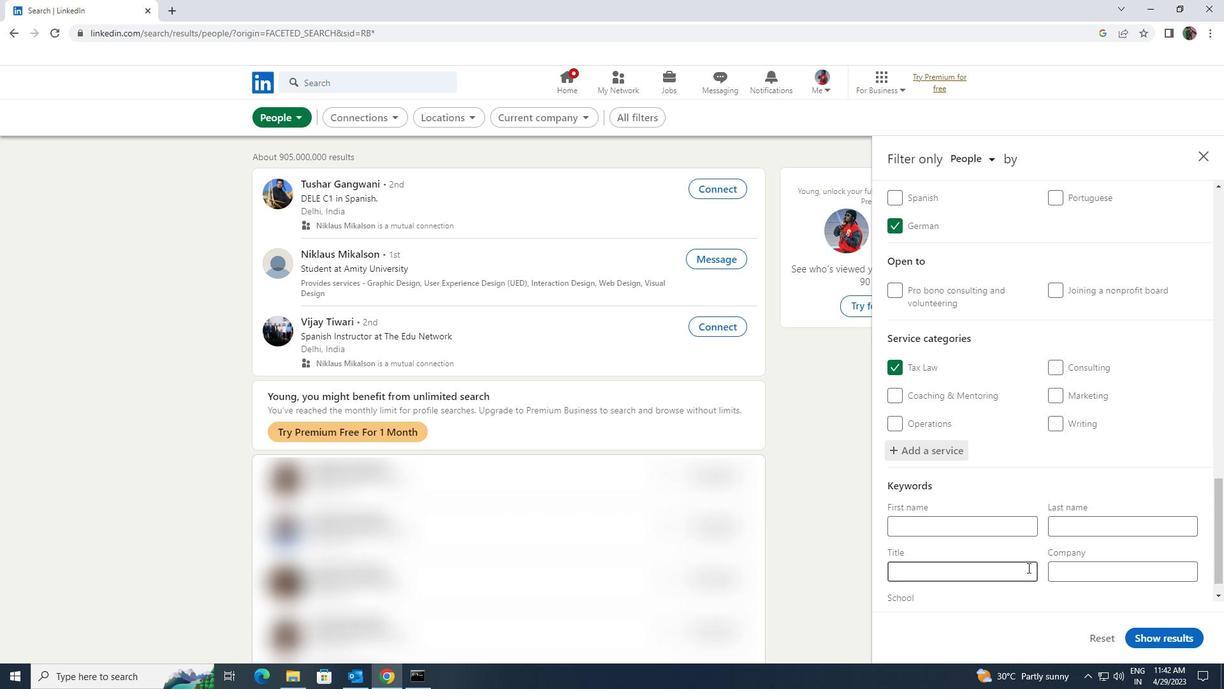 
Action: Mouse pressed left at (1025, 568)
Screenshot: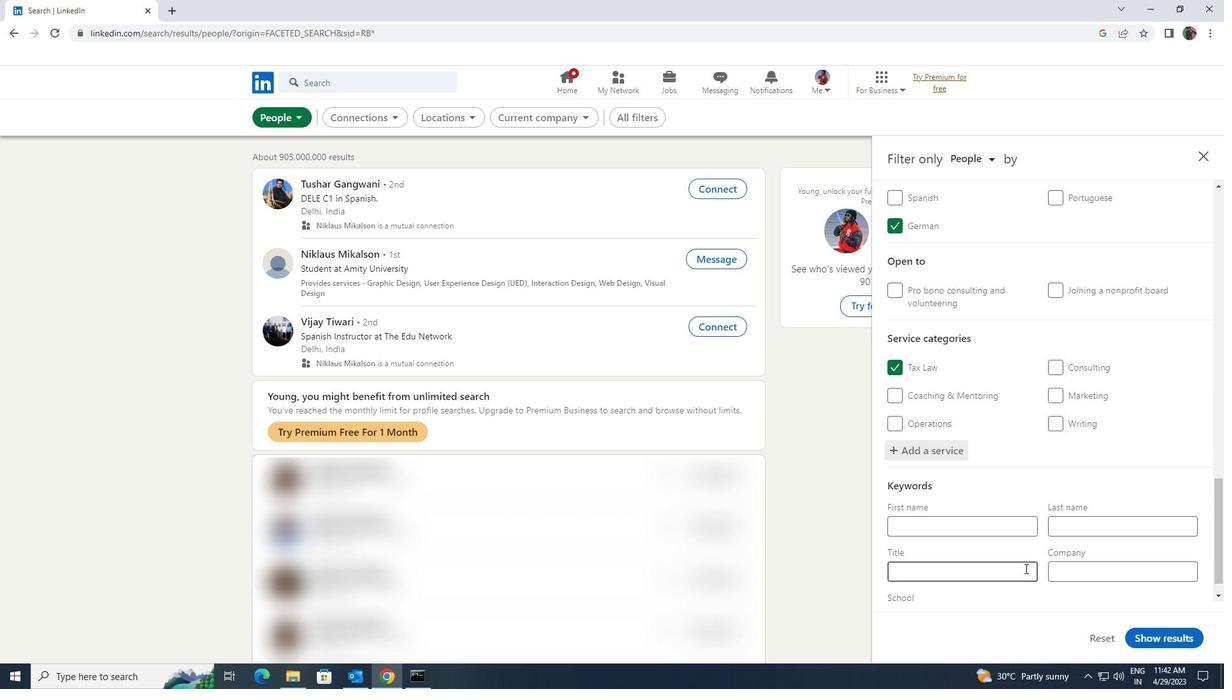 
Action: Key pressed <Key.shift>FRONT<Key.space><Key.shift>LINE<Key.space><Key.shift><Key.shift><Key.shift><Key.shift>EMPLOYESS
Screenshot: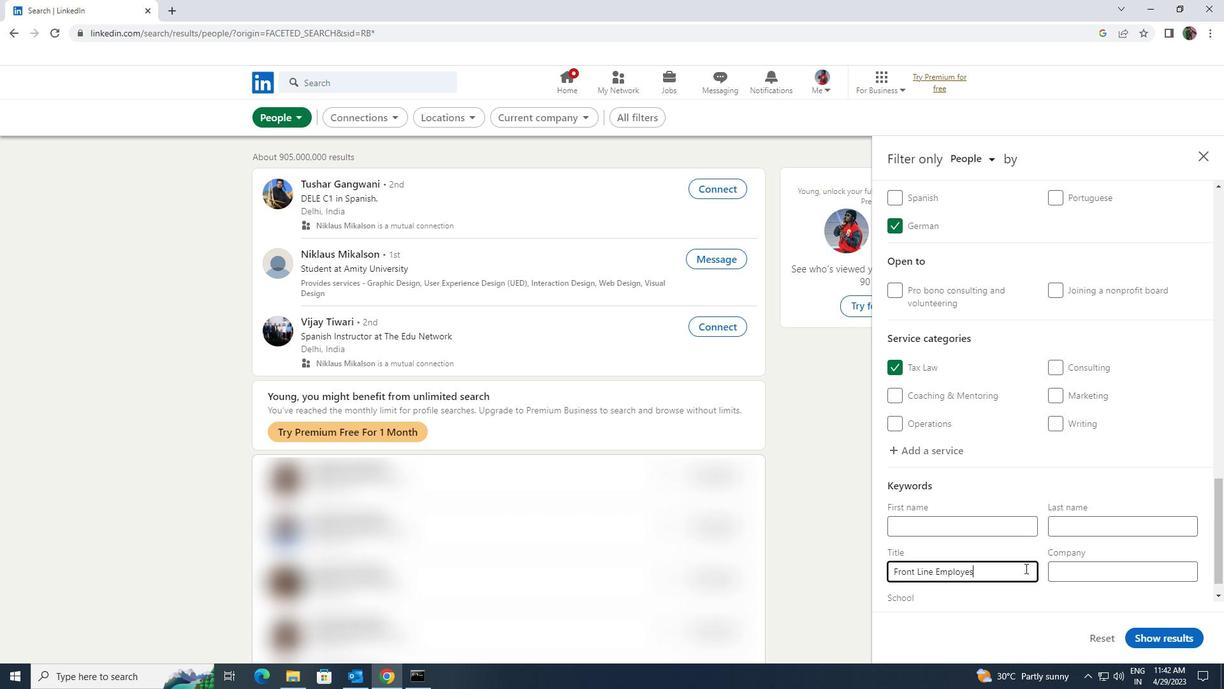
Action: Mouse moved to (1059, 601)
Screenshot: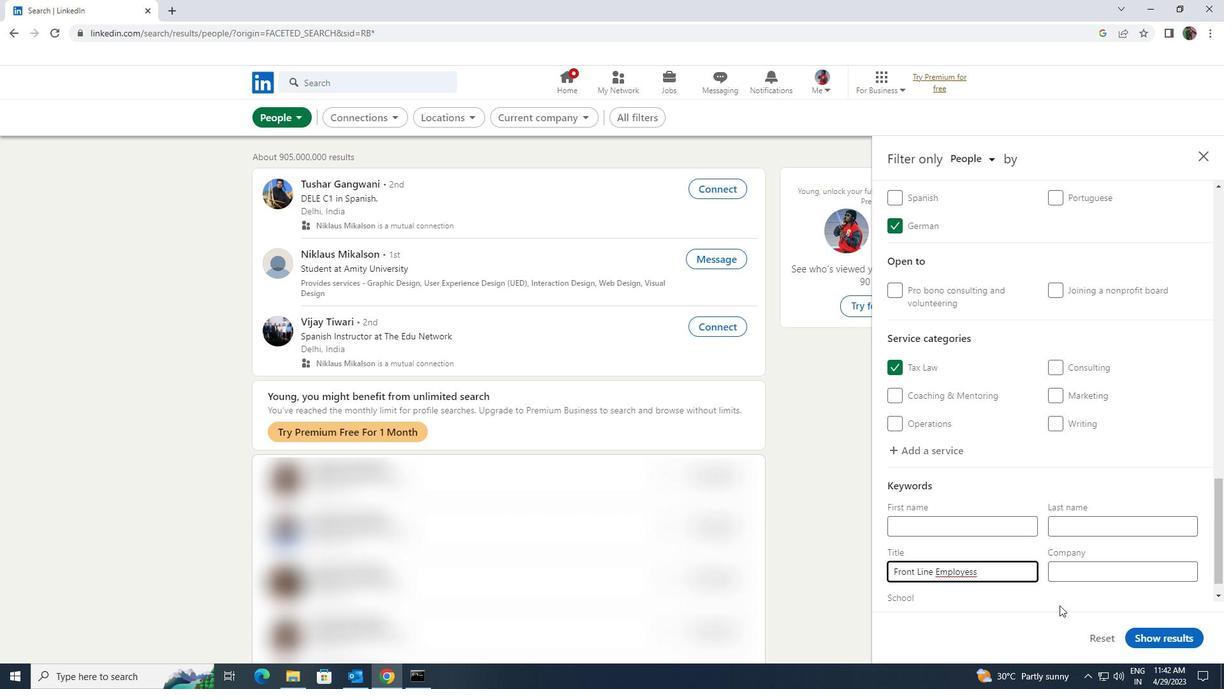 
Action: Key pressed <Key.backspace><Key.backspace><Key.backspace><Key.backspace>
Screenshot: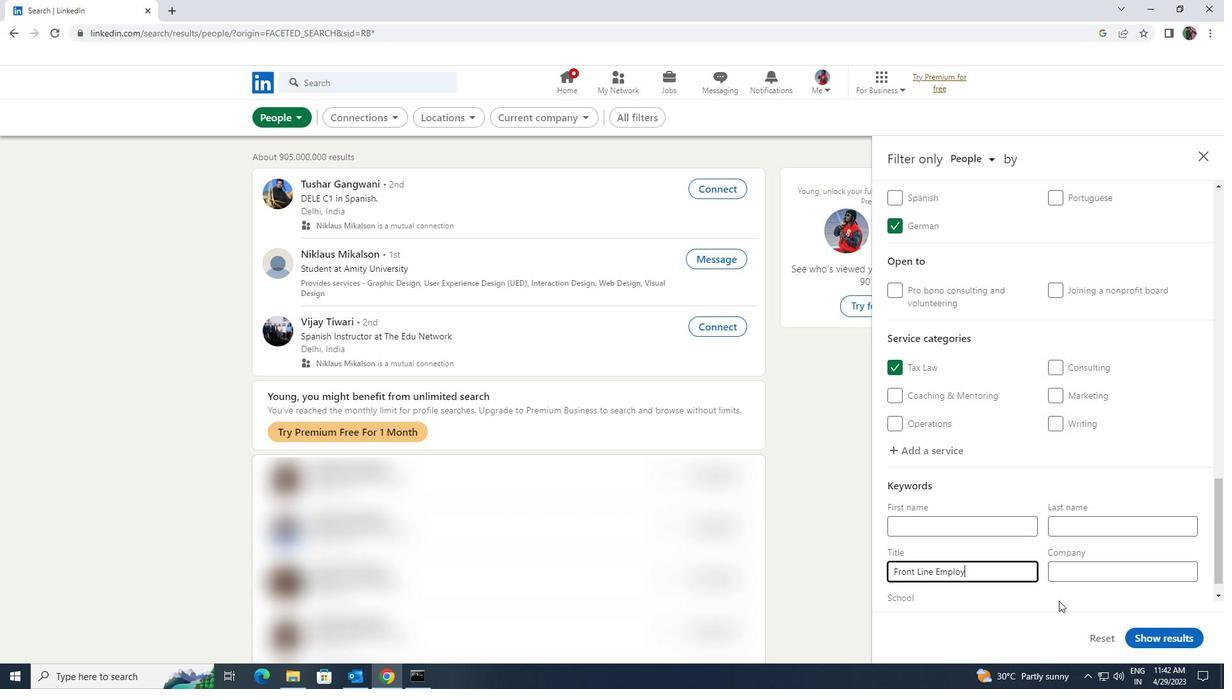 
Action: Mouse moved to (1059, 600)
Screenshot: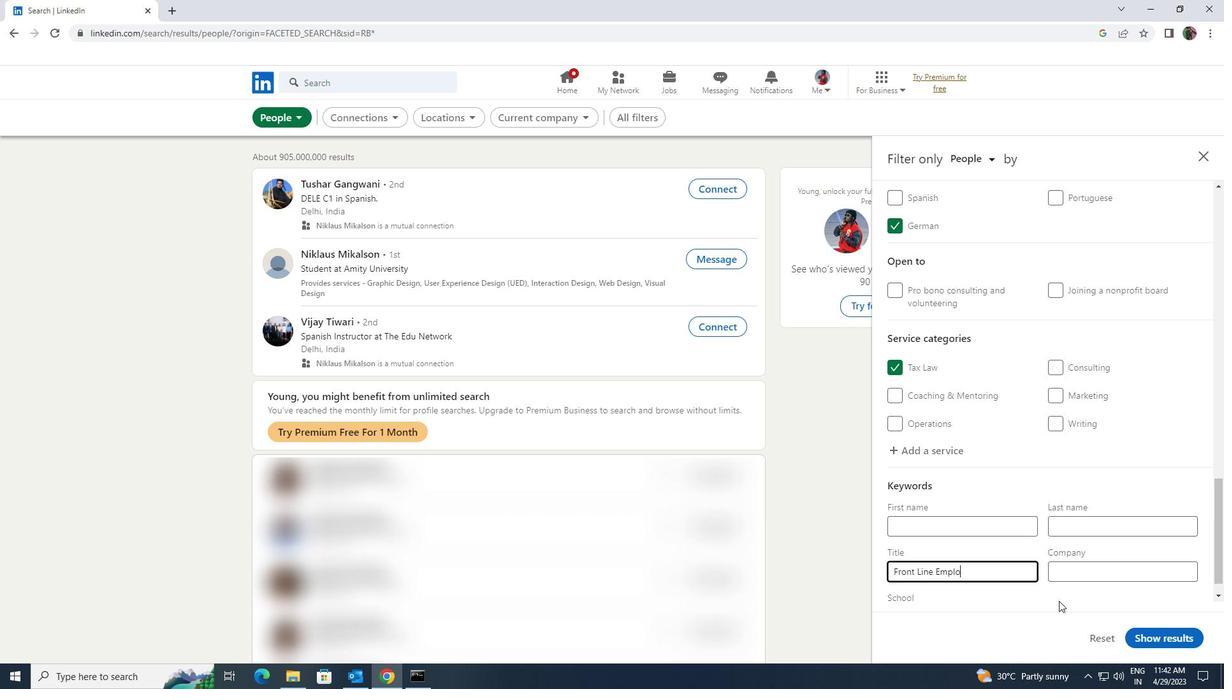 
Action: Key pressed YEES
Screenshot: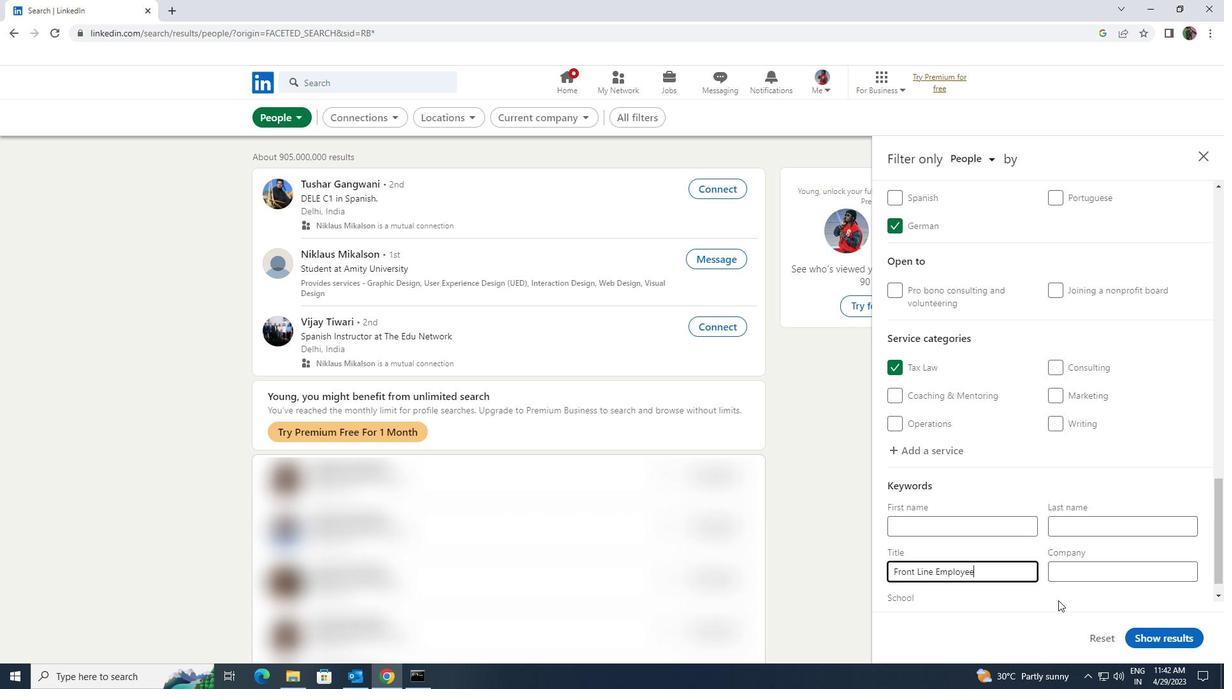 
Action: Mouse moved to (1152, 633)
Screenshot: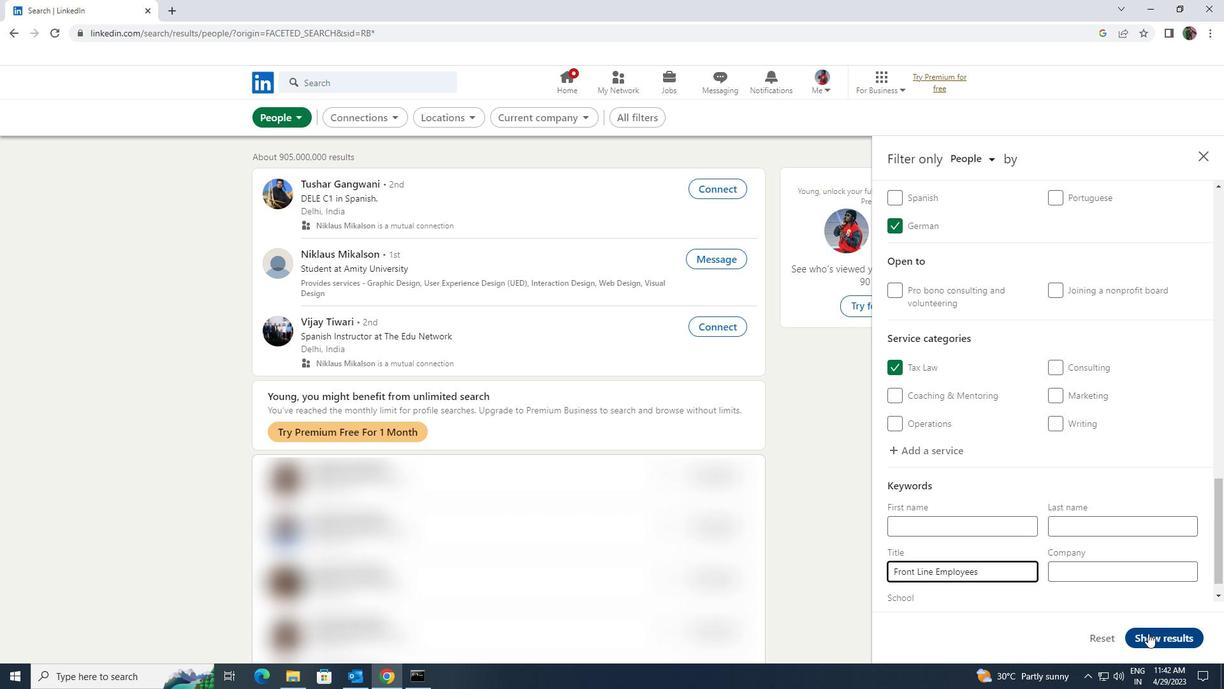 
Action: Mouse pressed left at (1152, 633)
Screenshot: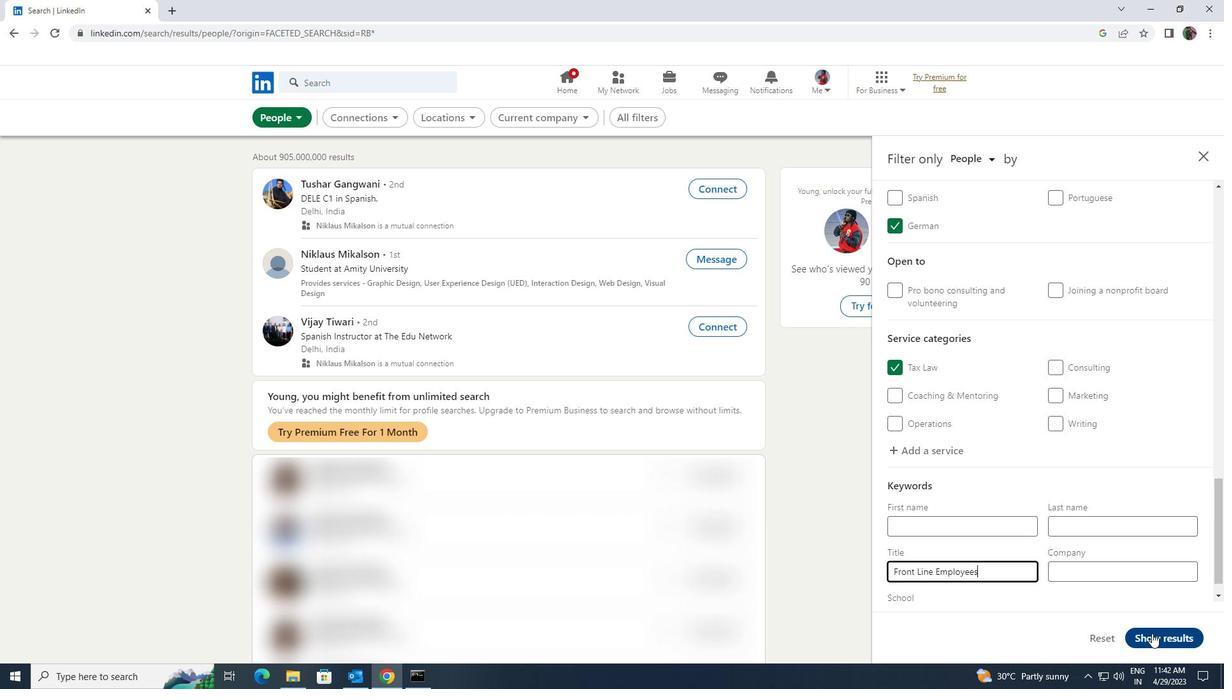 
